 Task: Search one way flight ticket for 5 adults, 2 children, 1 infant in seat and 1 infant on lap in economy from Jacksonville: Jacksonville International Airport to Gillette: Gillette Campbell County Airport on 5-1-2023. Choice of flights is Southwest. Number of bags: 2 checked bags. Price is upto 93000. Outbound departure time preference is 18:45.
Action: Mouse moved to (279, 267)
Screenshot: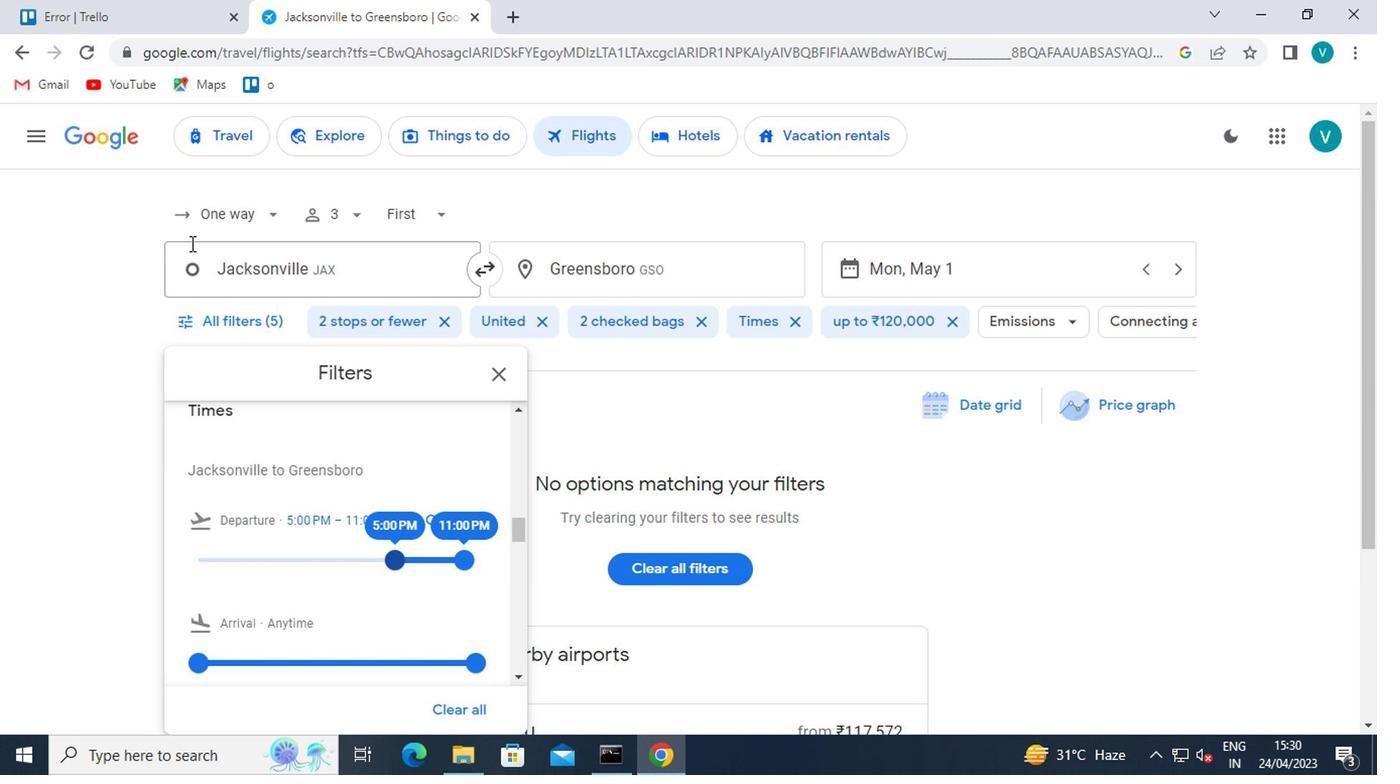 
Action: Mouse pressed left at (279, 267)
Screenshot: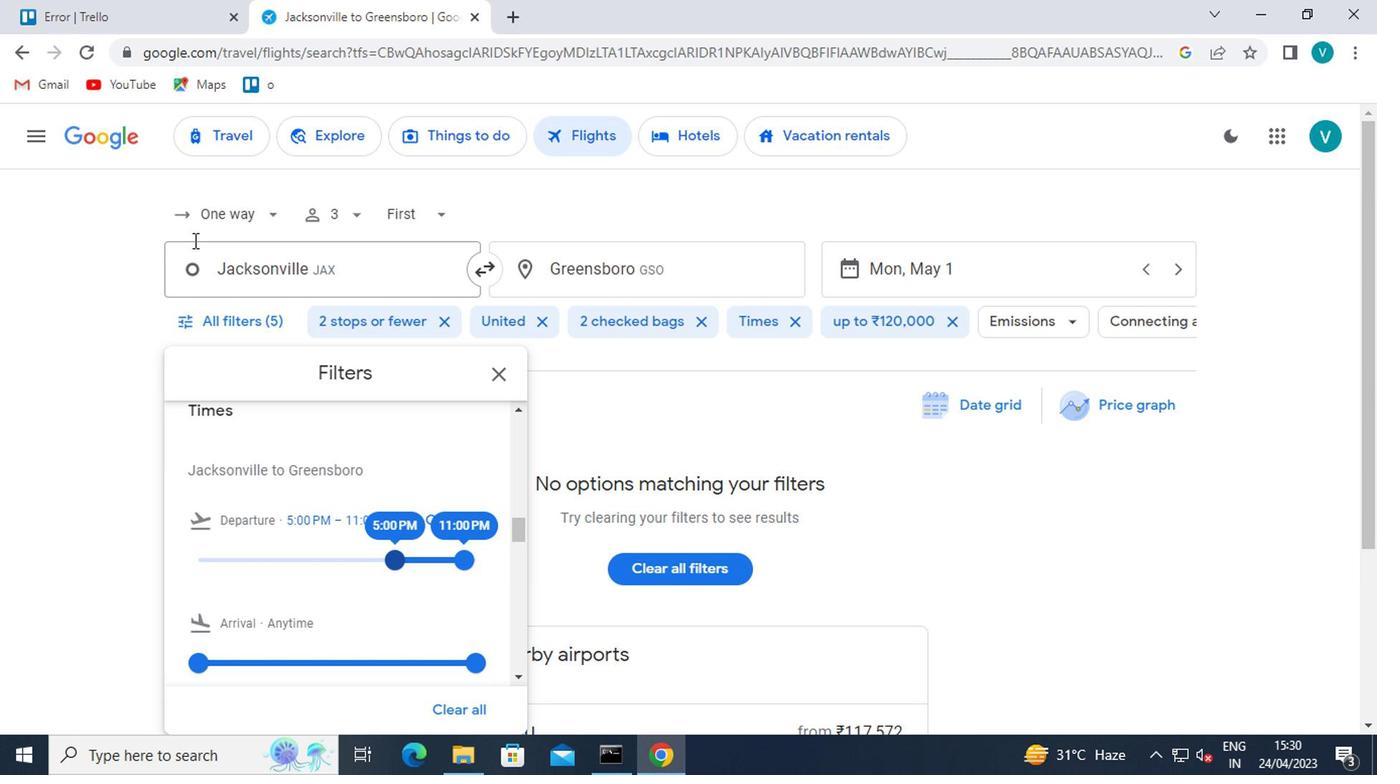 
Action: Mouse moved to (310, 338)
Screenshot: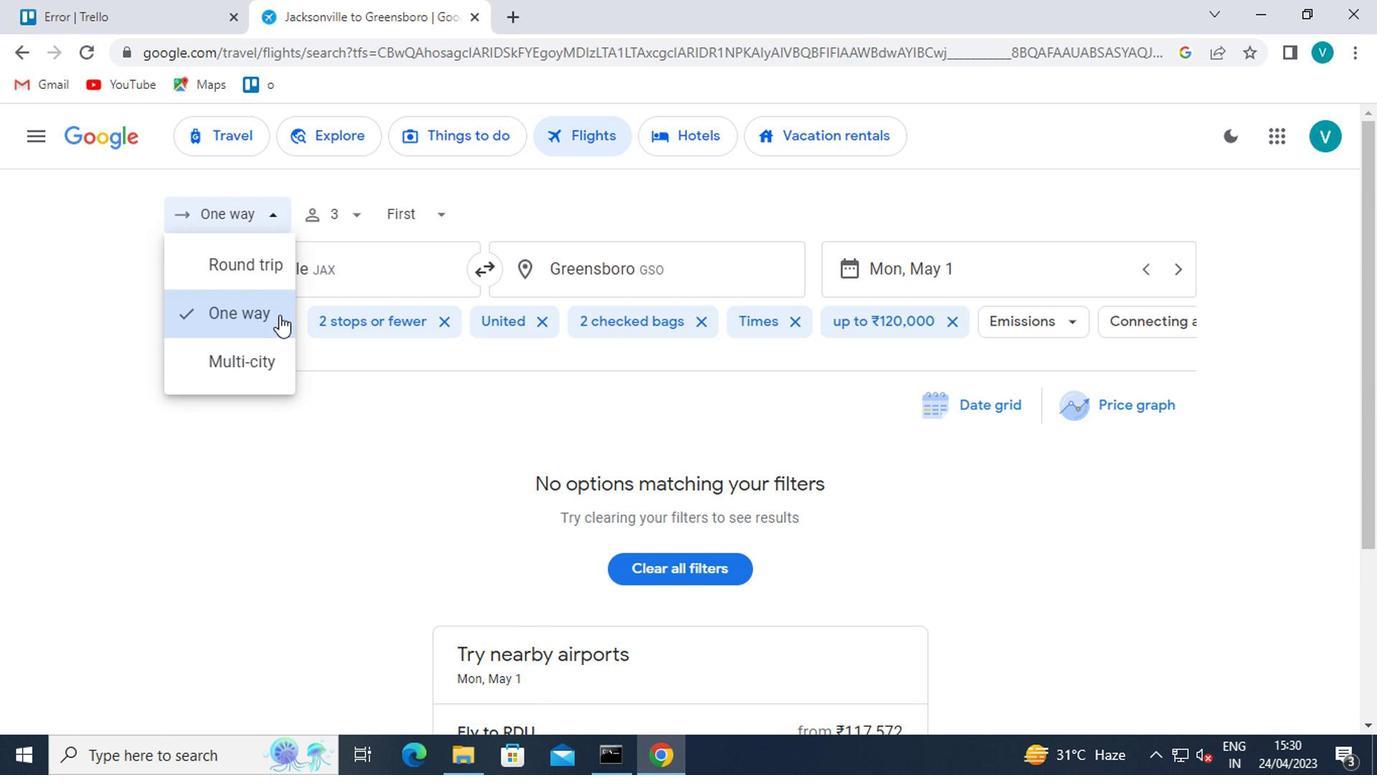 
Action: Mouse pressed left at (310, 338)
Screenshot: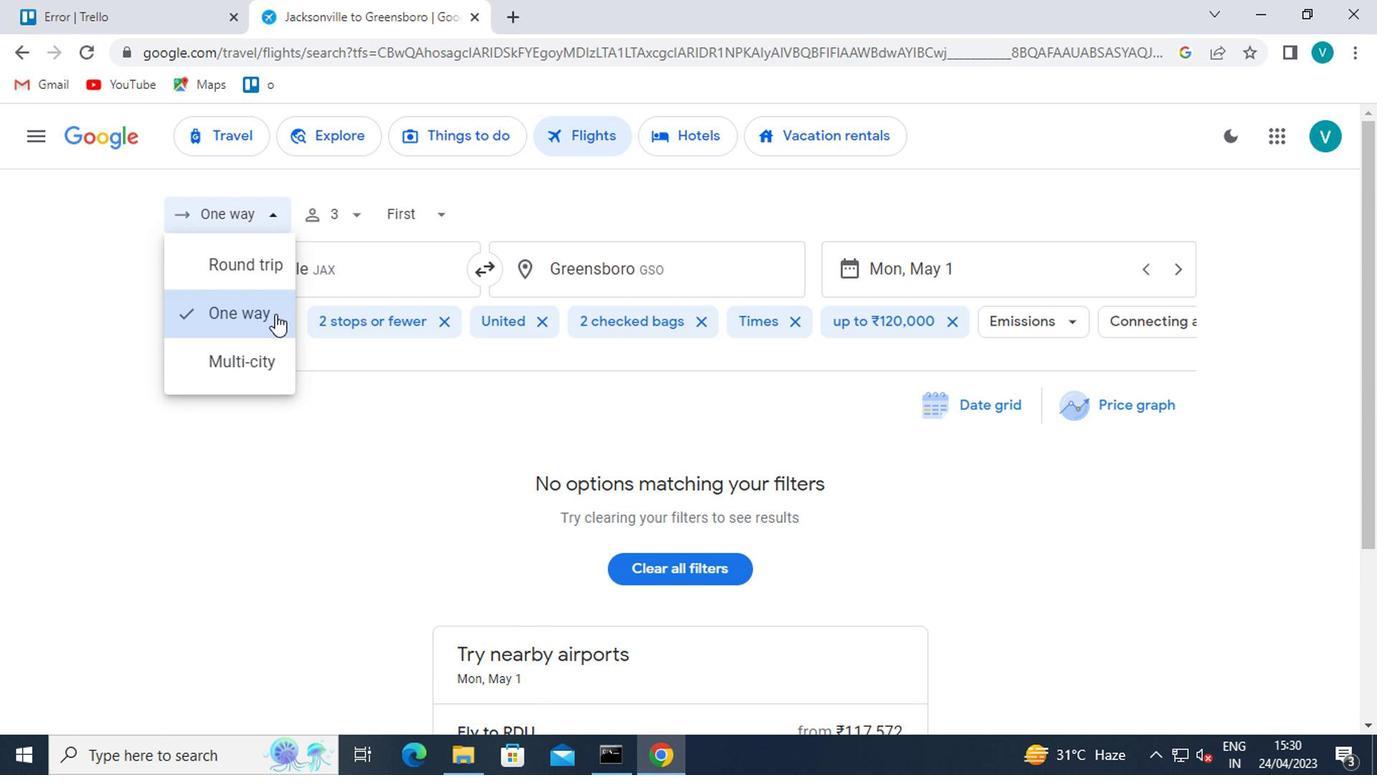 
Action: Mouse moved to (373, 277)
Screenshot: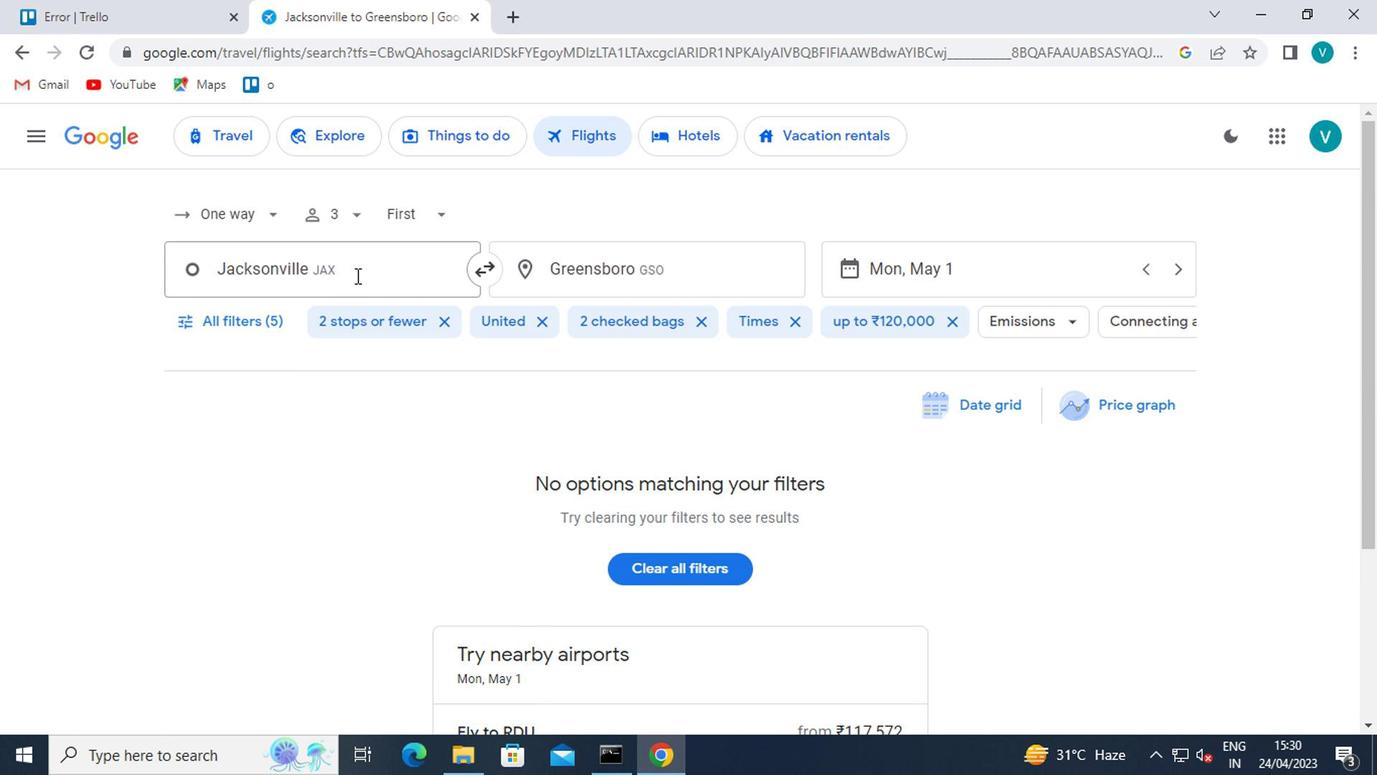 
Action: Mouse pressed left at (373, 277)
Screenshot: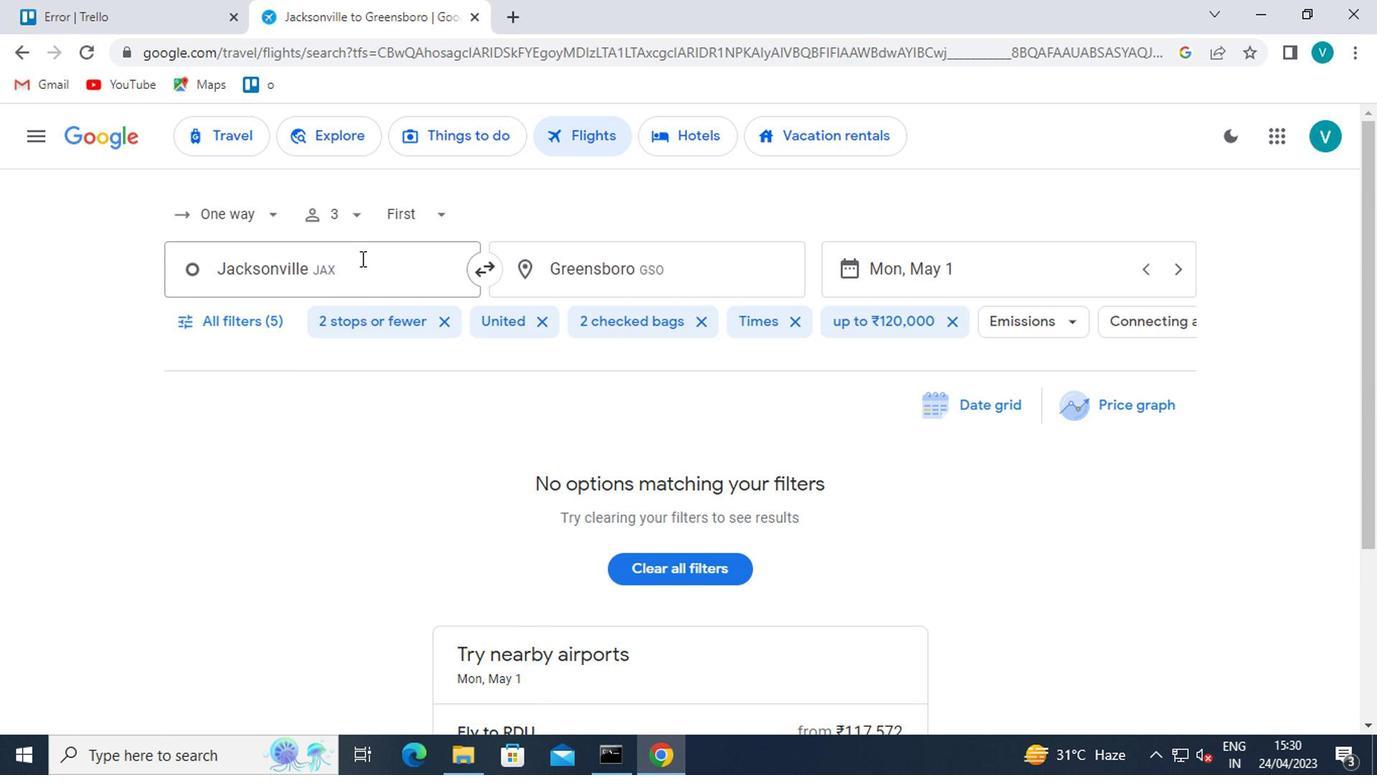 
Action: Mouse moved to (481, 310)
Screenshot: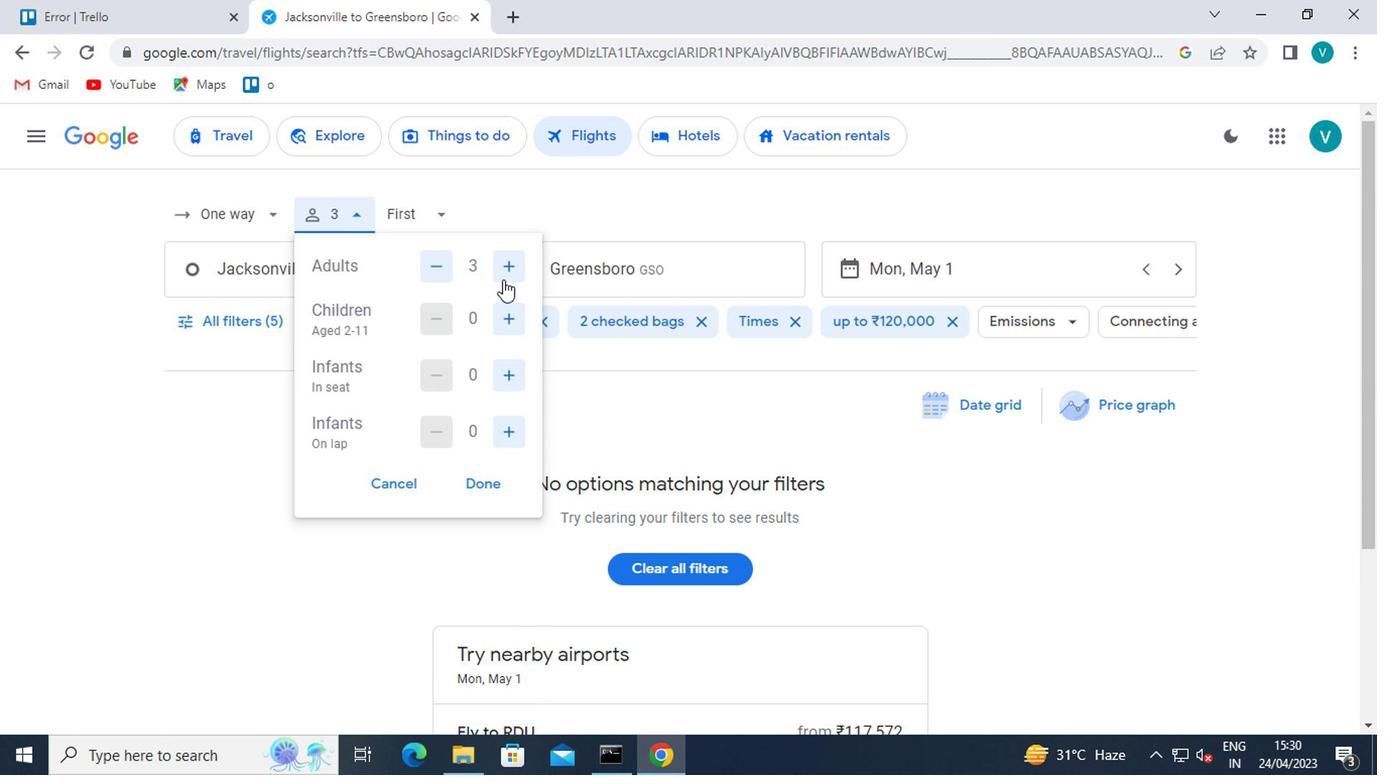 
Action: Mouse pressed left at (481, 310)
Screenshot: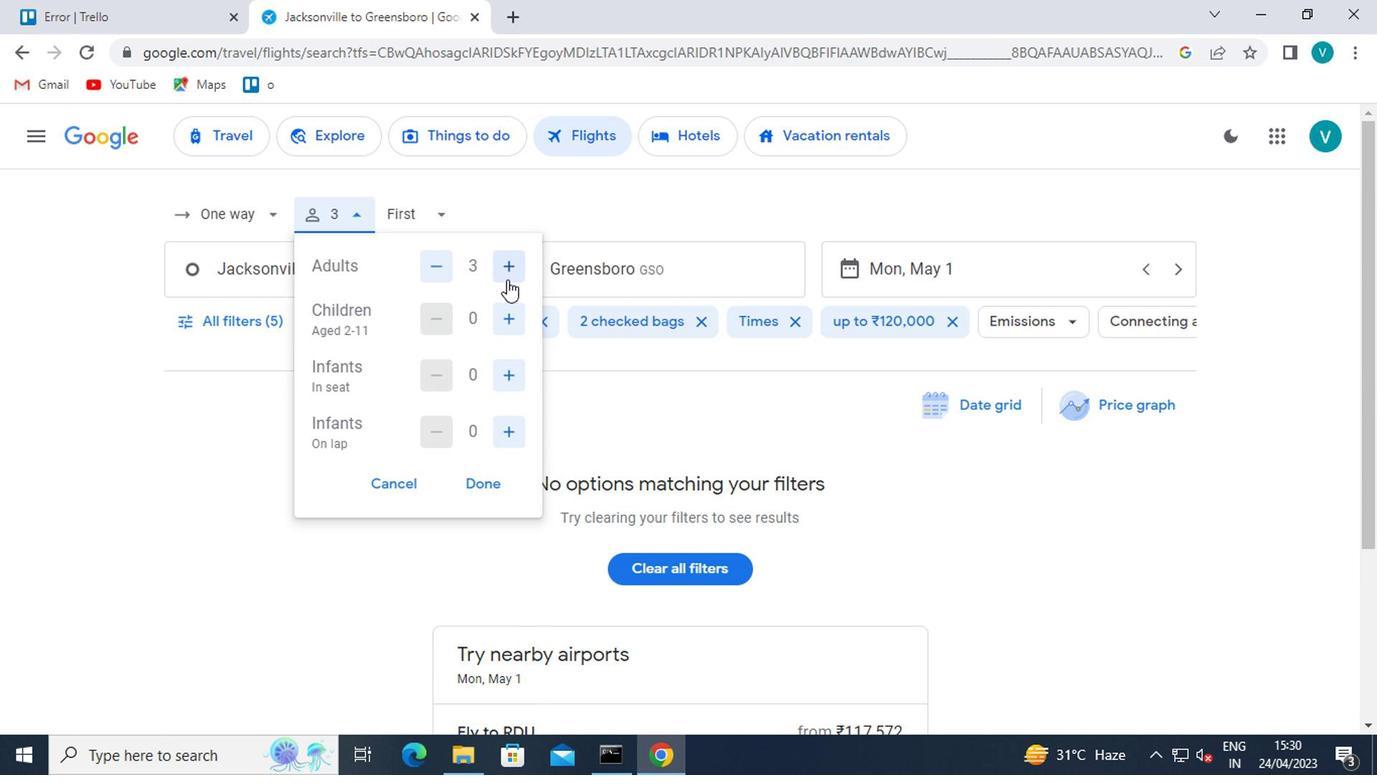 
Action: Mouse moved to (481, 310)
Screenshot: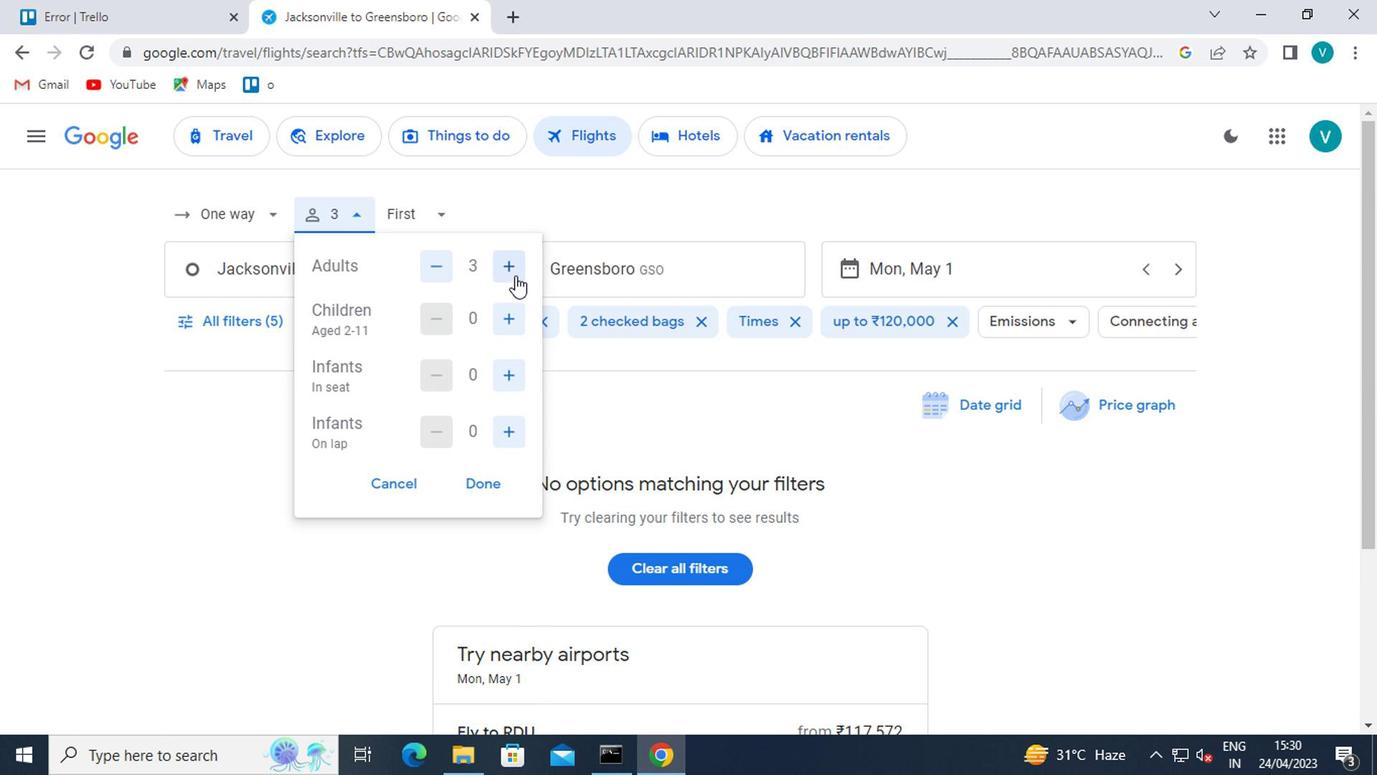 
Action: Mouse pressed left at (481, 310)
Screenshot: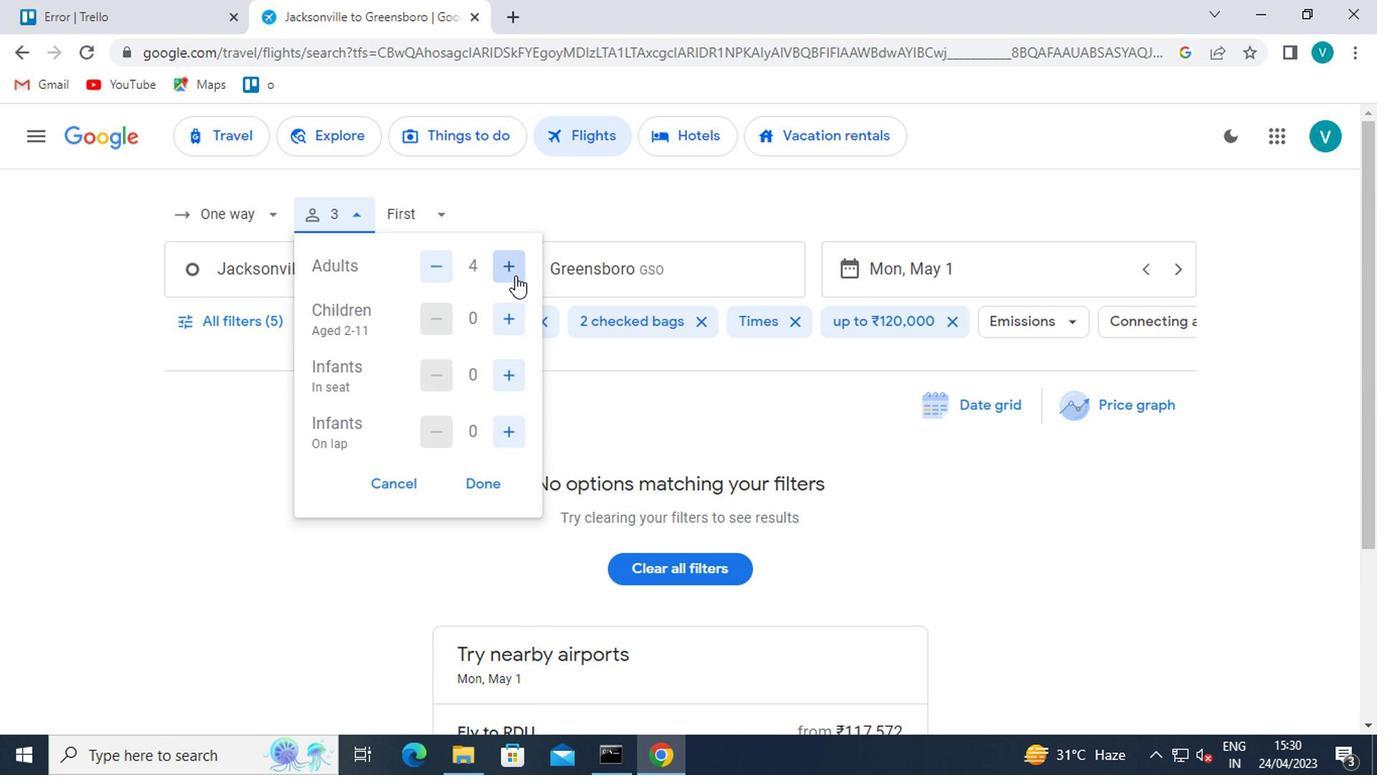 
Action: Mouse moved to (482, 343)
Screenshot: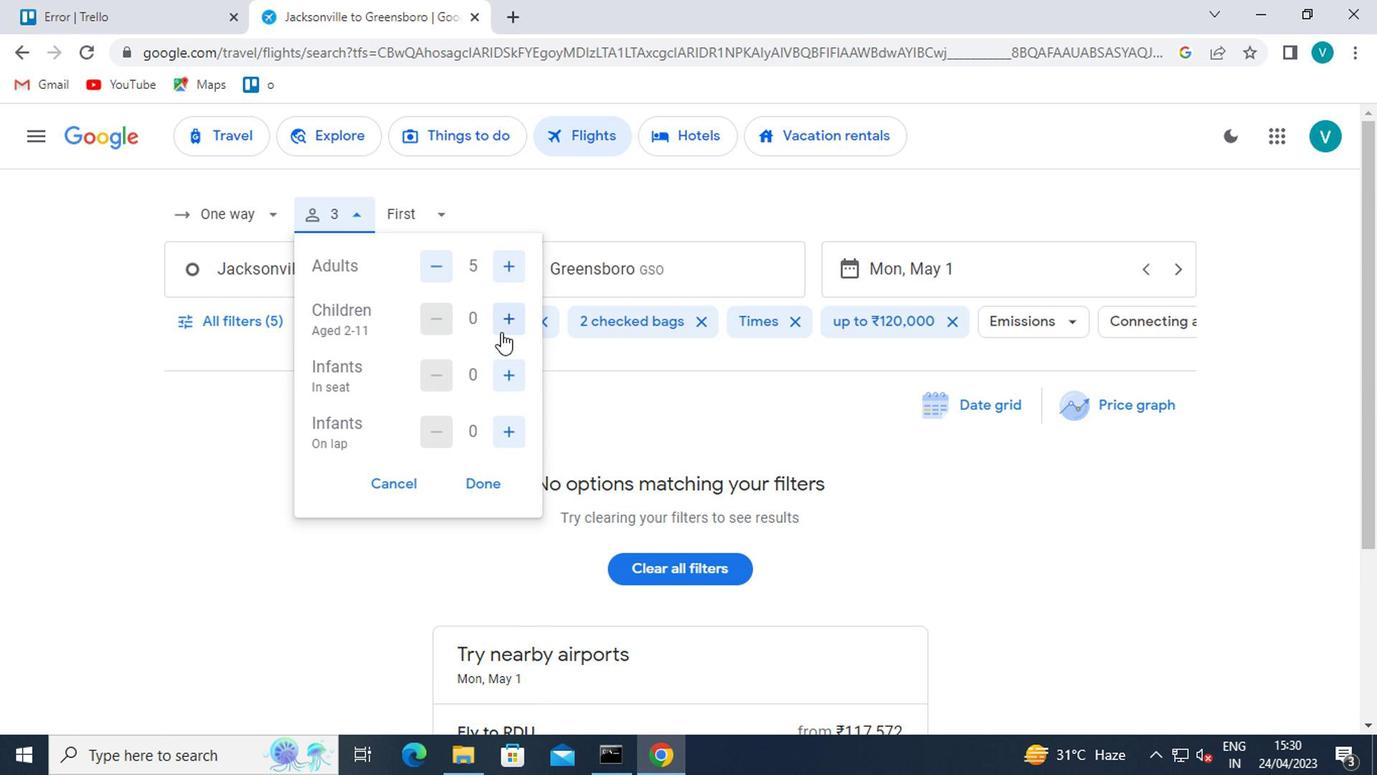 
Action: Mouse pressed left at (482, 343)
Screenshot: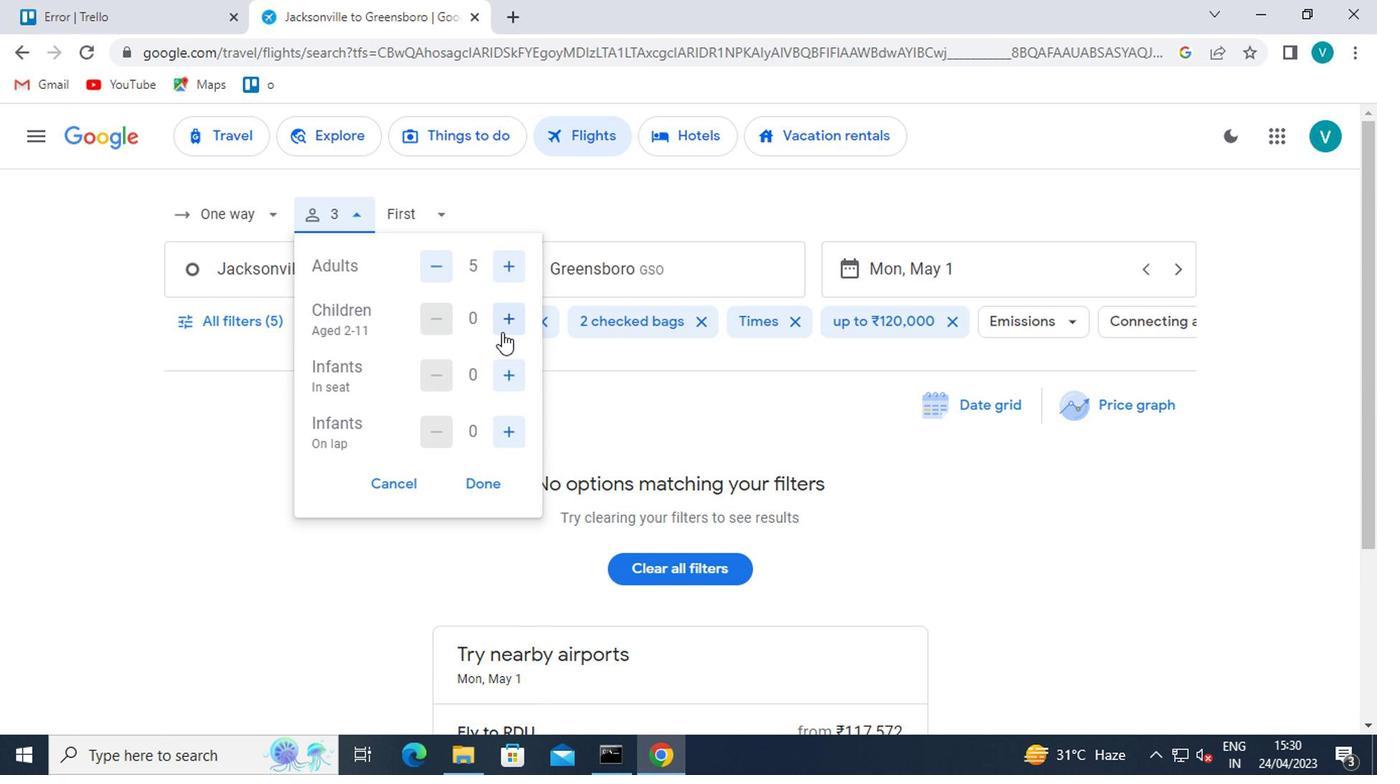 
Action: Mouse pressed left at (482, 343)
Screenshot: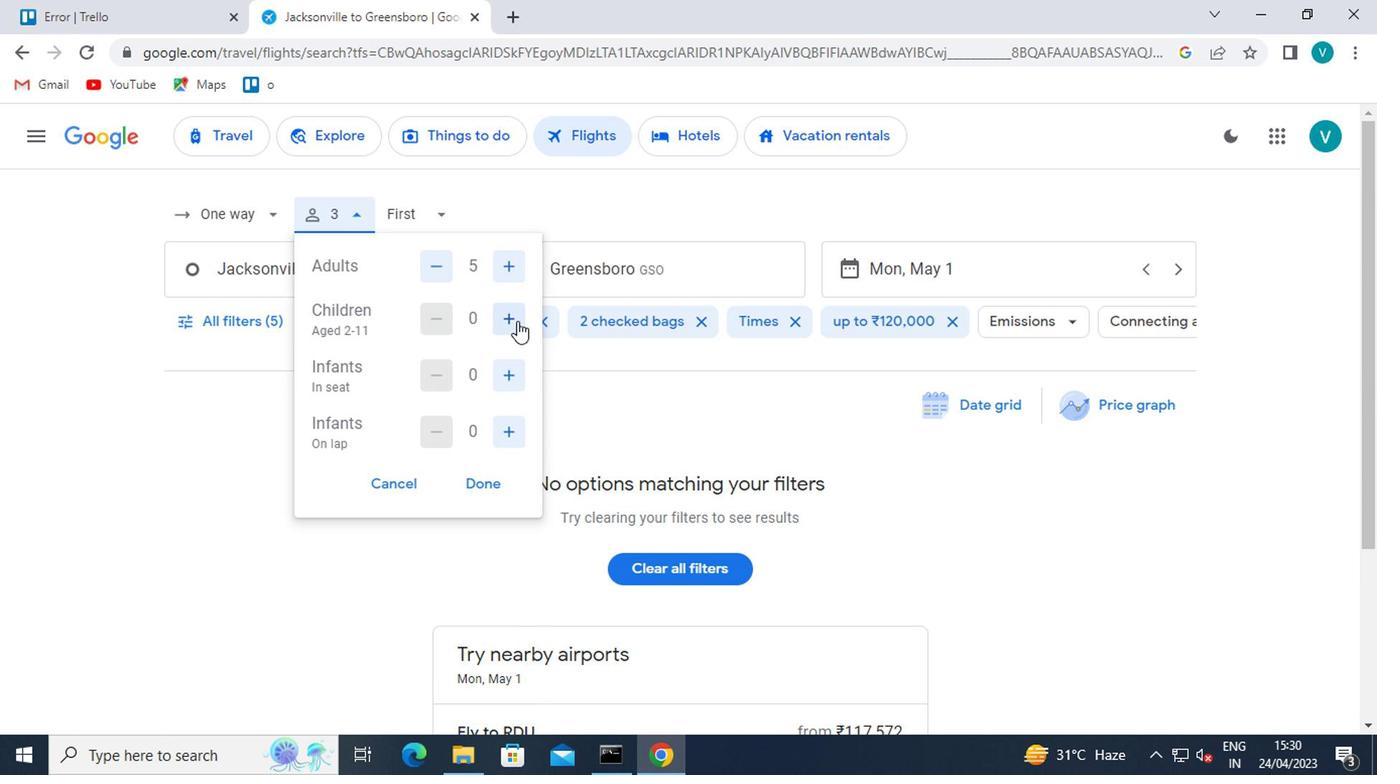 
Action: Mouse moved to (468, 382)
Screenshot: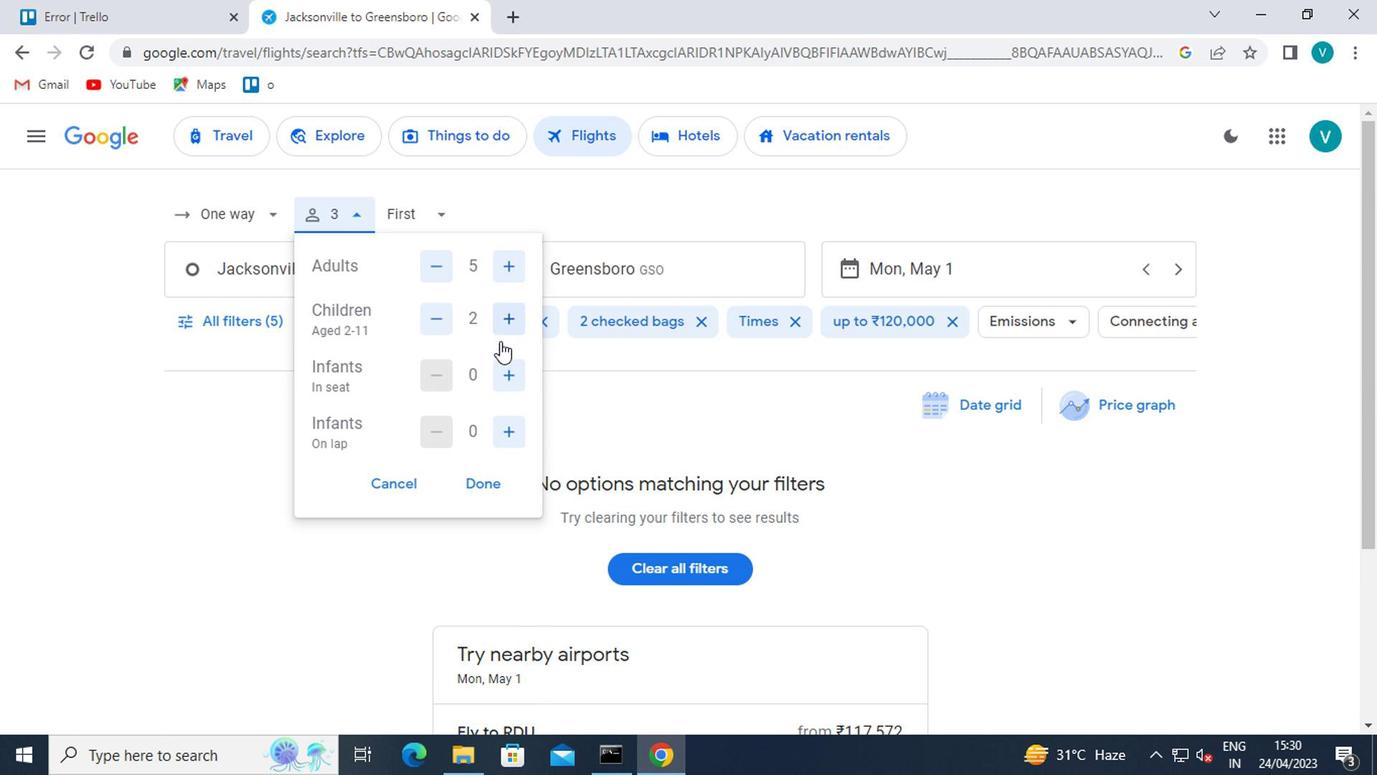 
Action: Mouse pressed left at (468, 382)
Screenshot: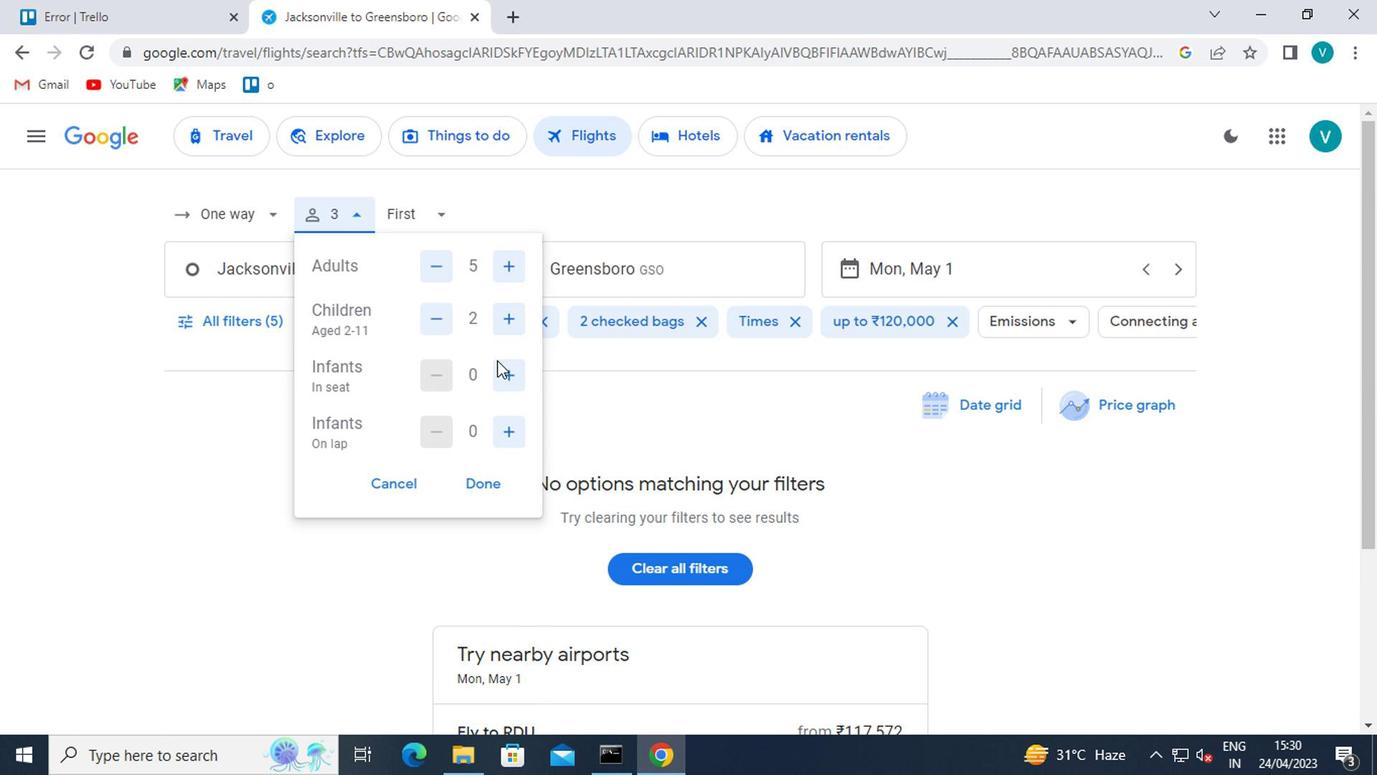 
Action: Mouse moved to (474, 407)
Screenshot: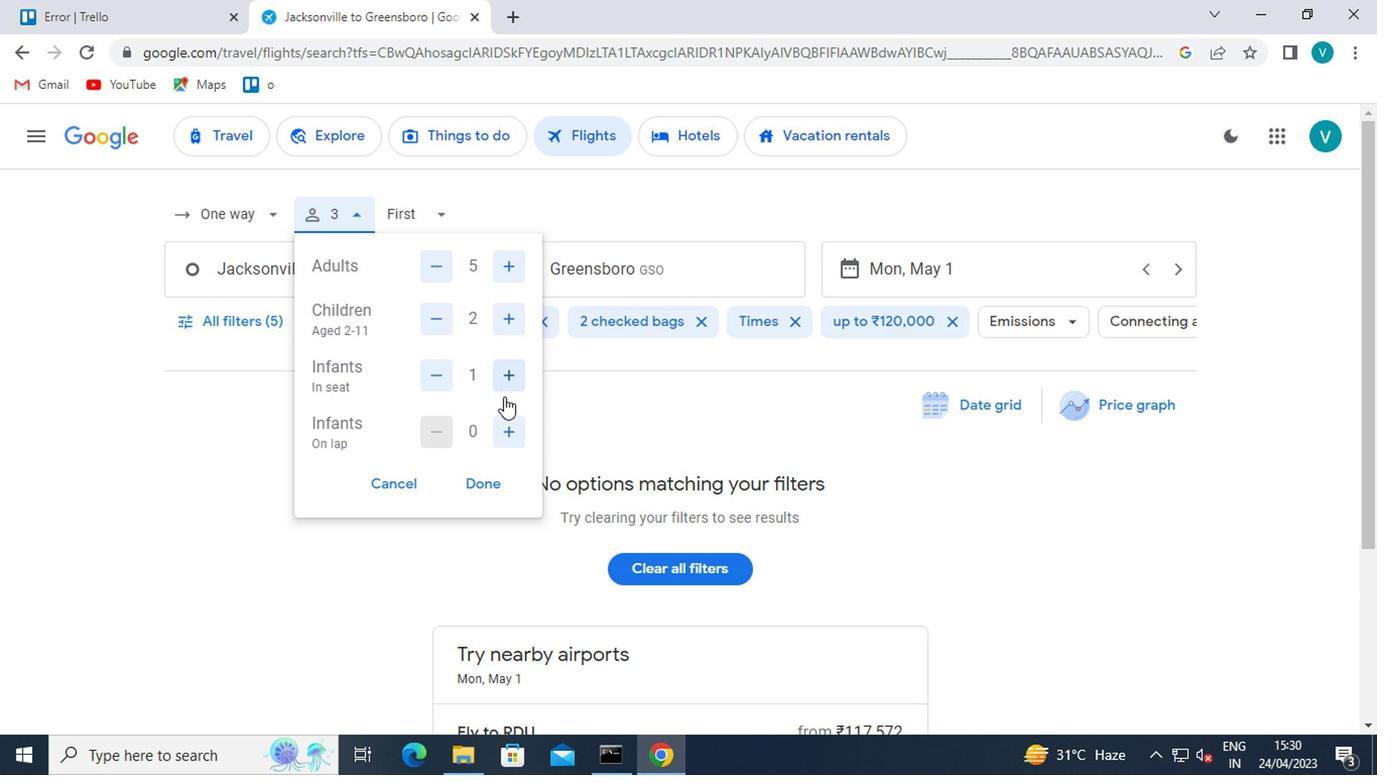 
Action: Mouse pressed left at (474, 407)
Screenshot: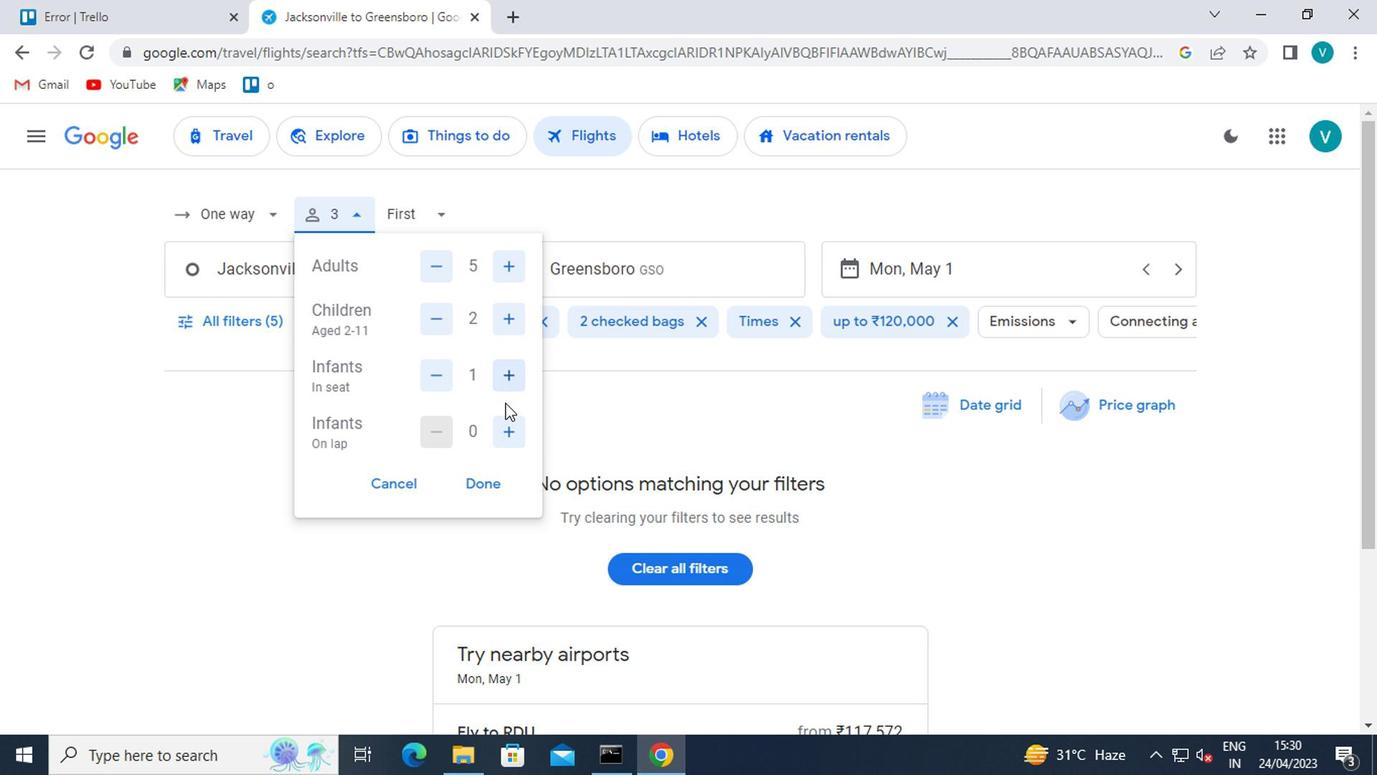 
Action: Mouse moved to (462, 459)
Screenshot: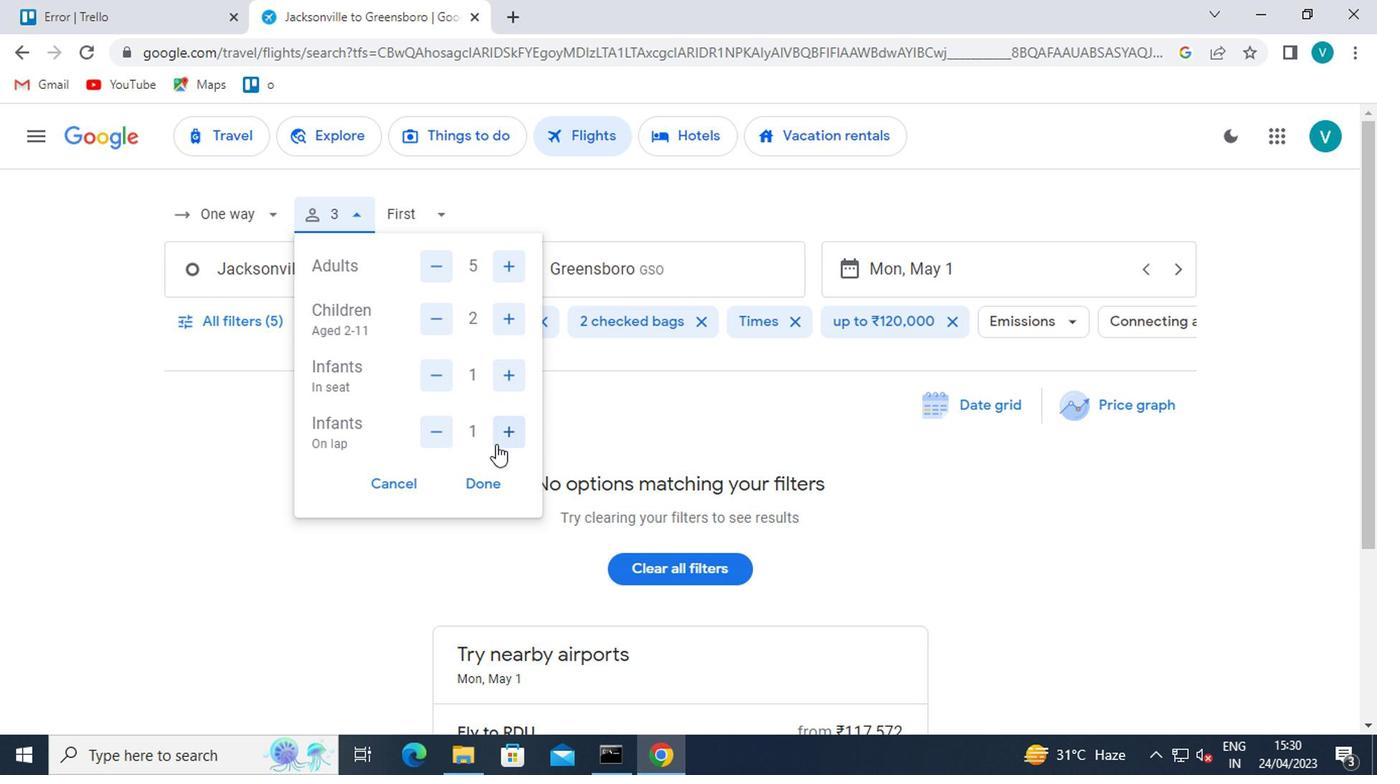 
Action: Mouse pressed left at (462, 459)
Screenshot: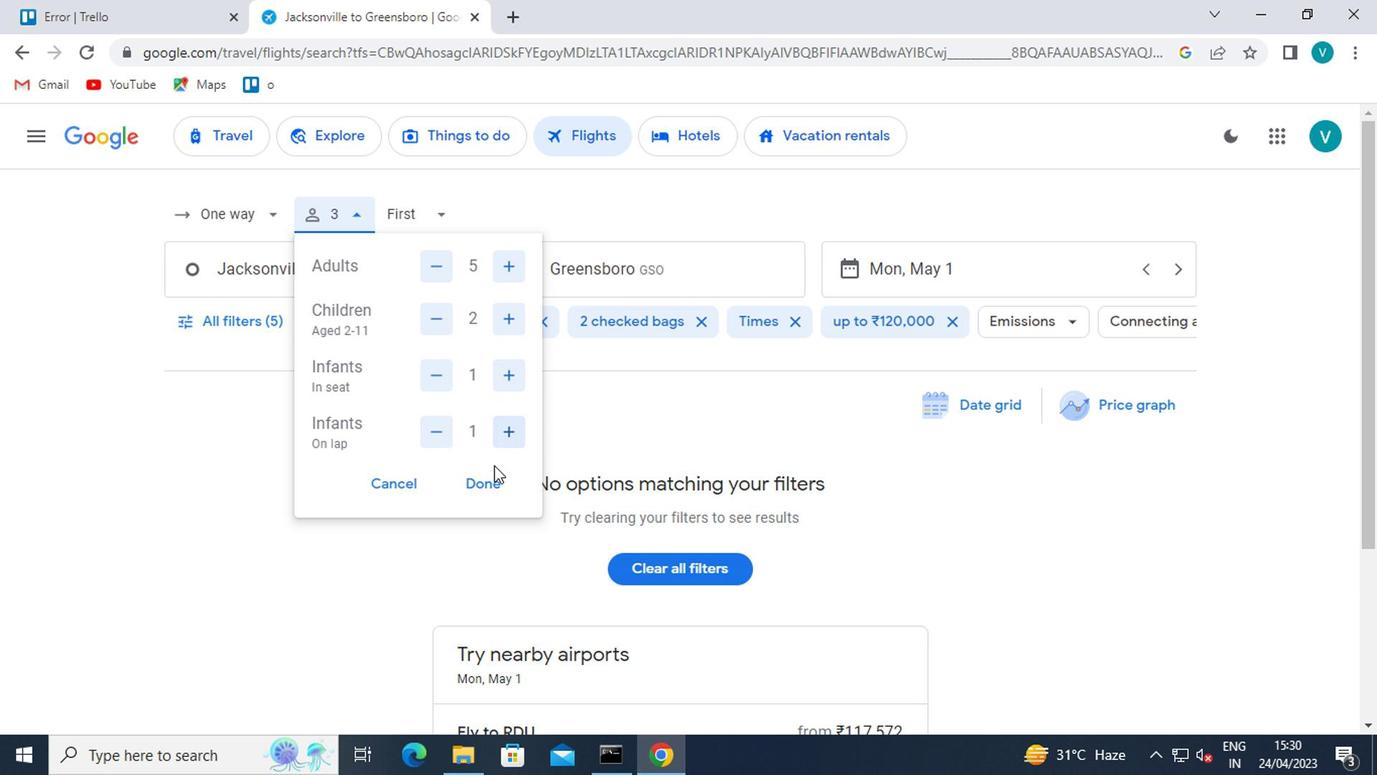
Action: Mouse moved to (426, 265)
Screenshot: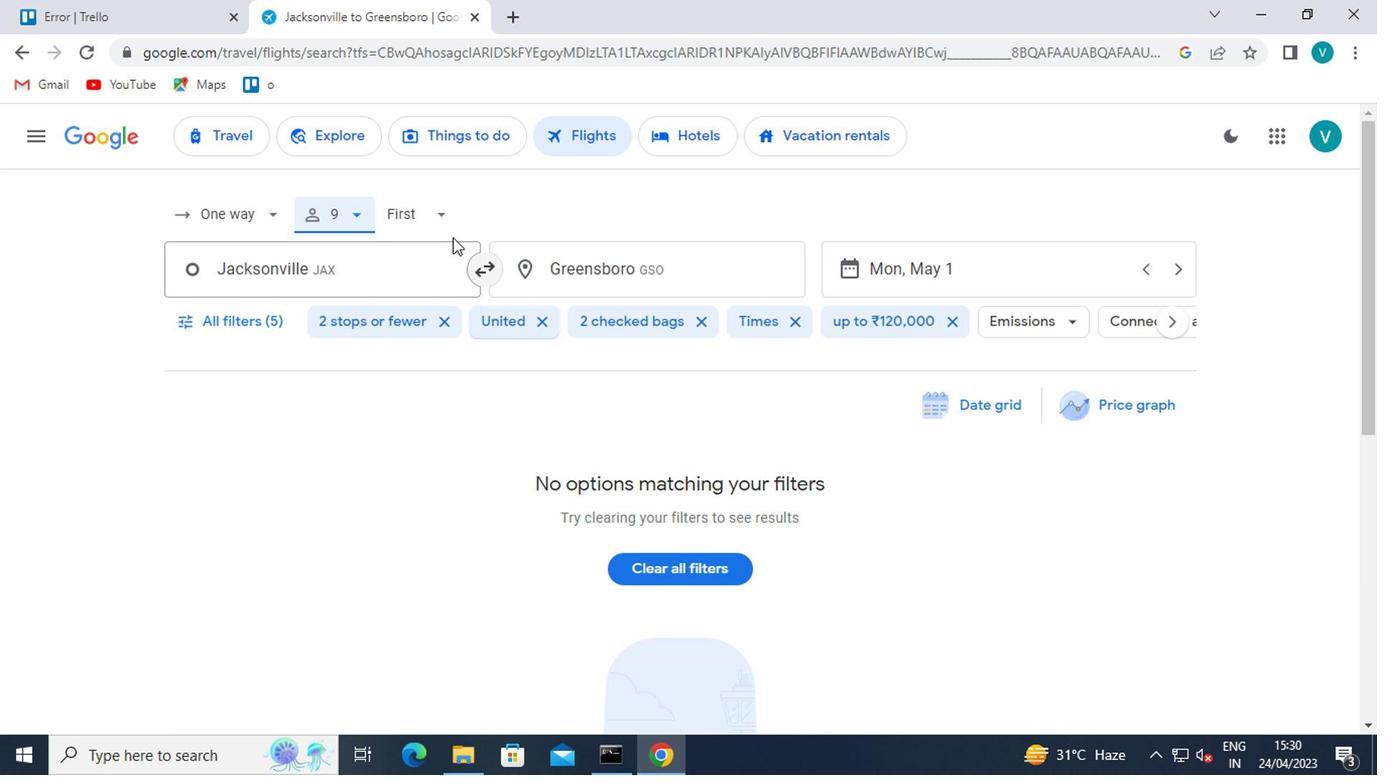
Action: Mouse pressed left at (426, 265)
Screenshot: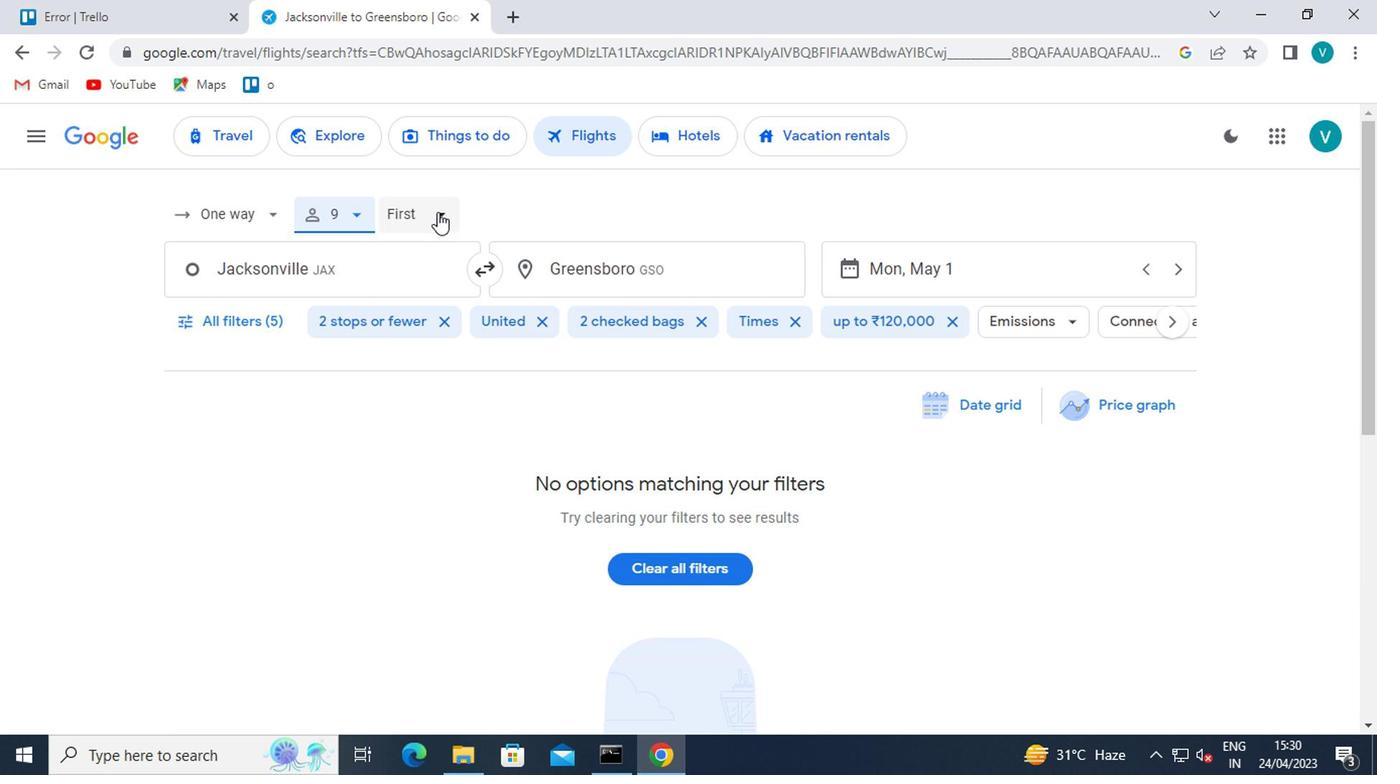 
Action: Mouse moved to (461, 300)
Screenshot: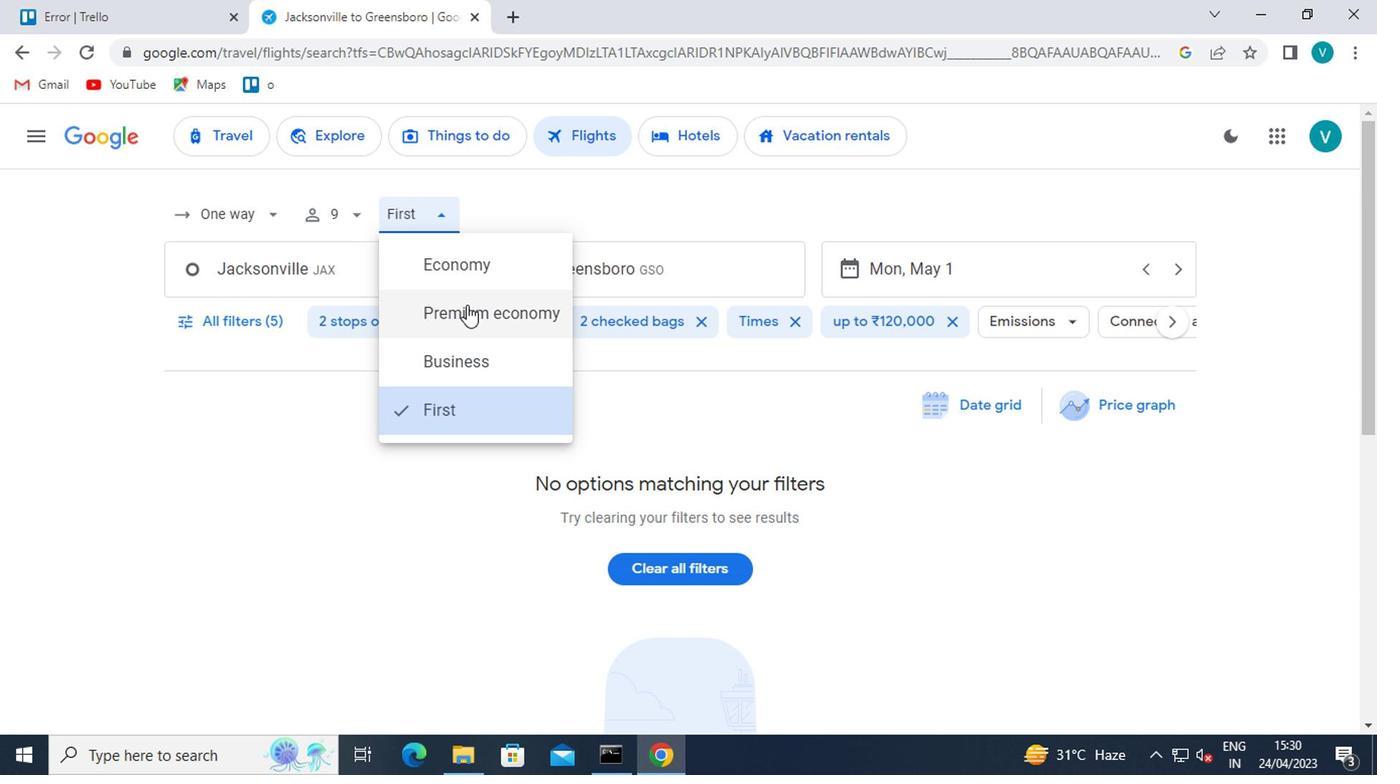 
Action: Mouse pressed left at (461, 300)
Screenshot: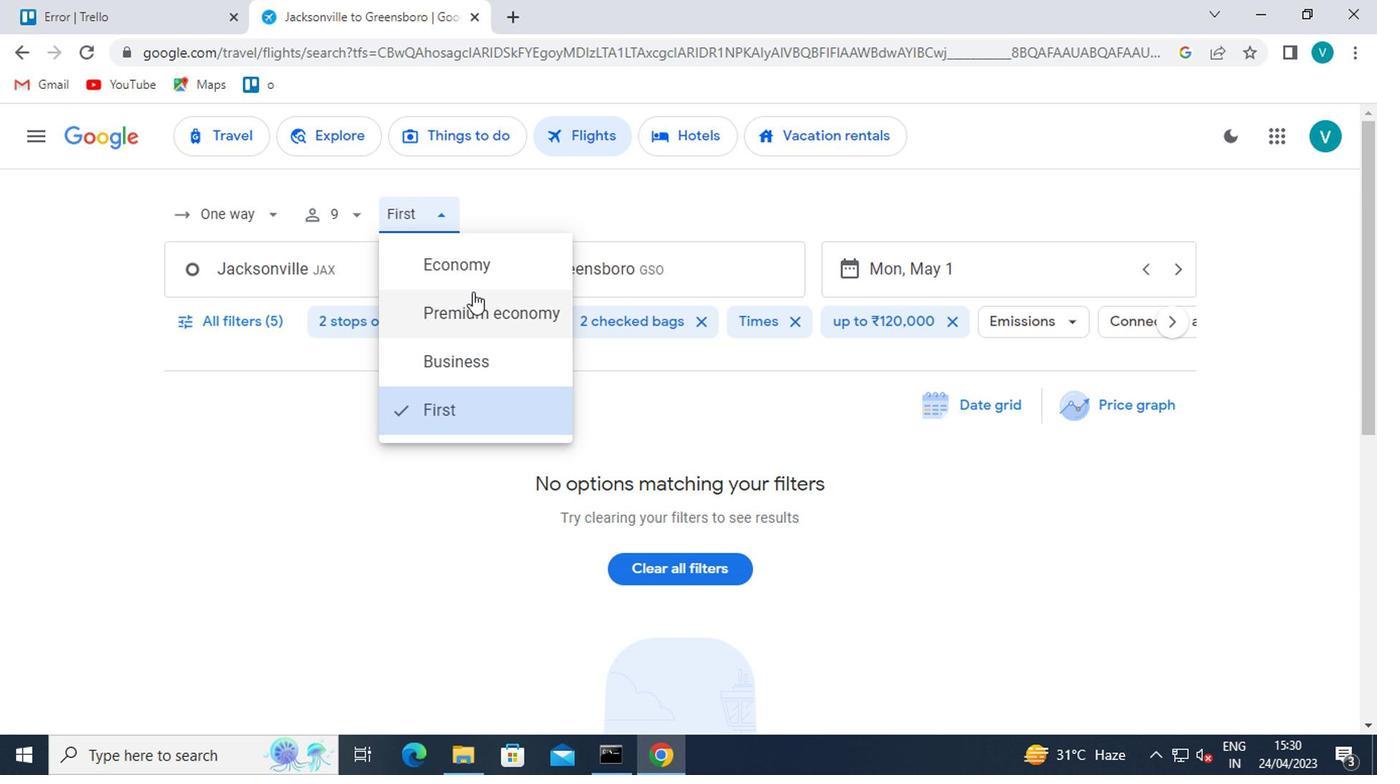 
Action: Mouse moved to (372, 307)
Screenshot: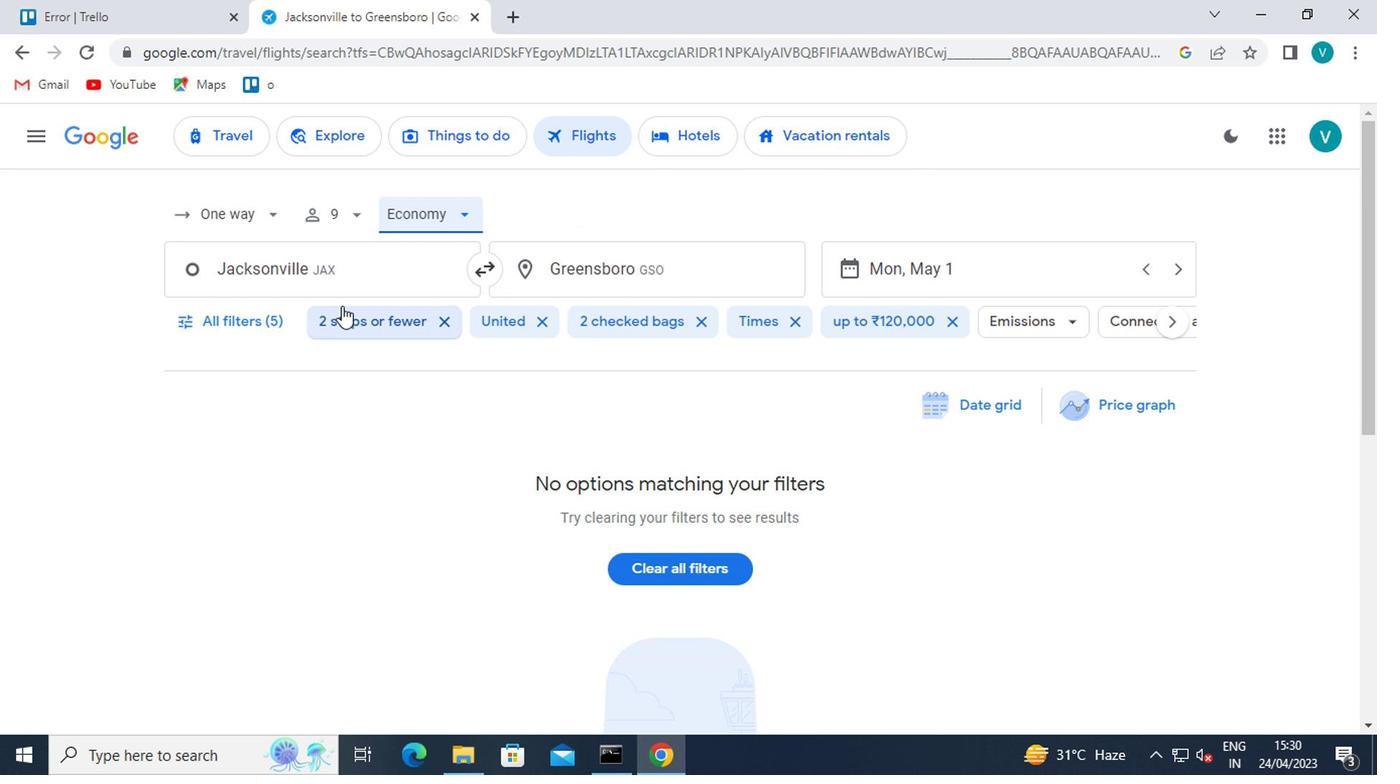 
Action: Mouse pressed left at (372, 307)
Screenshot: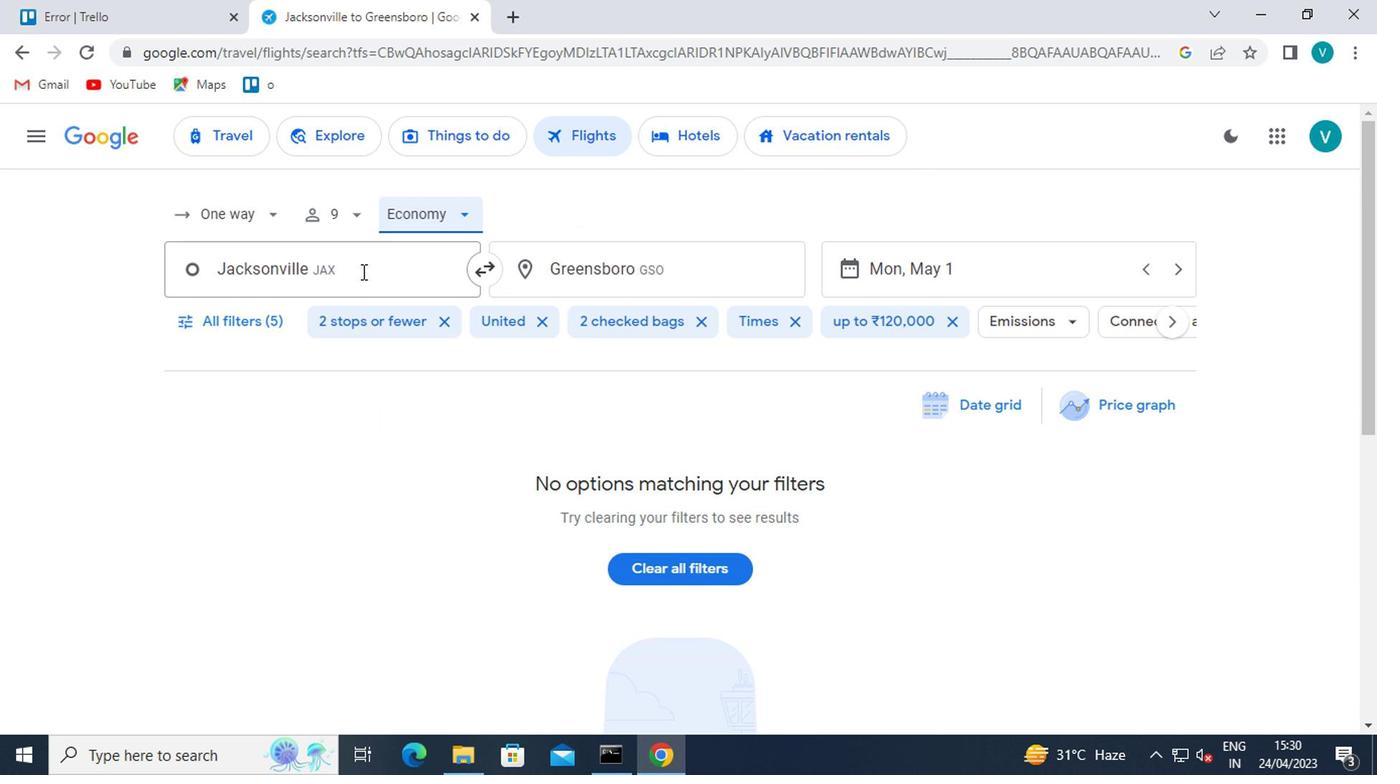 
Action: Mouse moved to (383, 380)
Screenshot: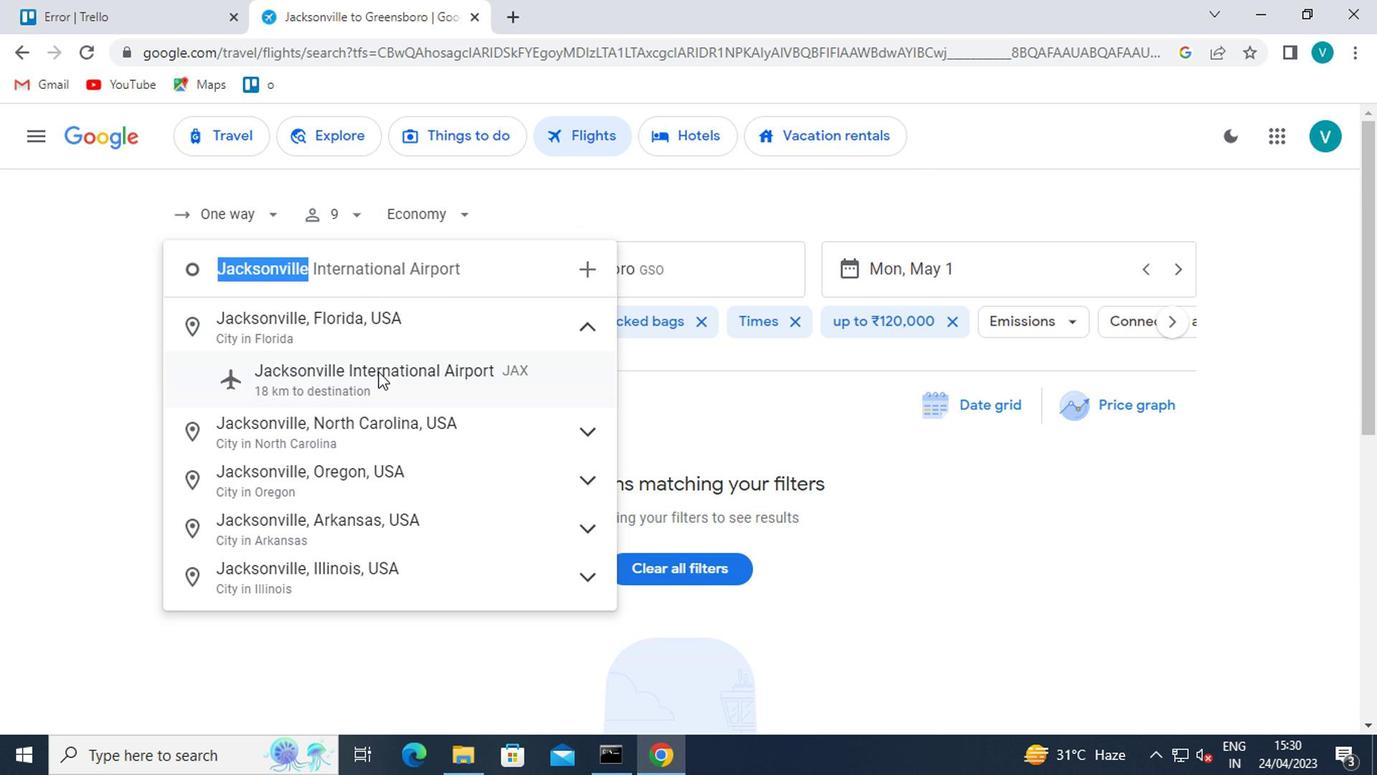 
Action: Mouse pressed left at (383, 380)
Screenshot: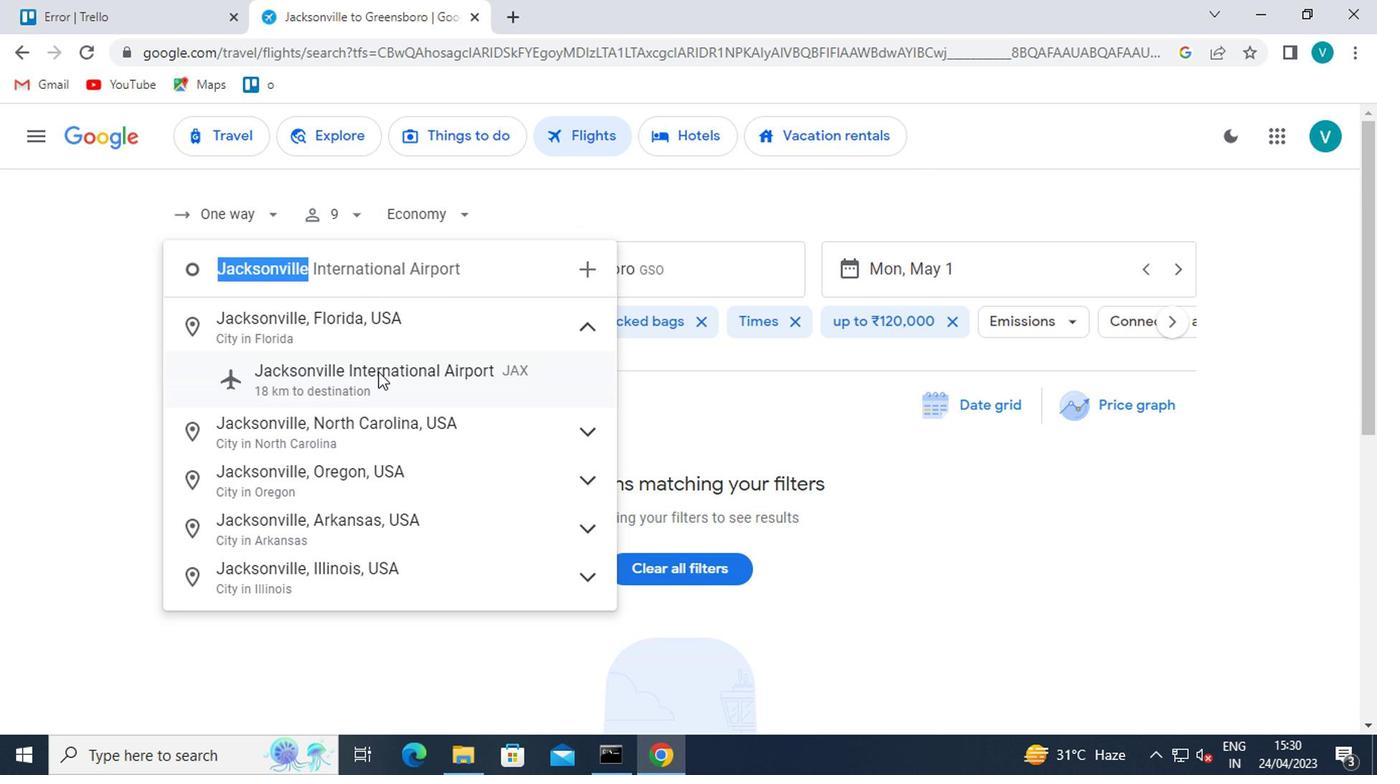 
Action: Mouse moved to (605, 305)
Screenshot: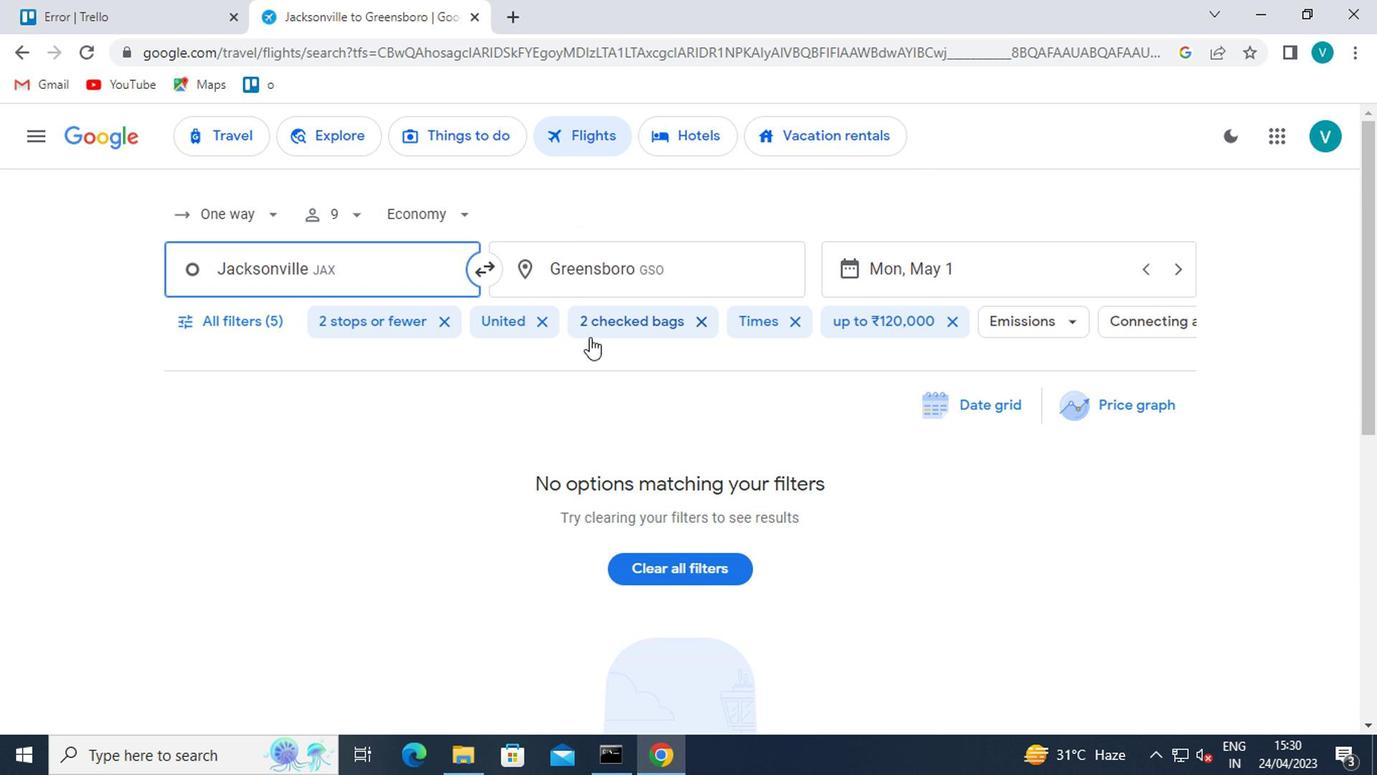 
Action: Mouse pressed left at (605, 305)
Screenshot: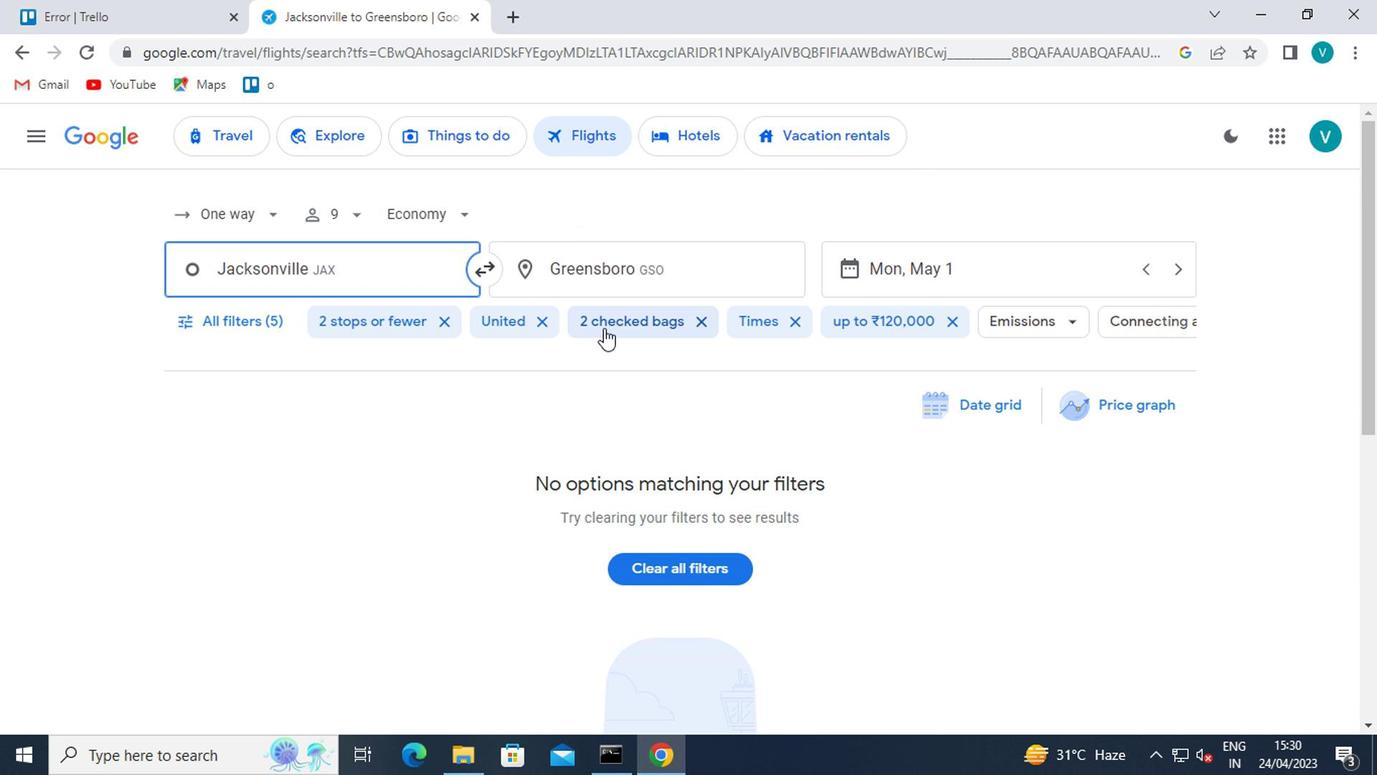 
Action: Mouse moved to (438, 225)
Screenshot: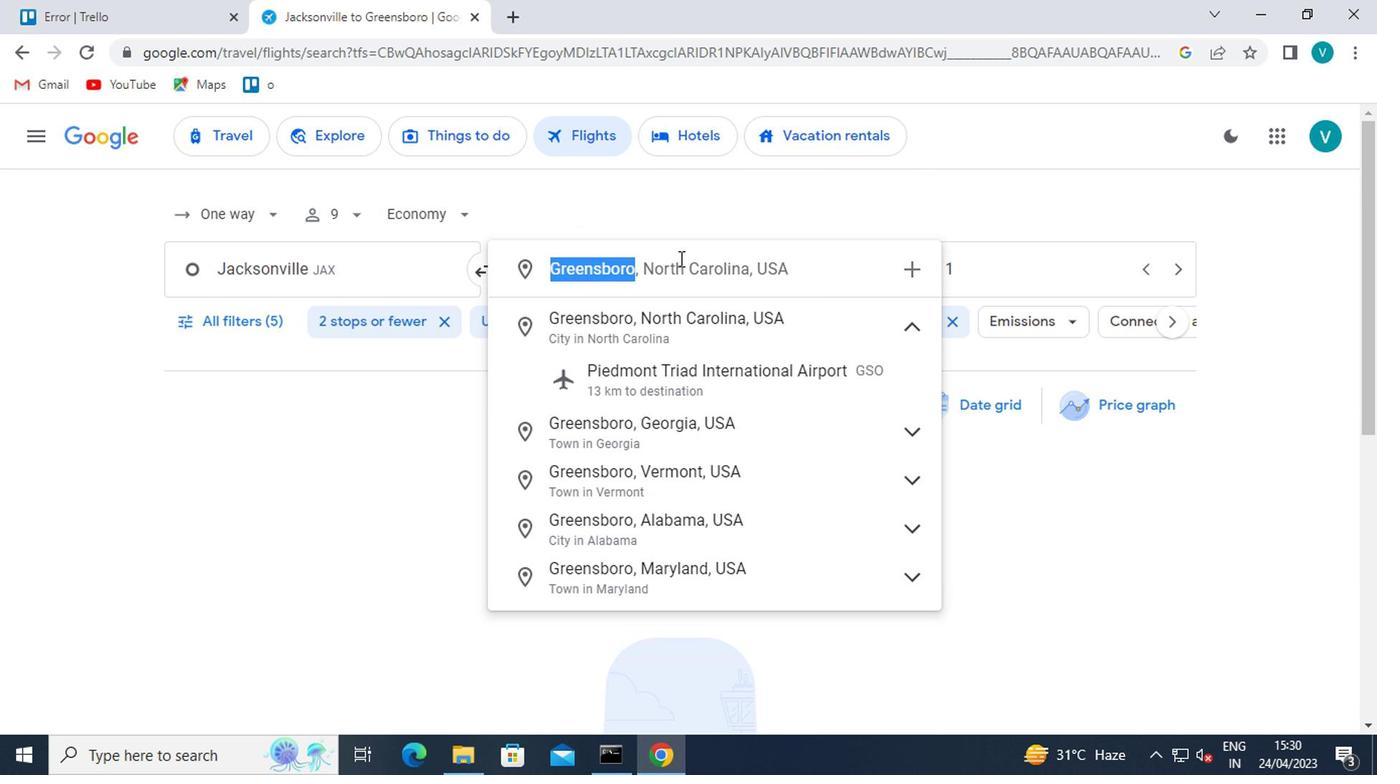 
Action: Key pressed <Key.shift>GILLETTE
Screenshot: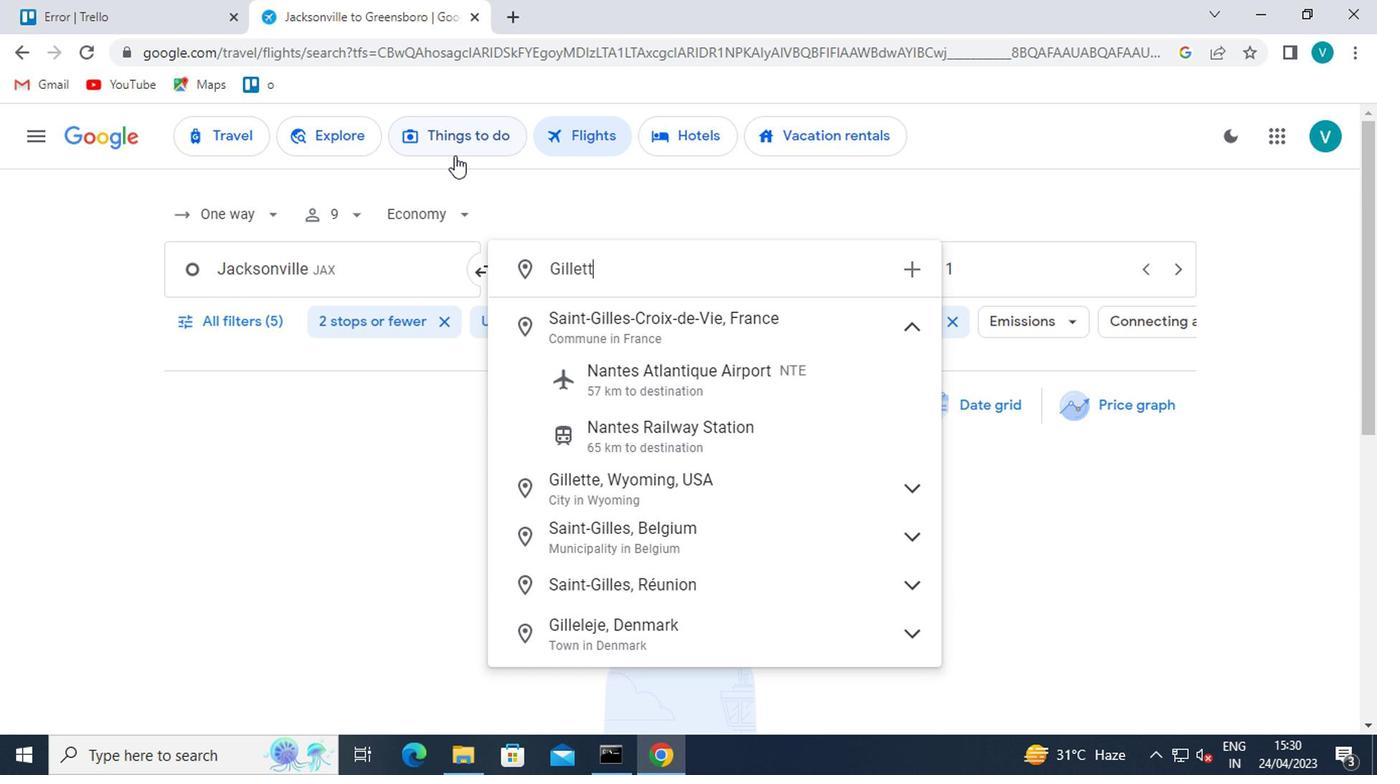 
Action: Mouse moved to (528, 150)
Screenshot: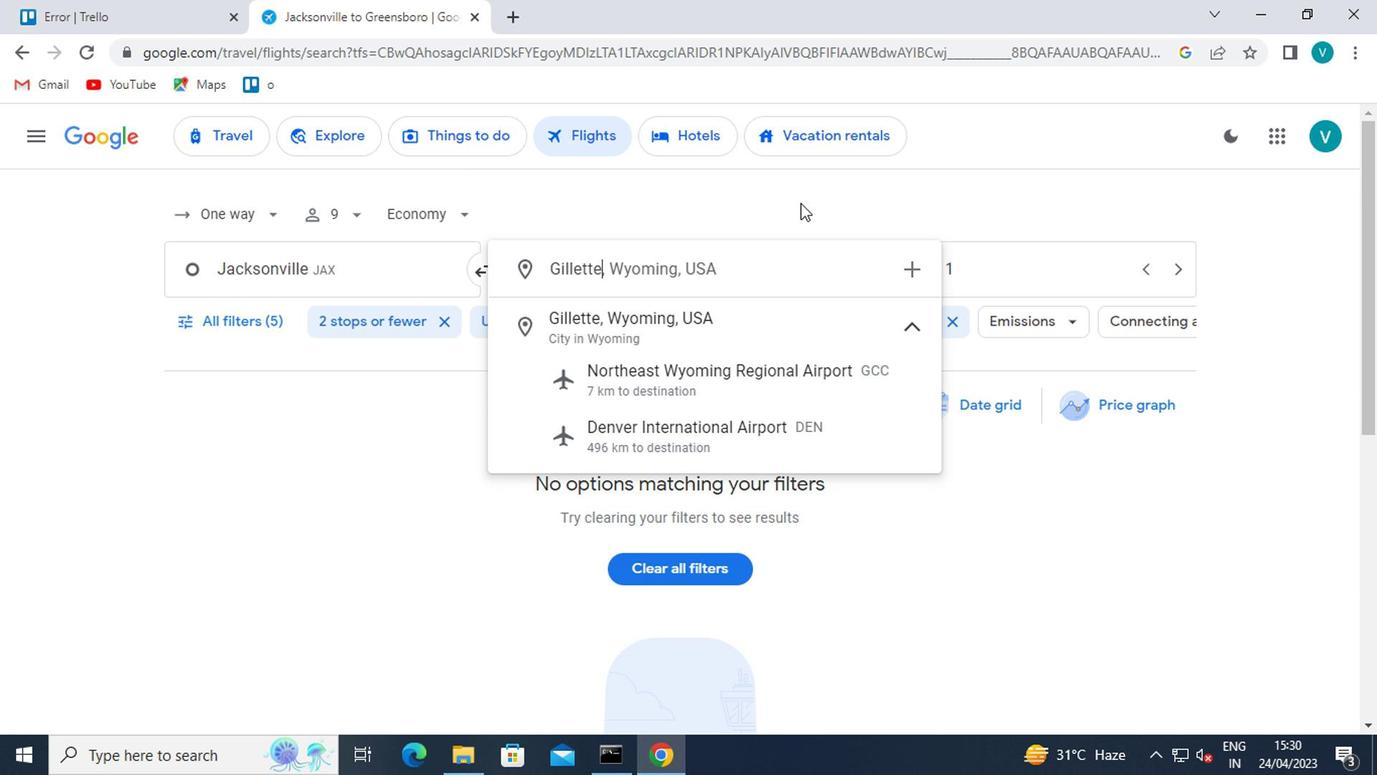 
Action: Key pressed <Key.enter>
Screenshot: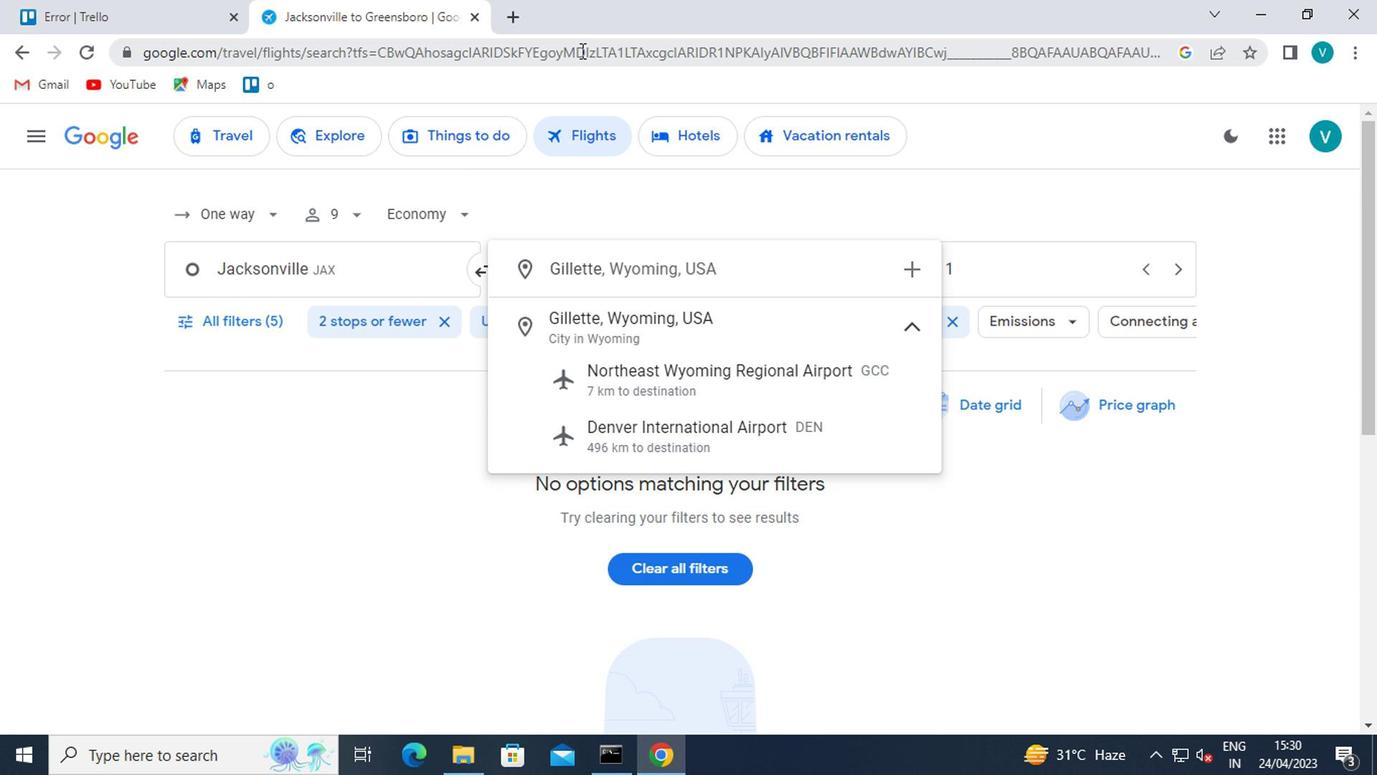 
Action: Mouse moved to (867, 312)
Screenshot: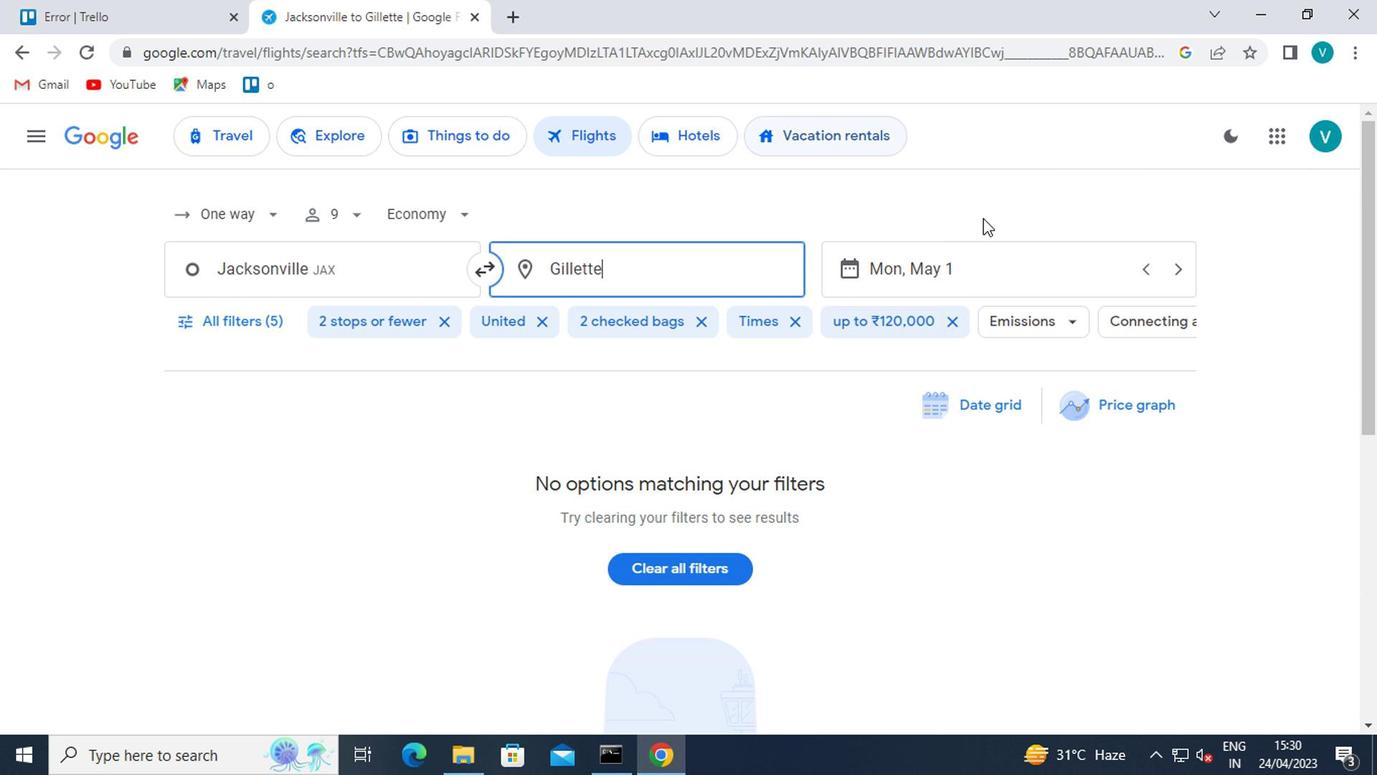 
Action: Mouse pressed left at (867, 312)
Screenshot: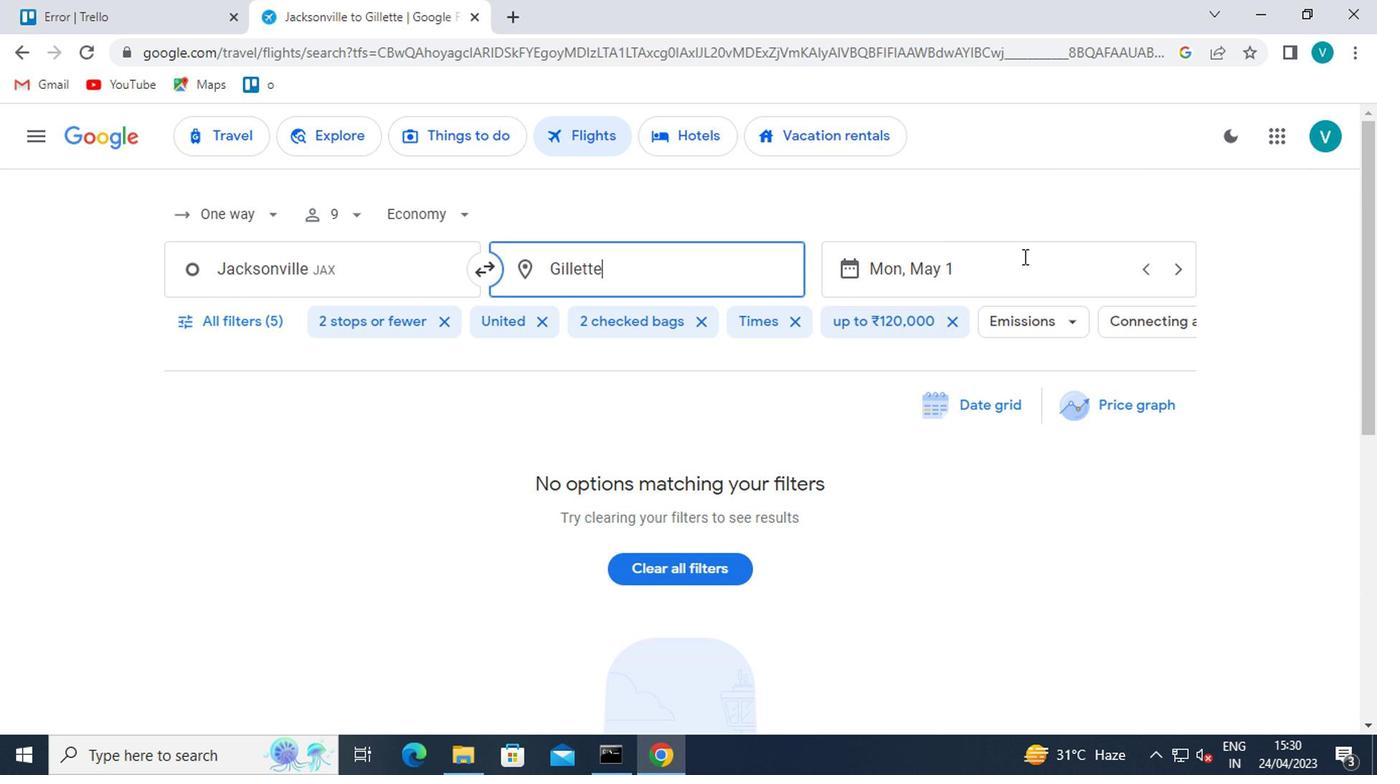 
Action: Mouse moved to (756, 377)
Screenshot: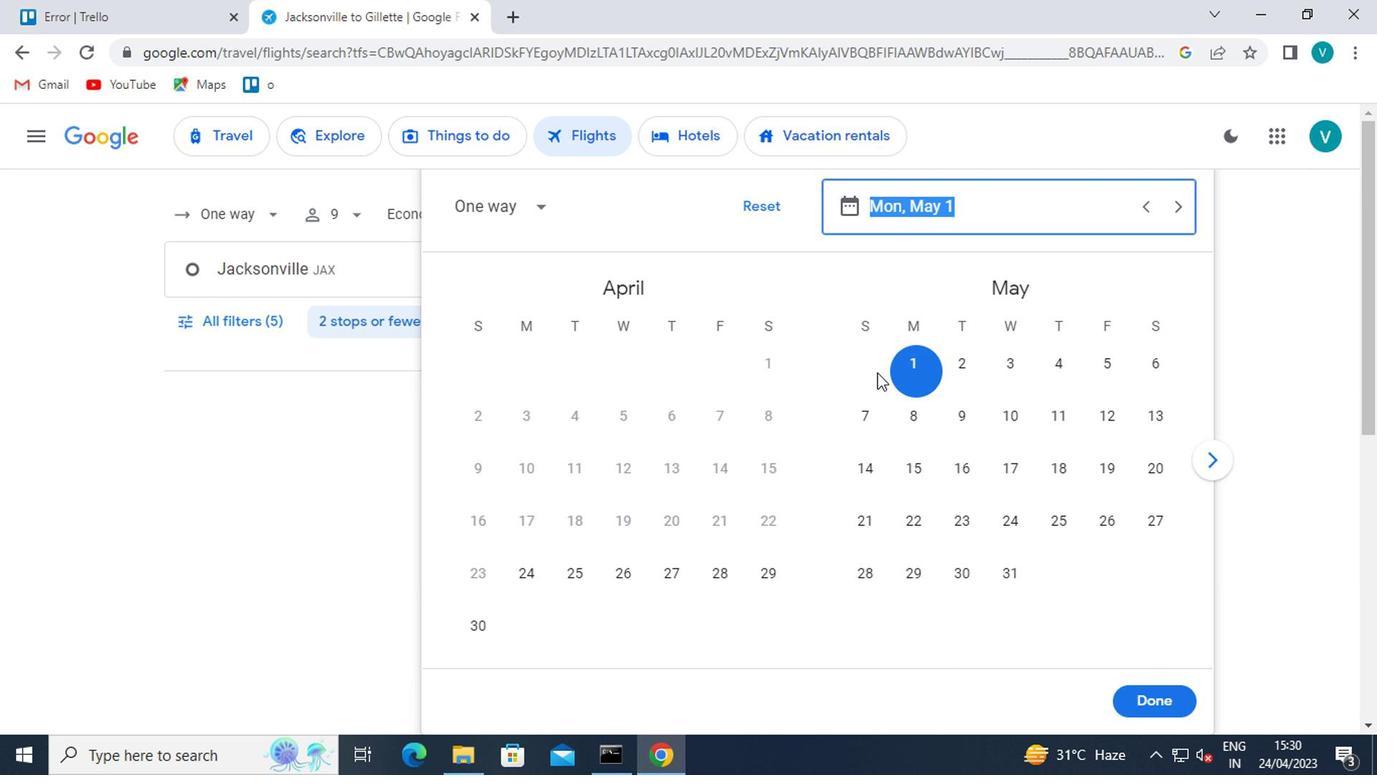 
Action: Mouse pressed left at (756, 377)
Screenshot: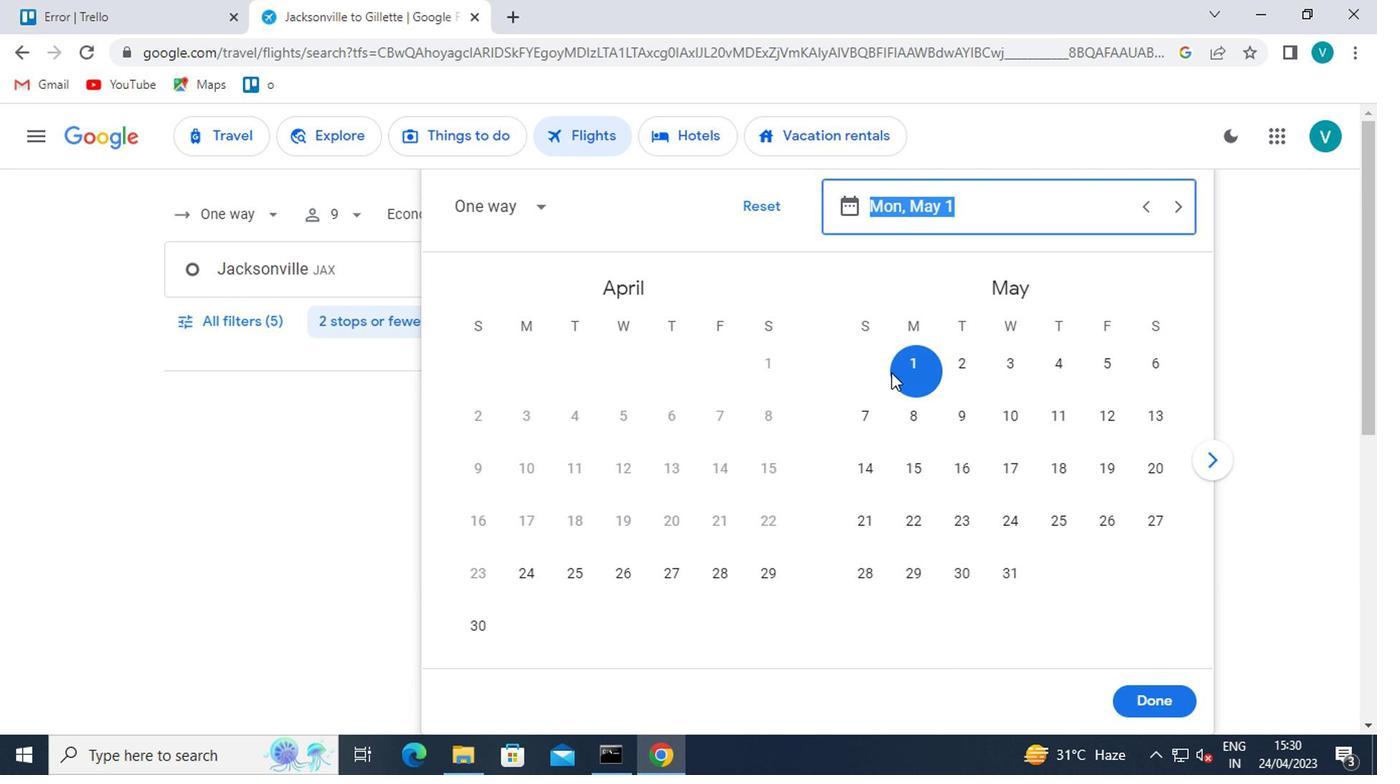 
Action: Mouse moved to (943, 610)
Screenshot: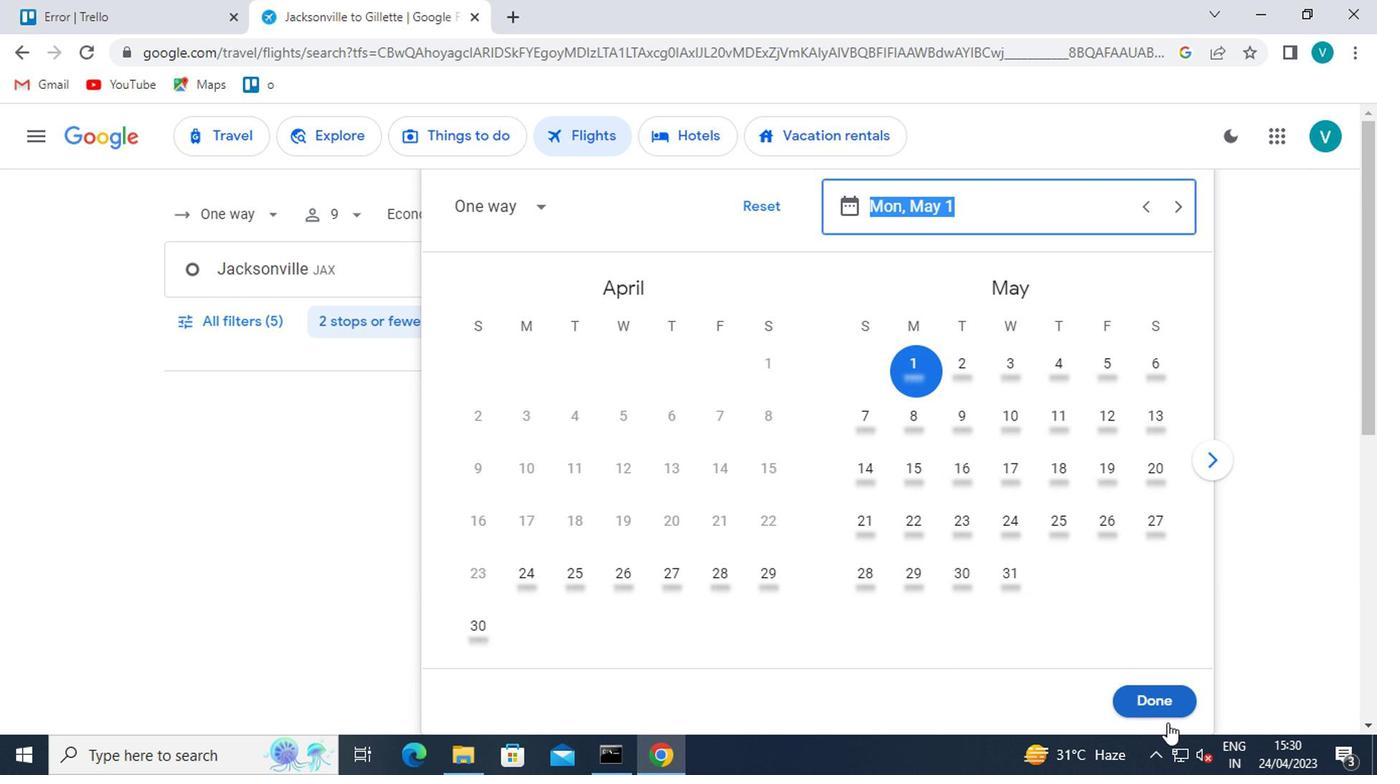 
Action: Mouse pressed left at (943, 610)
Screenshot: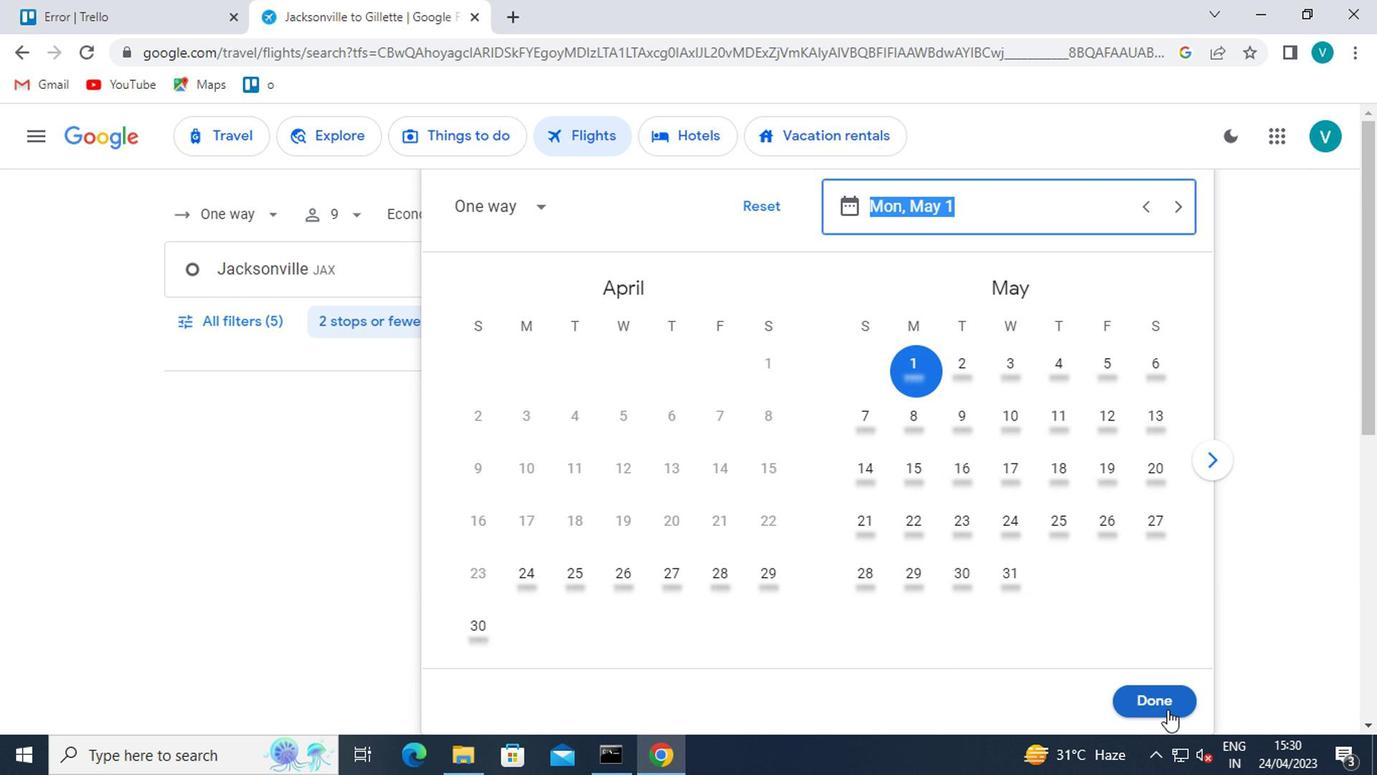 
Action: Mouse moved to (284, 342)
Screenshot: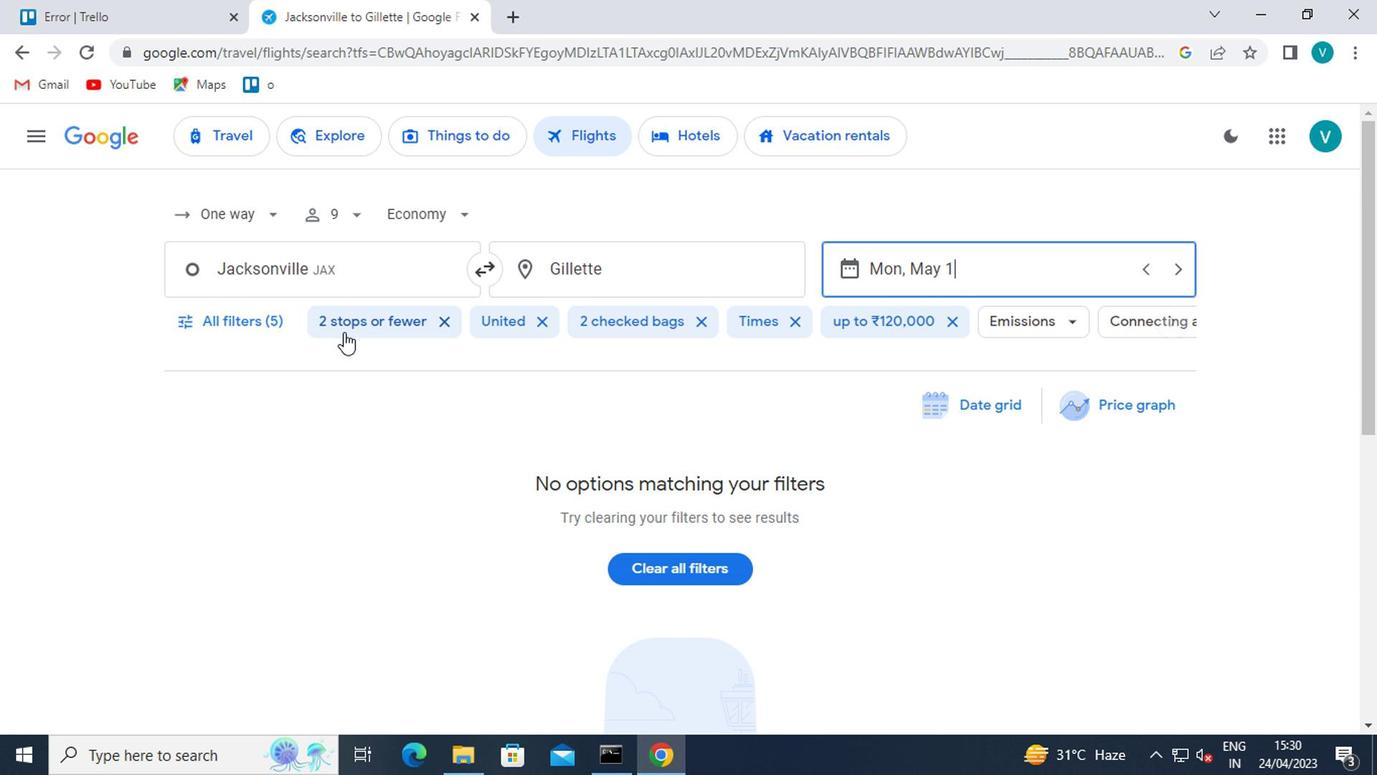 
Action: Mouse pressed left at (284, 342)
Screenshot: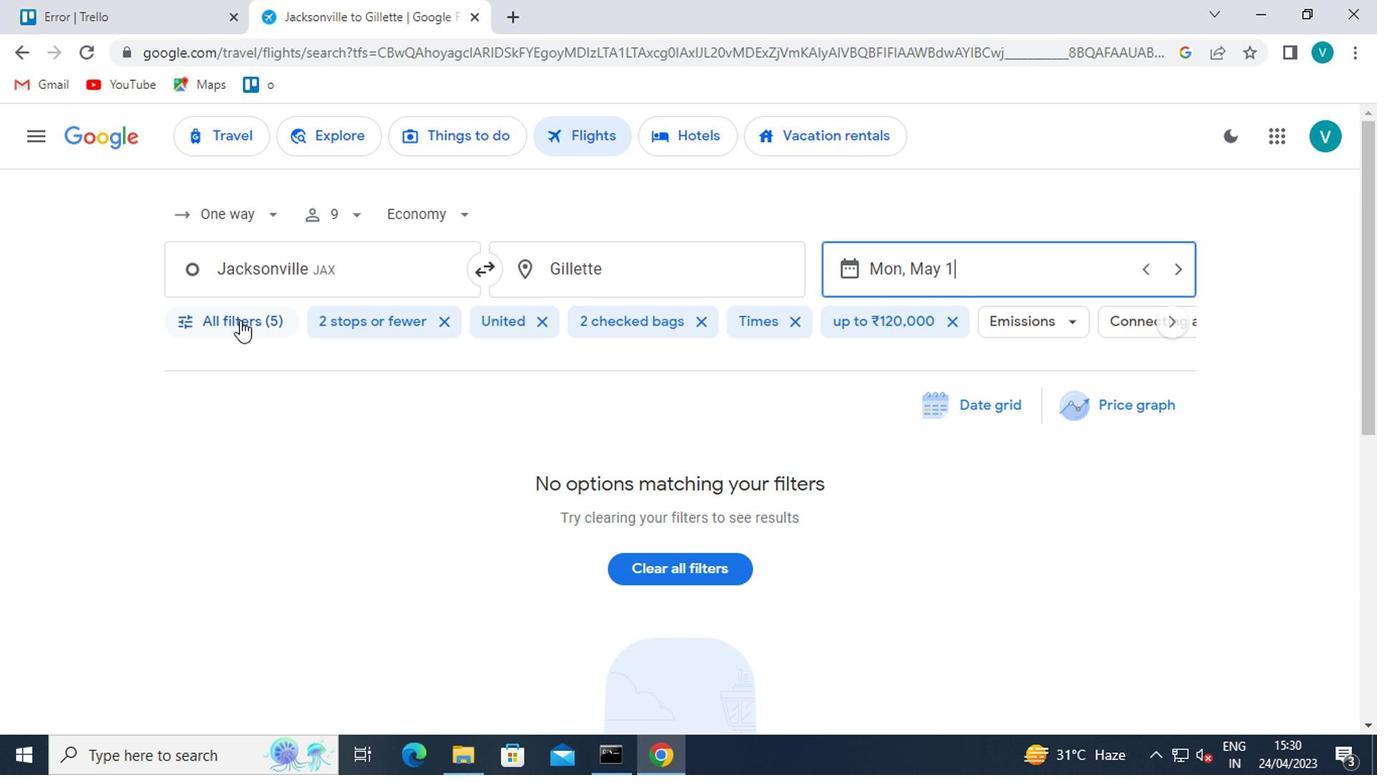 
Action: Mouse moved to (432, 492)
Screenshot: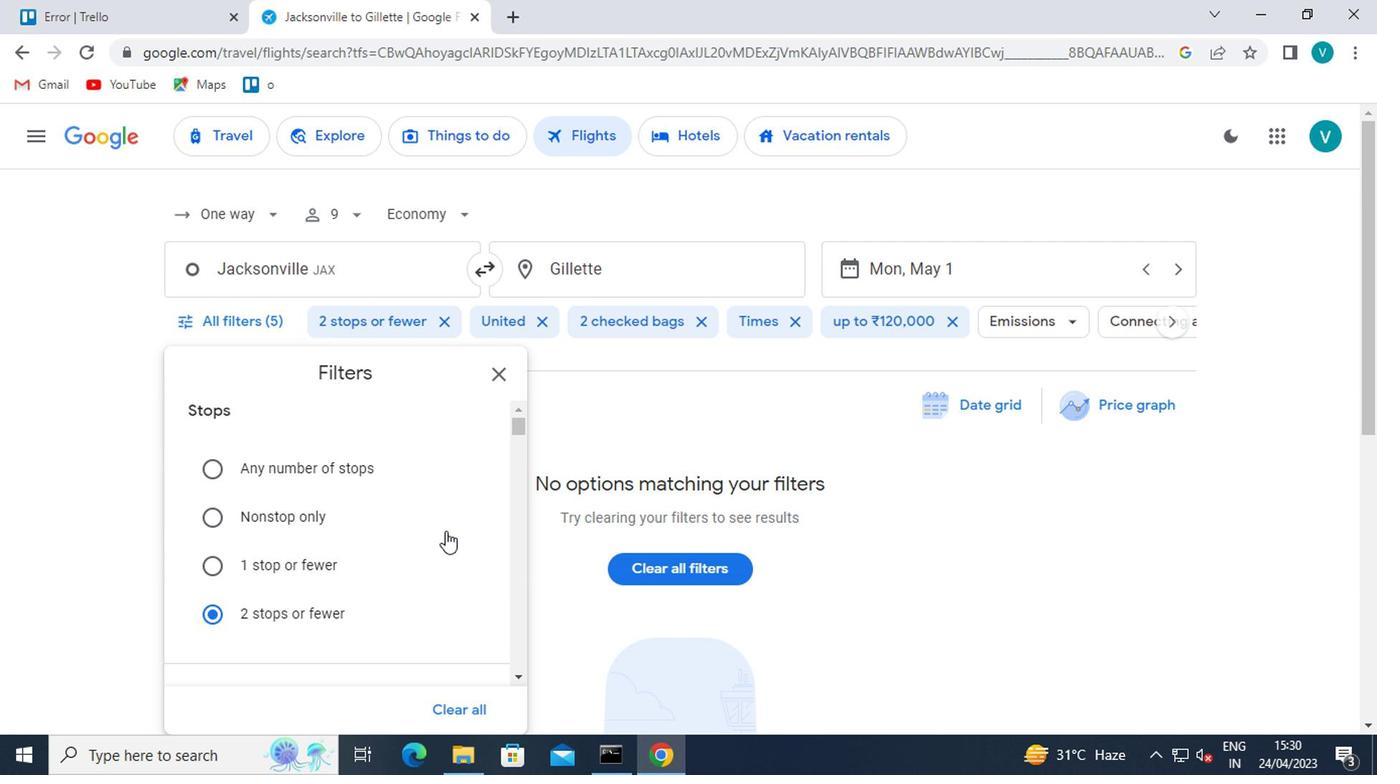 
Action: Mouse scrolled (432, 491) with delta (0, 0)
Screenshot: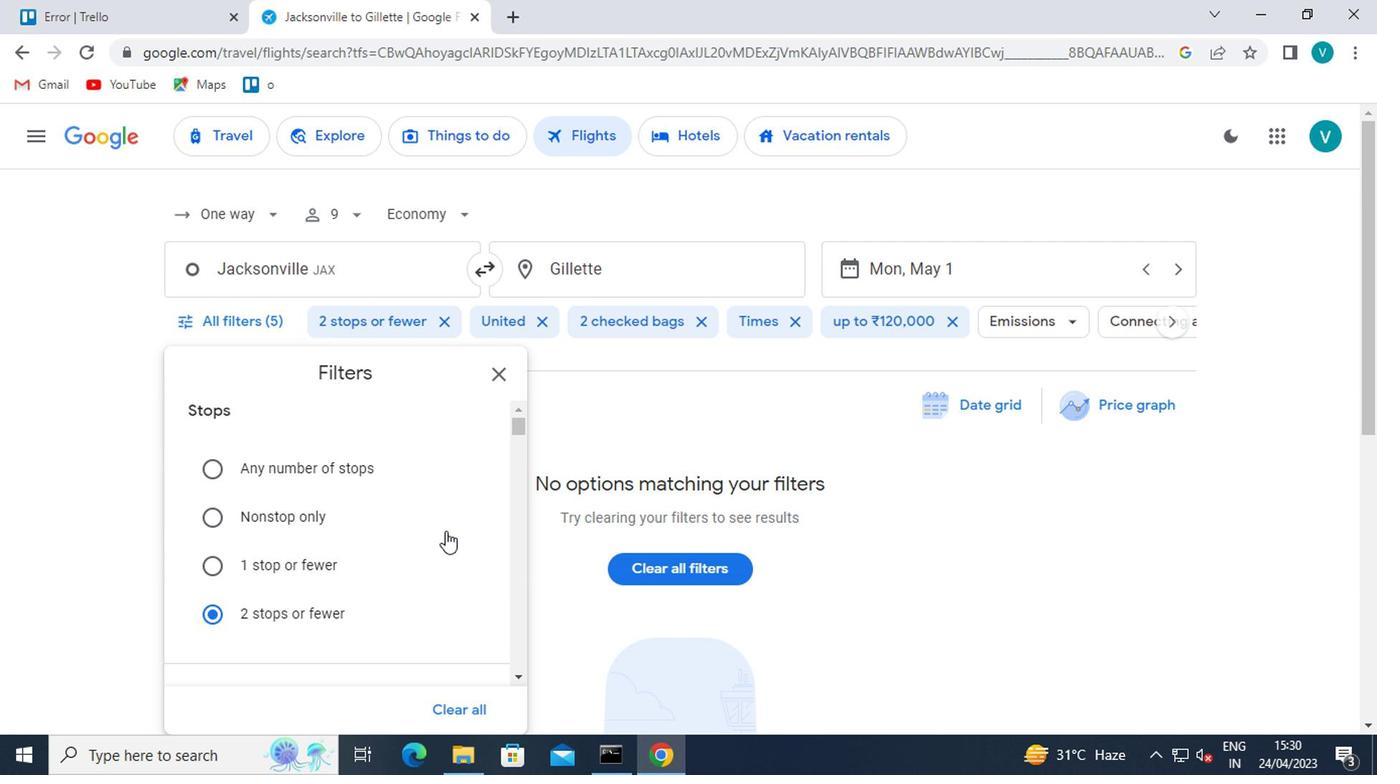 
Action: Mouse moved to (433, 493)
Screenshot: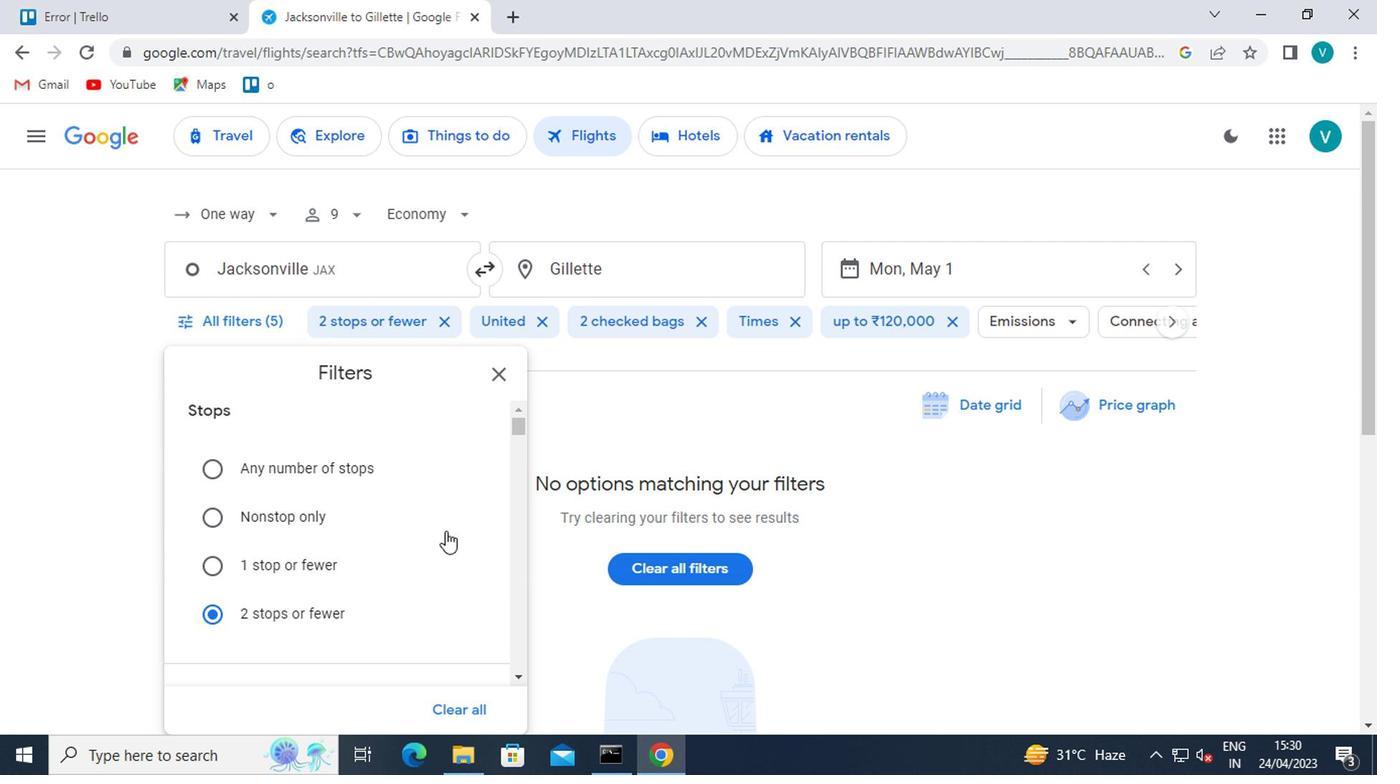 
Action: Mouse scrolled (433, 492) with delta (0, 0)
Screenshot: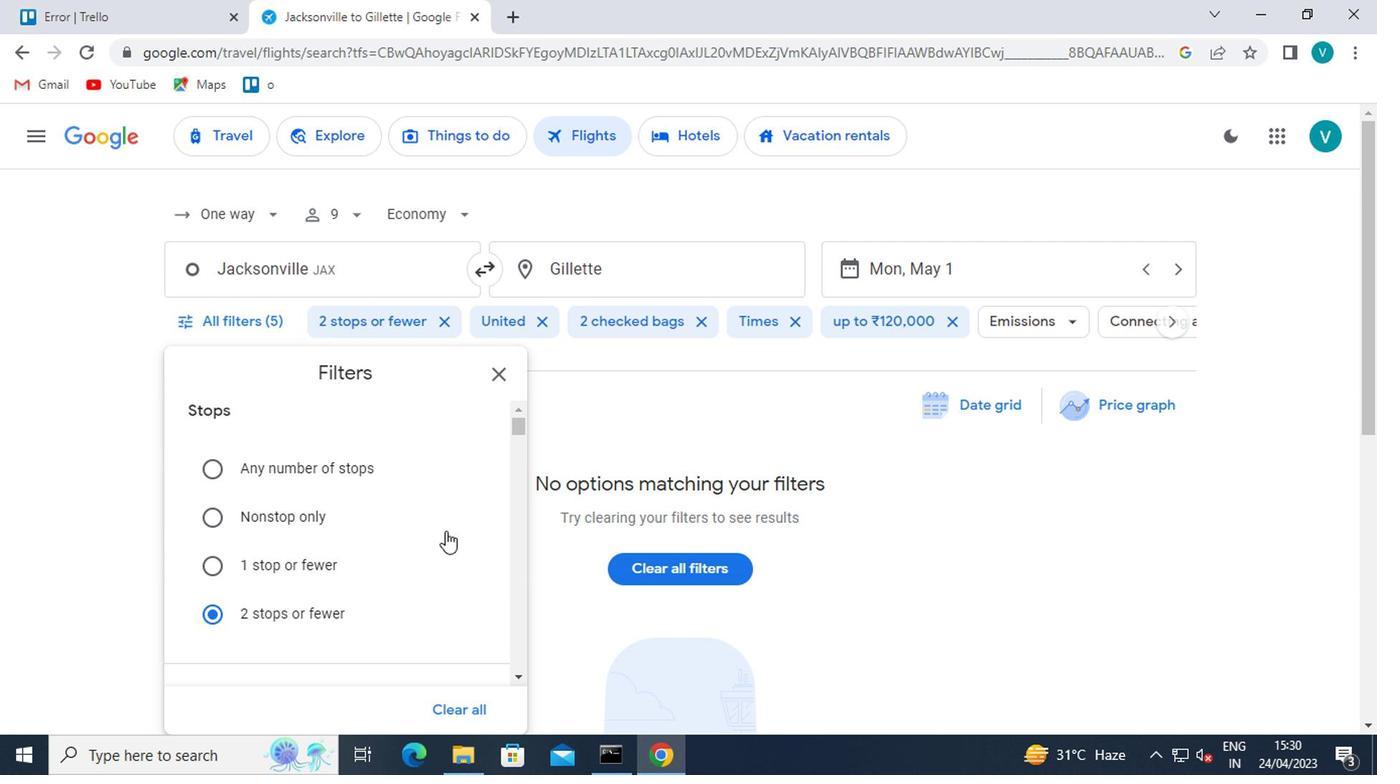 
Action: Mouse scrolled (433, 492) with delta (0, 0)
Screenshot: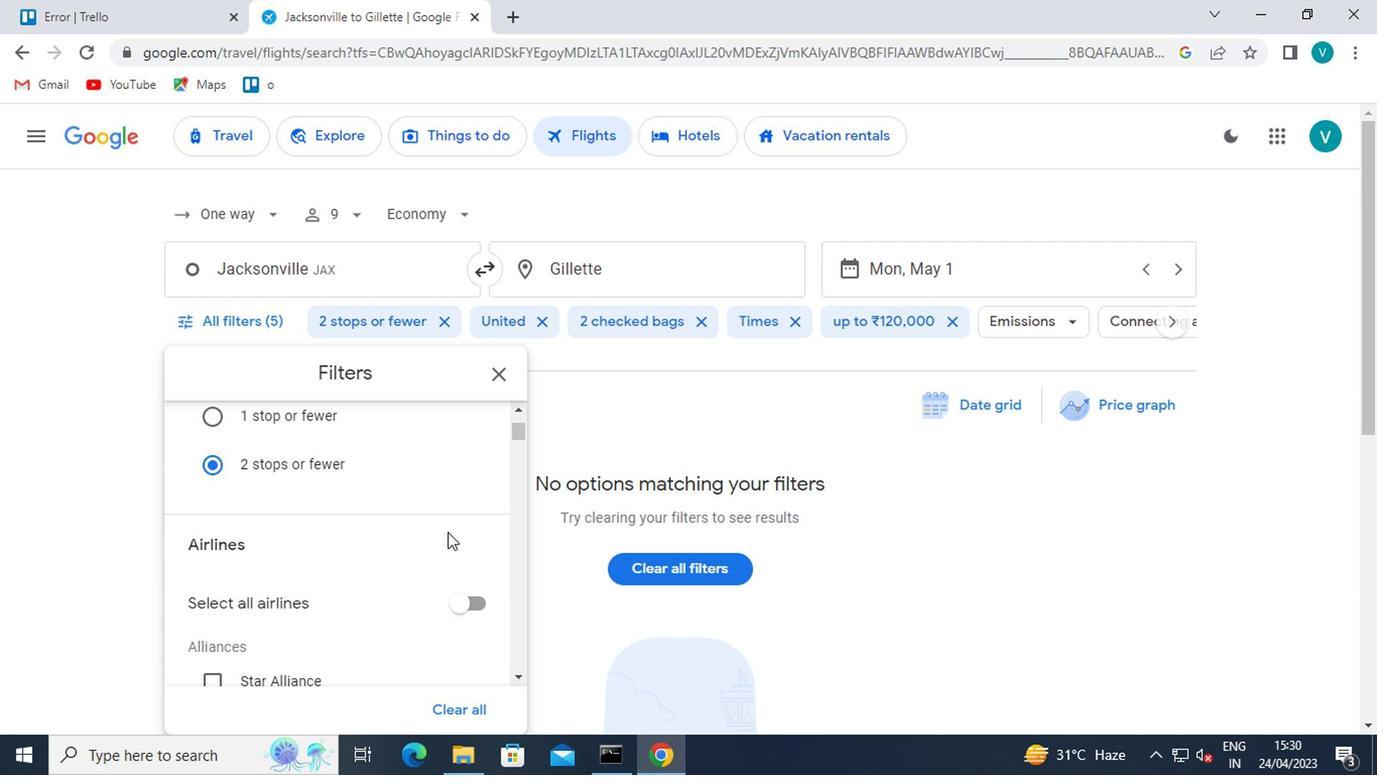 
Action: Mouse scrolled (433, 492) with delta (0, 0)
Screenshot: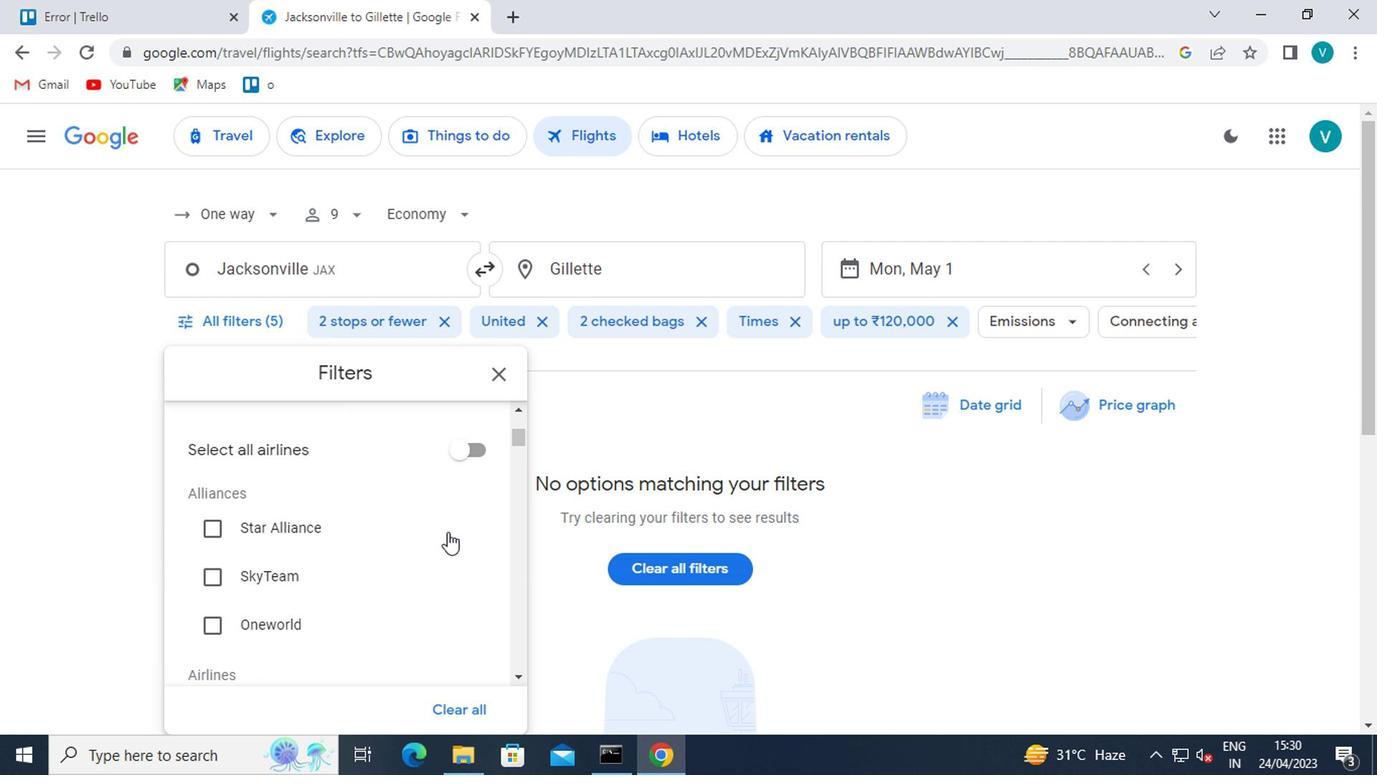 
Action: Mouse scrolled (433, 492) with delta (0, 0)
Screenshot: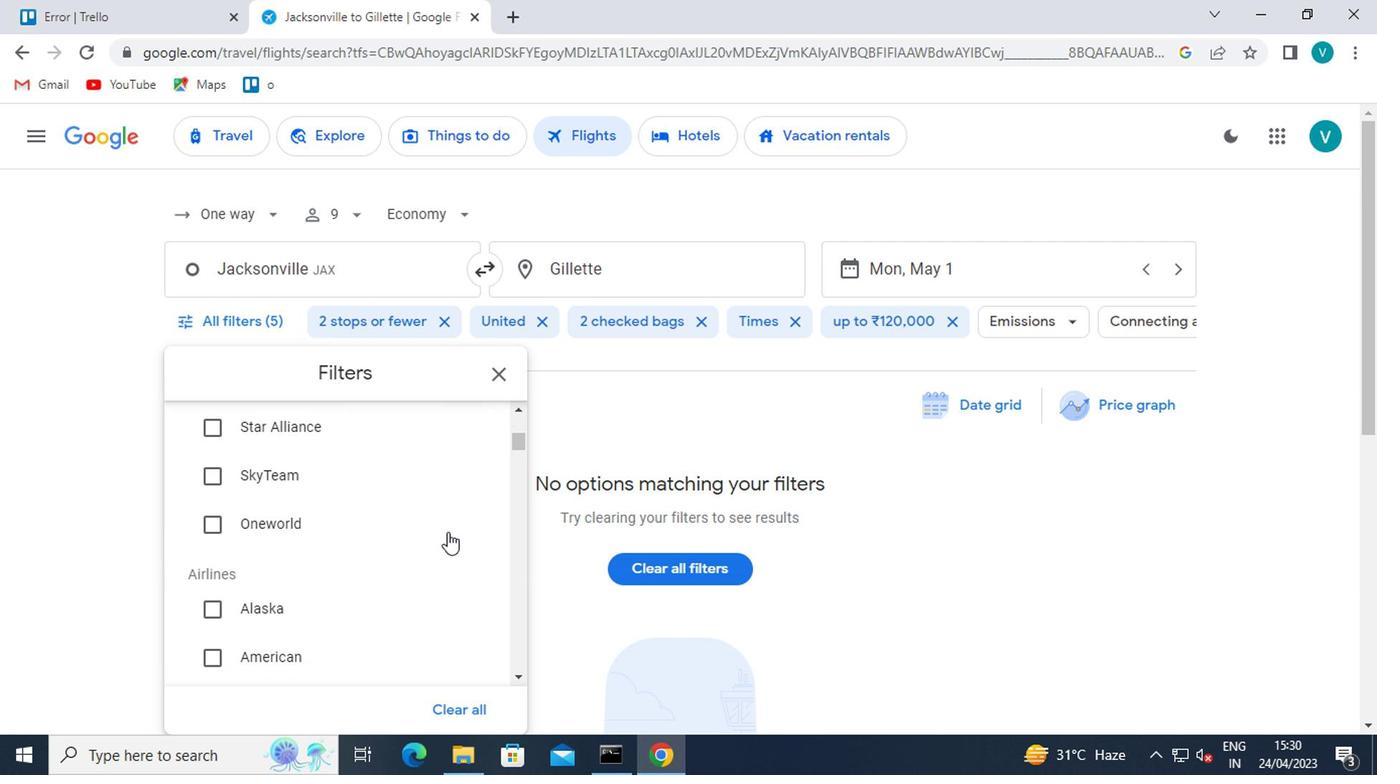 
Action: Mouse scrolled (433, 492) with delta (0, 0)
Screenshot: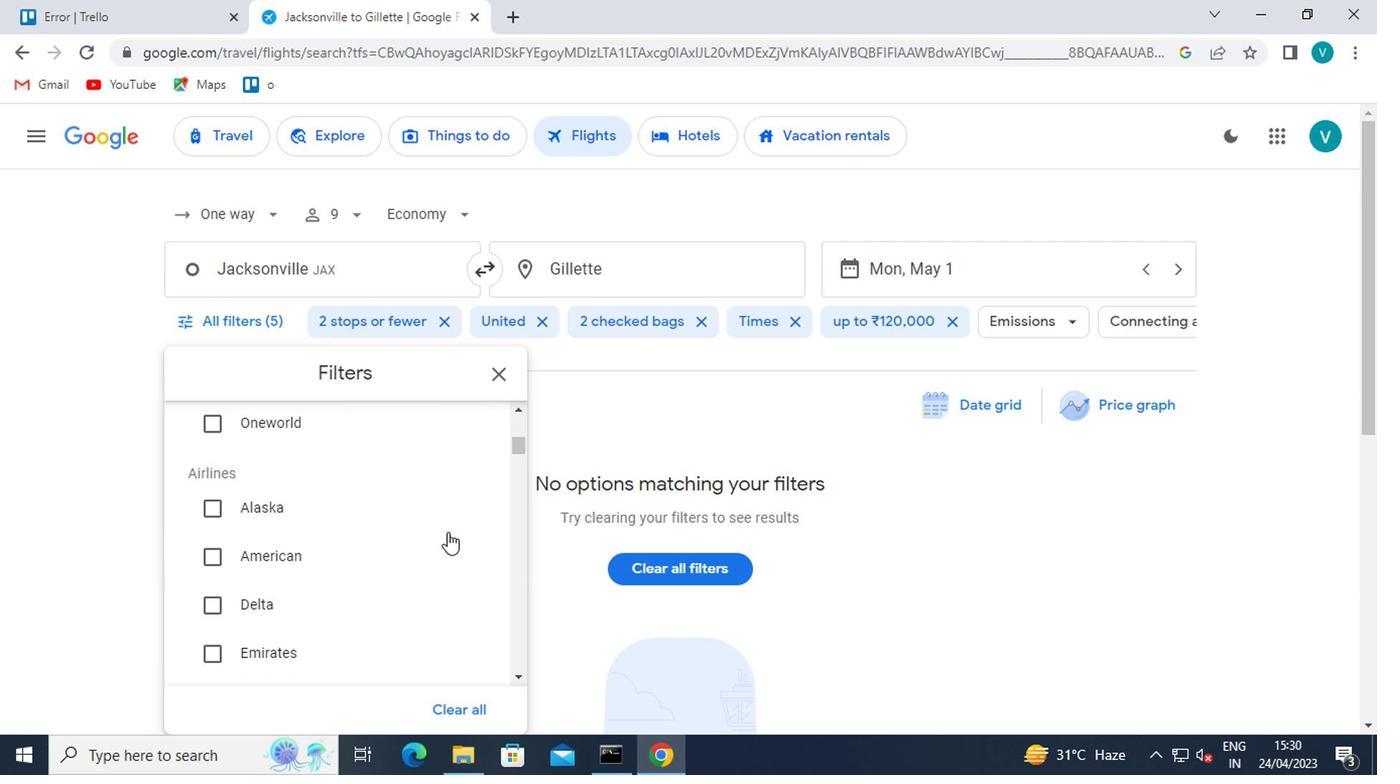 
Action: Mouse scrolled (433, 492) with delta (0, 0)
Screenshot: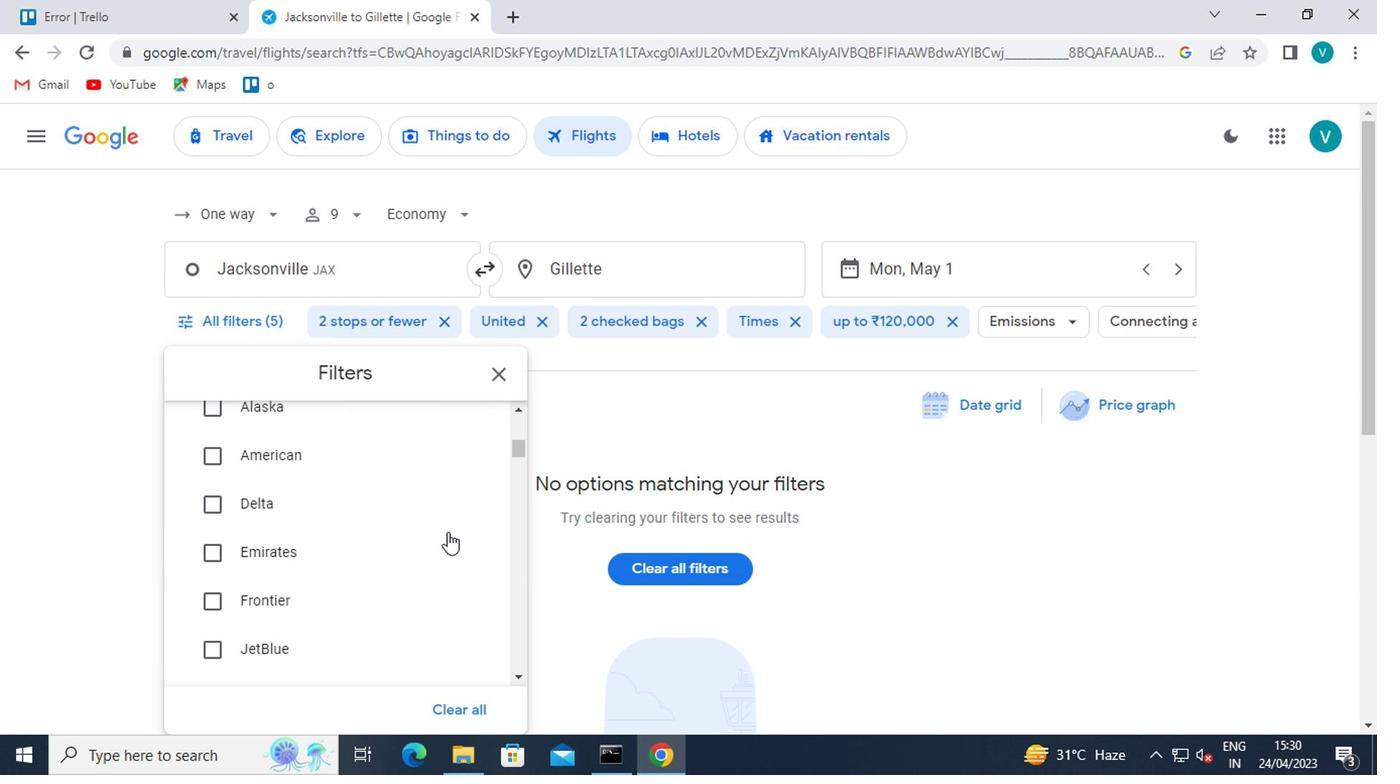 
Action: Mouse scrolled (433, 492) with delta (0, 0)
Screenshot: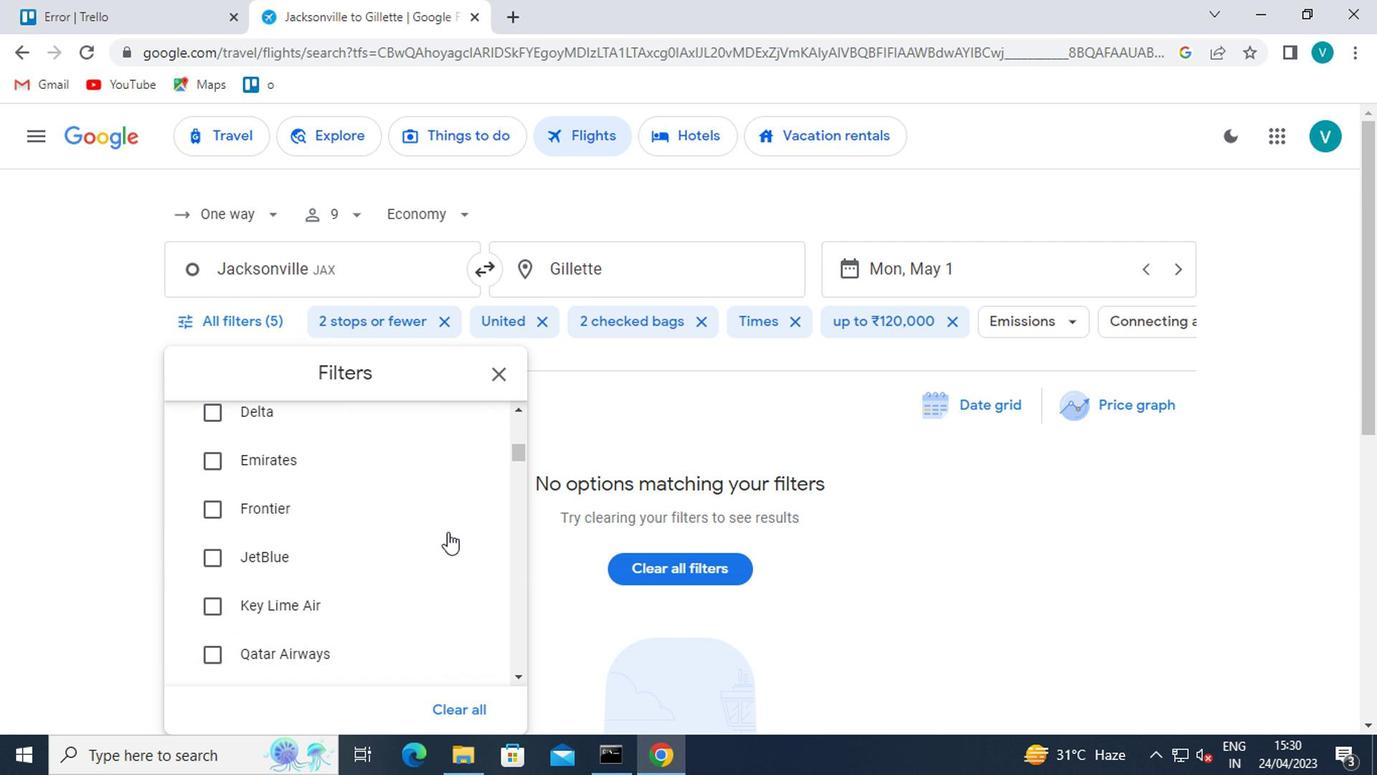 
Action: Mouse scrolled (433, 492) with delta (0, 0)
Screenshot: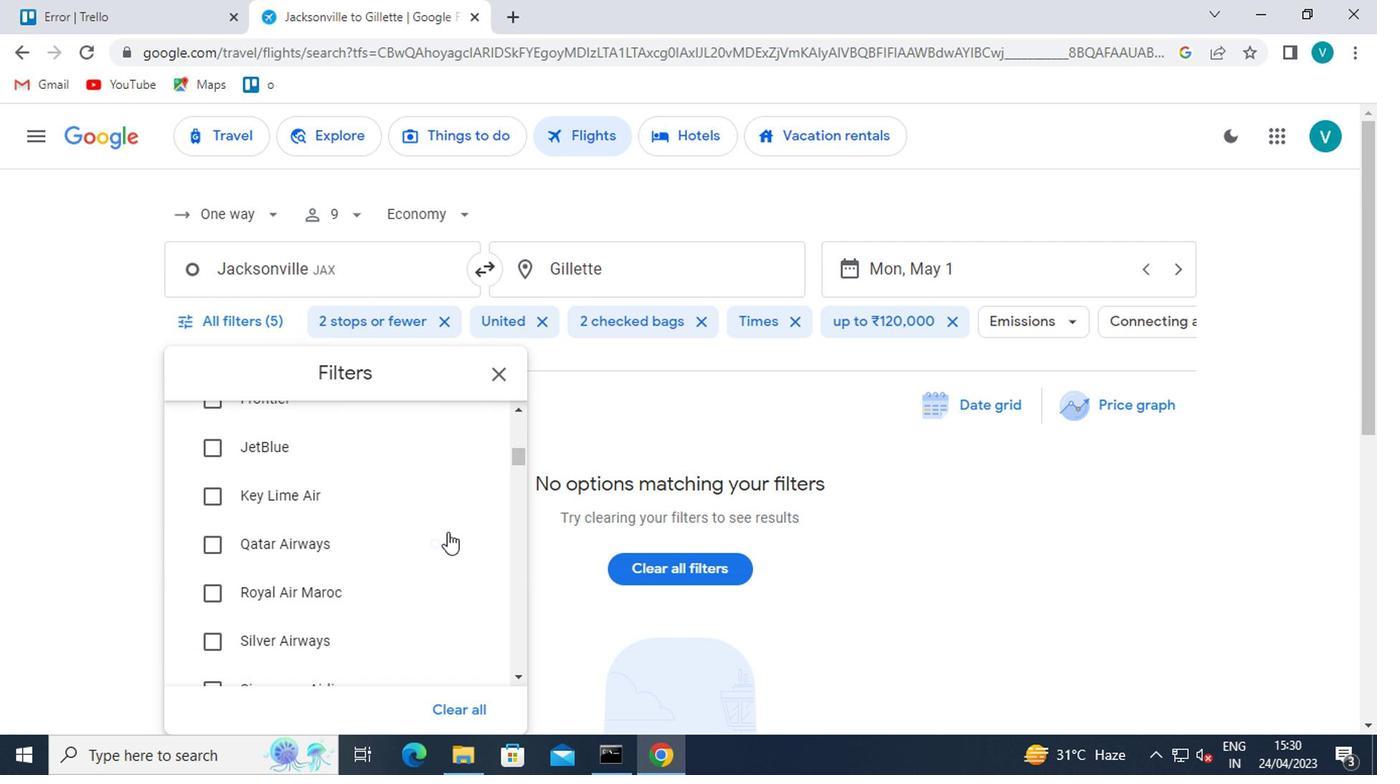 
Action: Mouse scrolled (433, 492) with delta (0, 0)
Screenshot: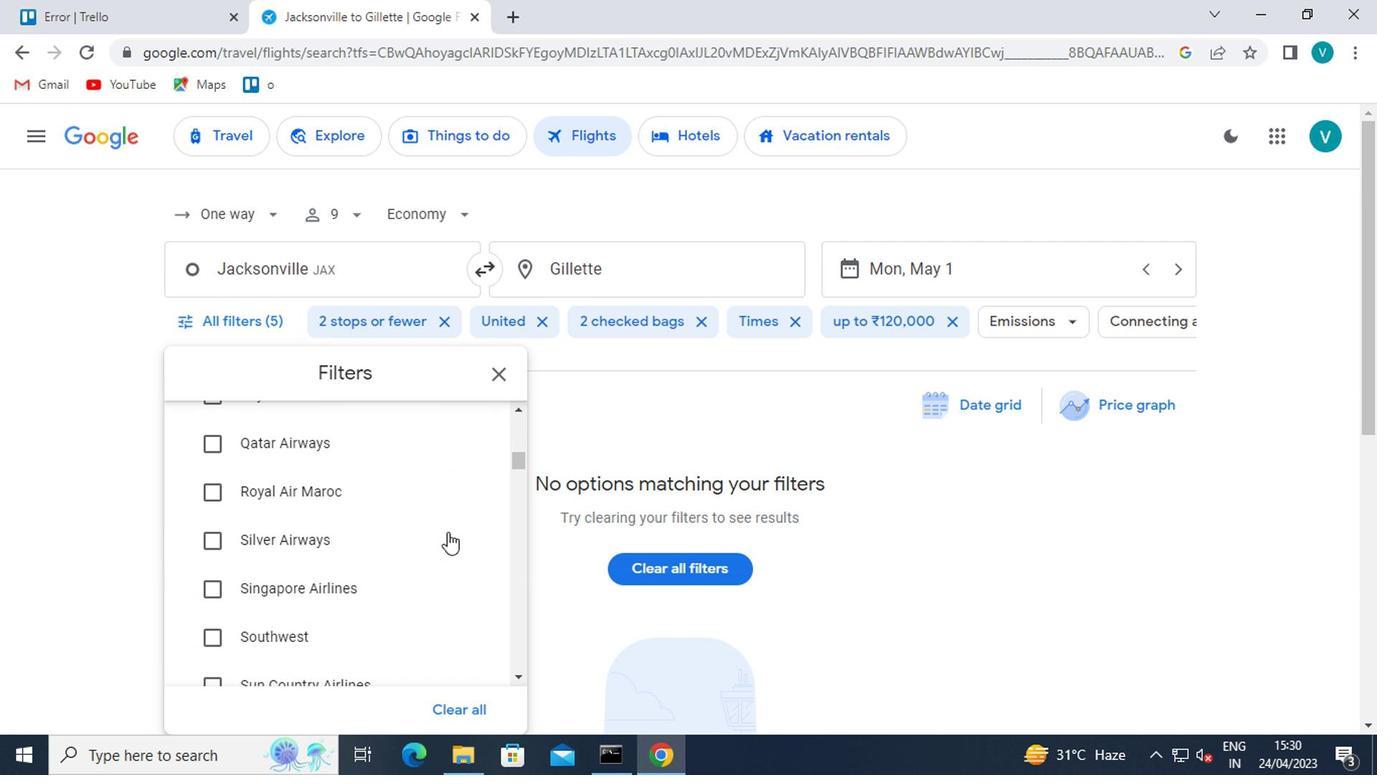 
Action: Mouse moved to (434, 492)
Screenshot: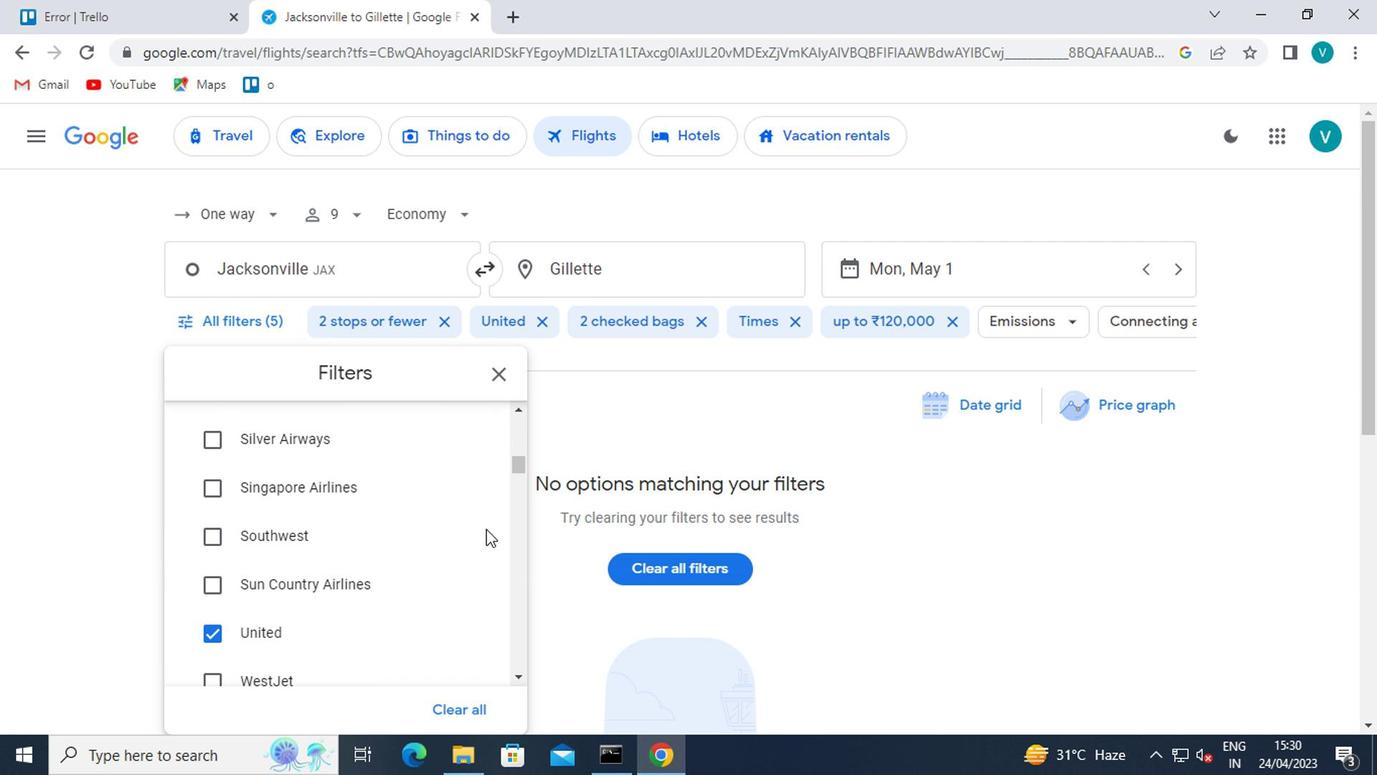 
Action: Mouse pressed left at (434, 492)
Screenshot: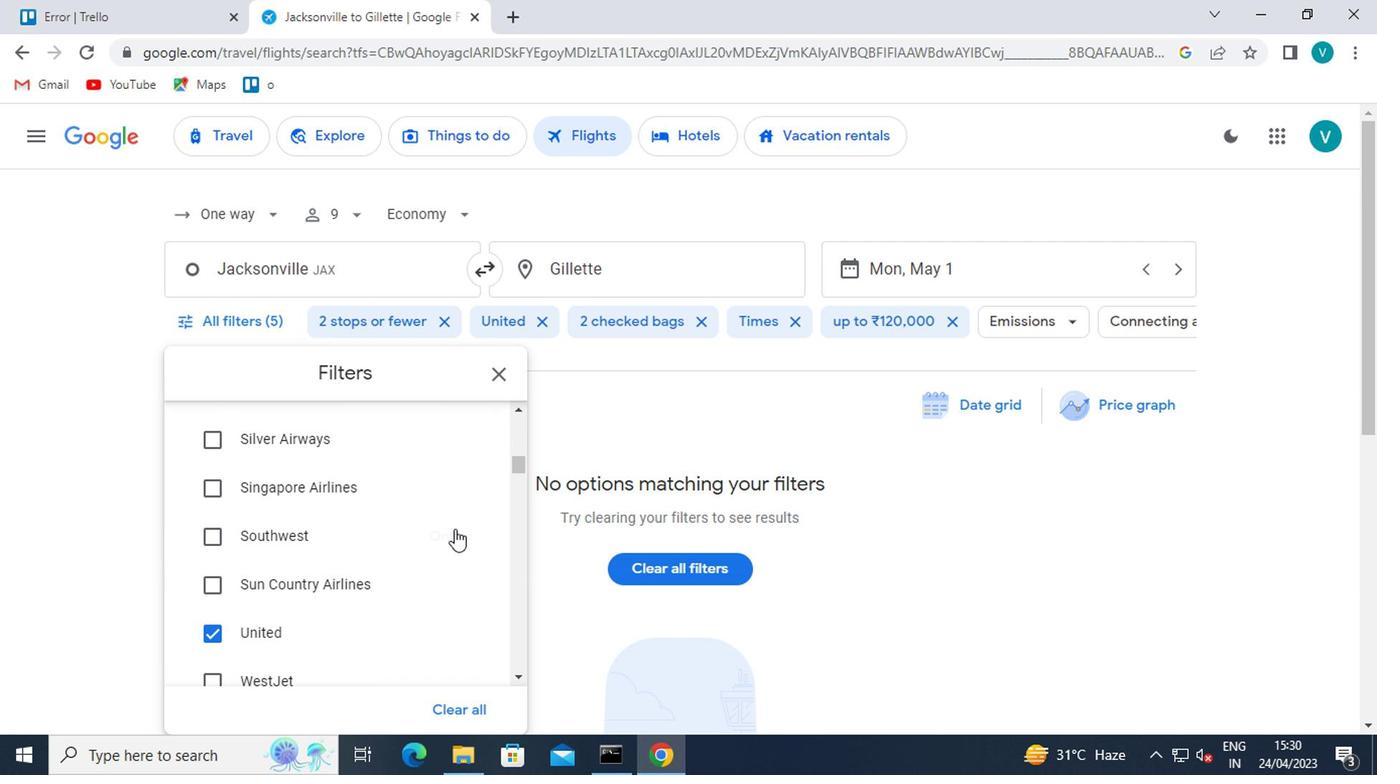 
Action: Mouse moved to (432, 492)
Screenshot: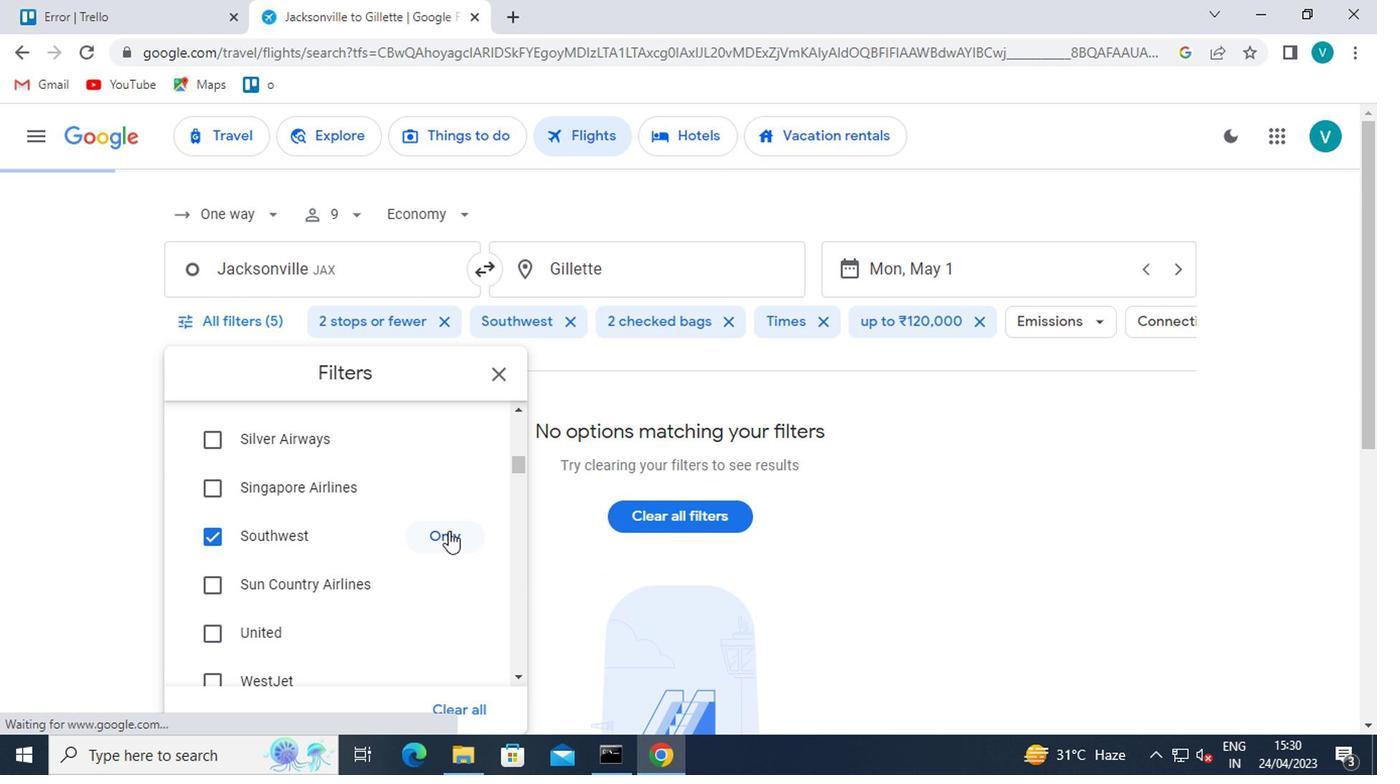 
Action: Mouse scrolled (432, 491) with delta (0, 0)
Screenshot: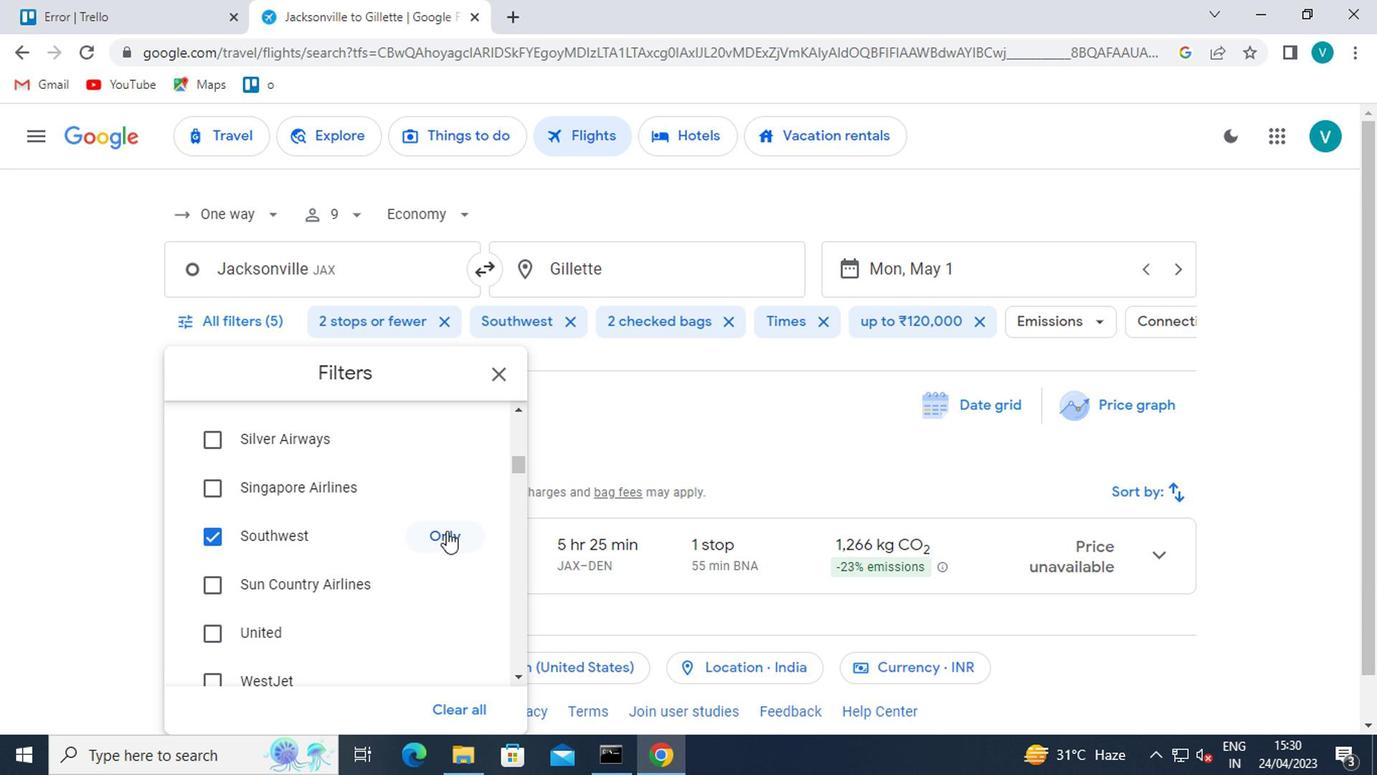 
Action: Mouse scrolled (432, 491) with delta (0, 0)
Screenshot: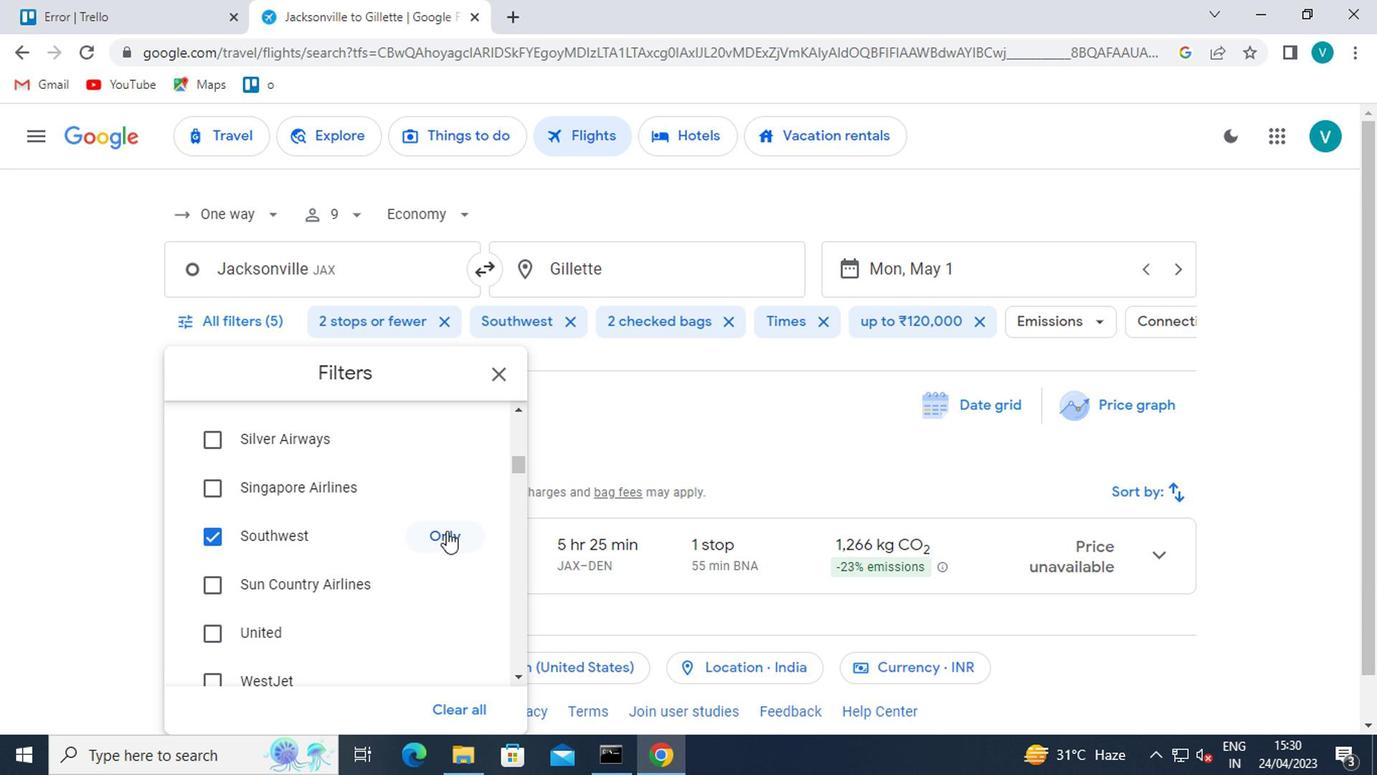 
Action: Mouse scrolled (432, 491) with delta (0, 0)
Screenshot: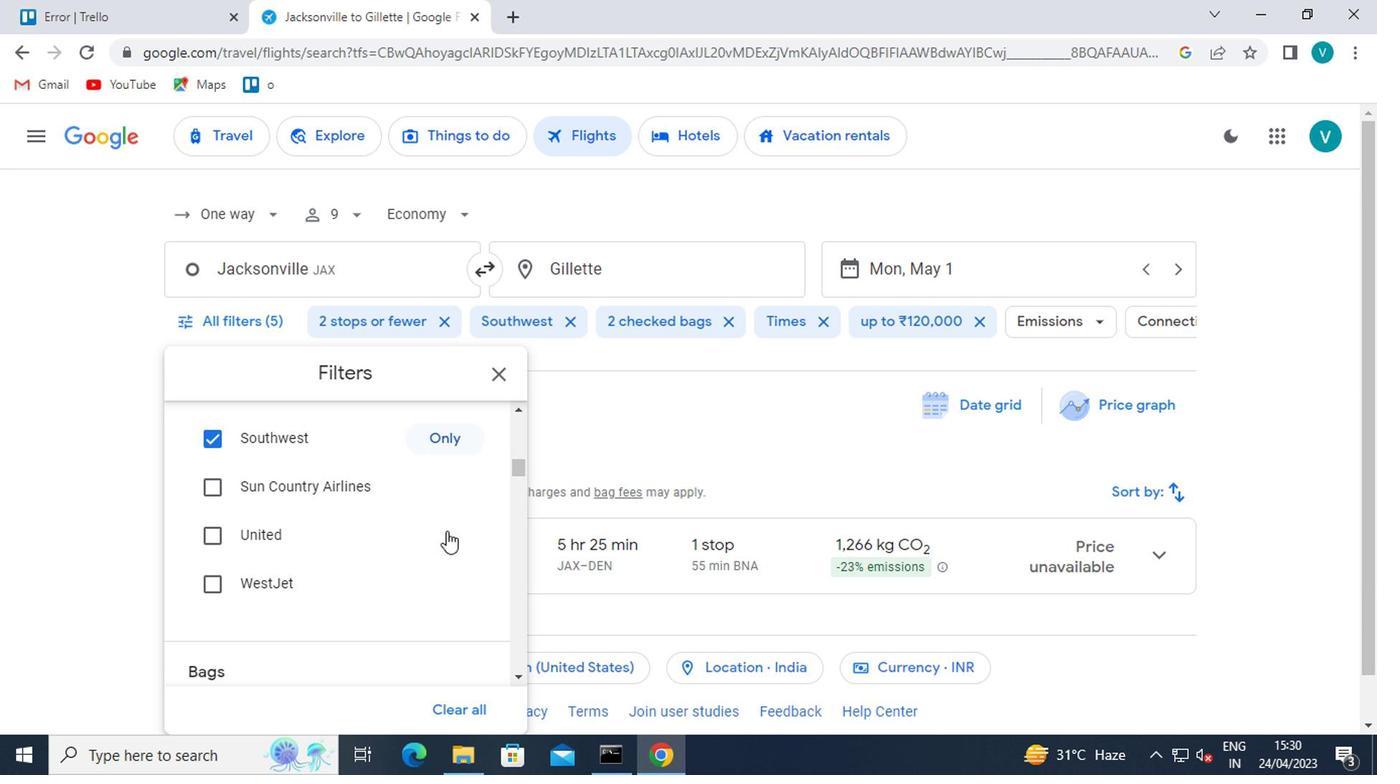 
Action: Mouse scrolled (432, 491) with delta (0, 0)
Screenshot: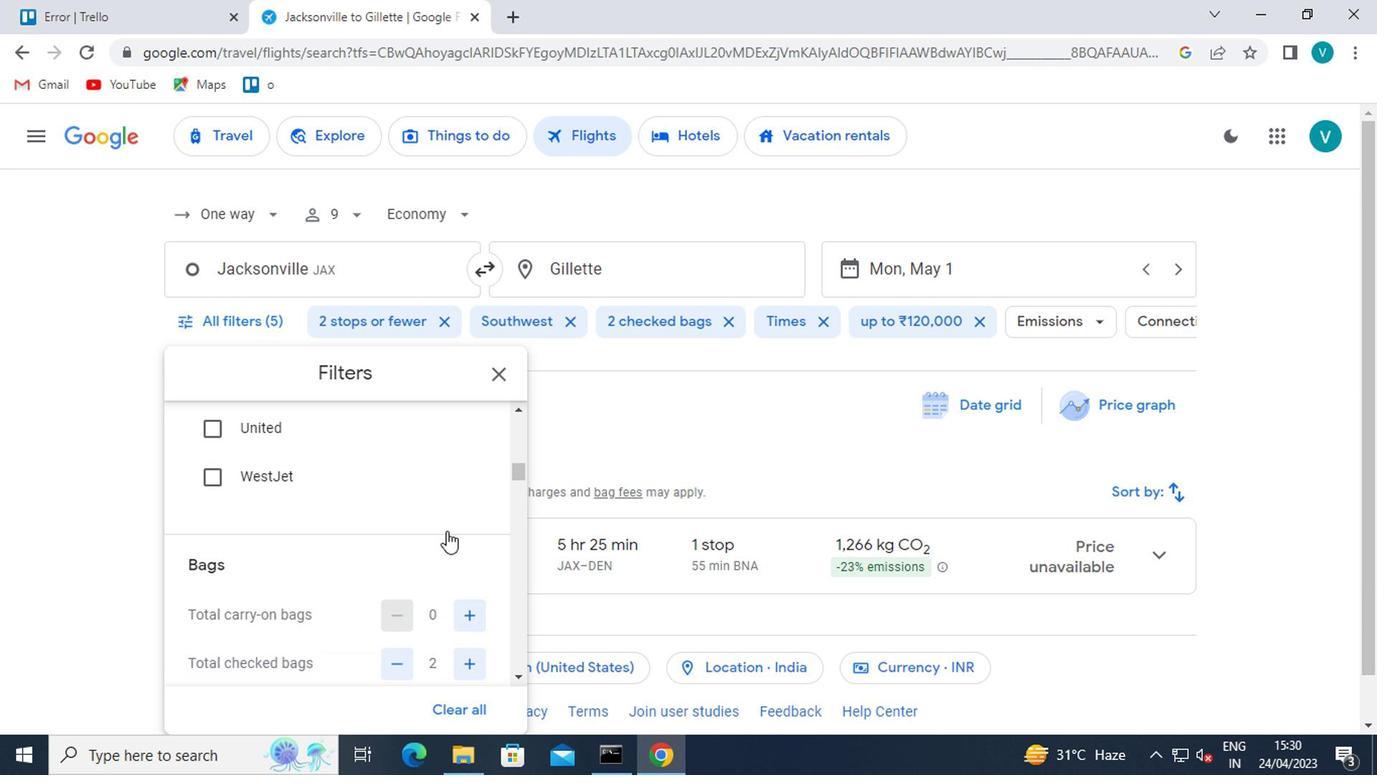 
Action: Mouse scrolled (432, 491) with delta (0, 0)
Screenshot: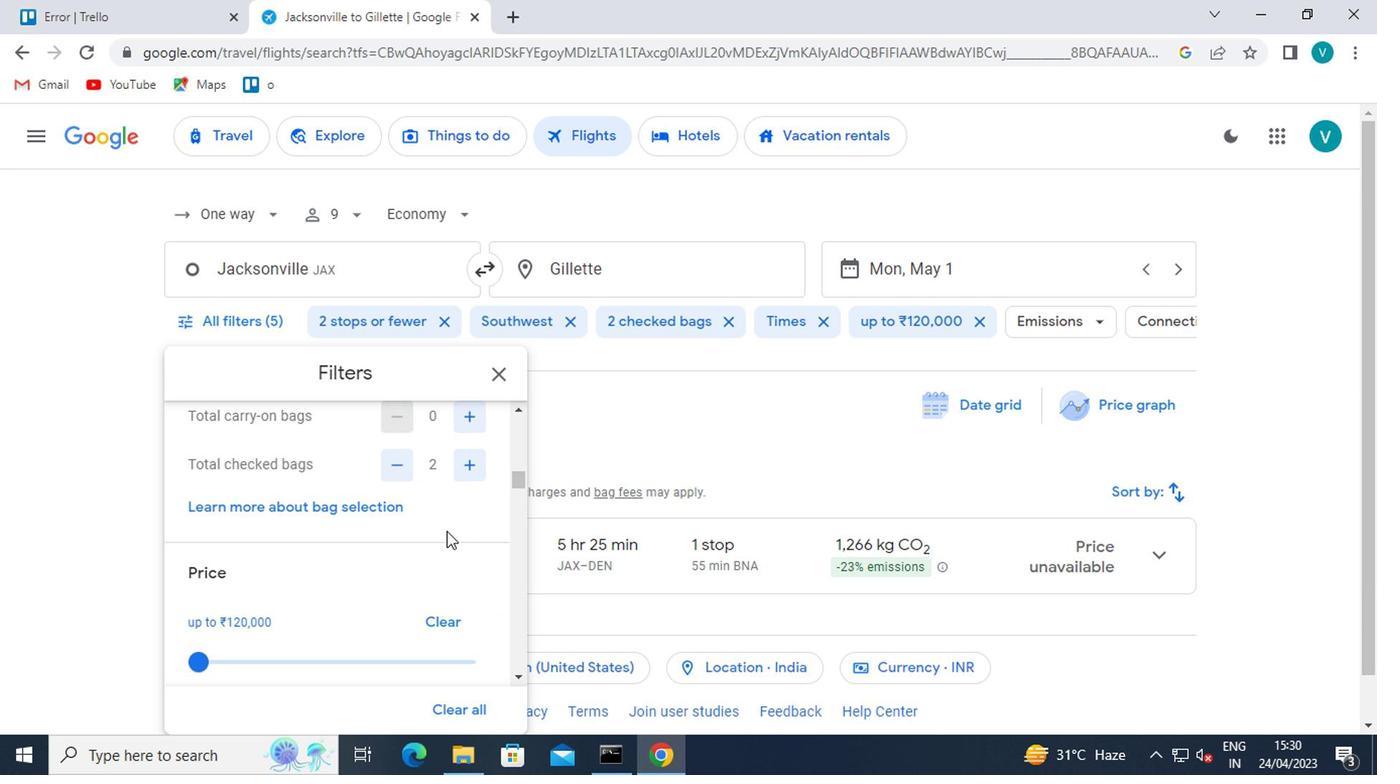 
Action: Mouse scrolled (432, 491) with delta (0, 0)
Screenshot: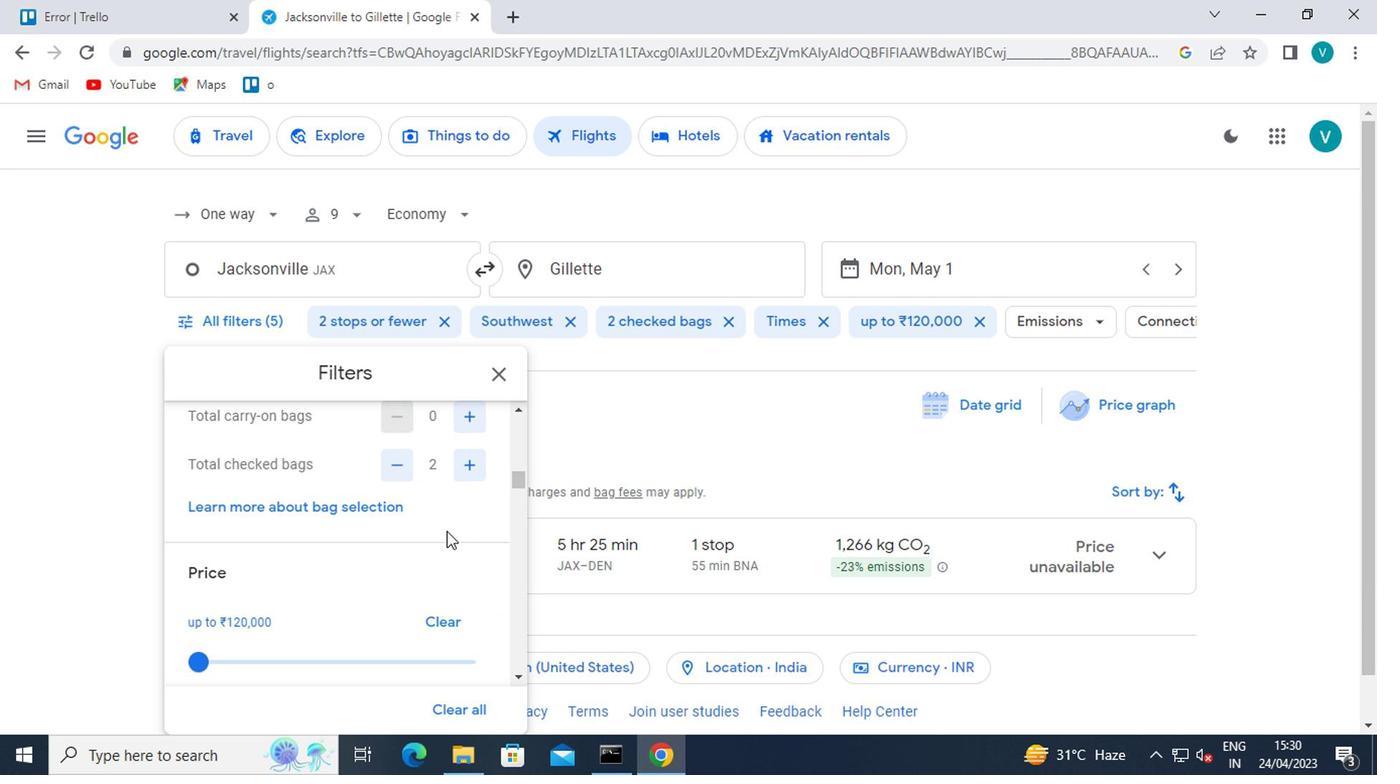 
Action: Mouse moved to (257, 439)
Screenshot: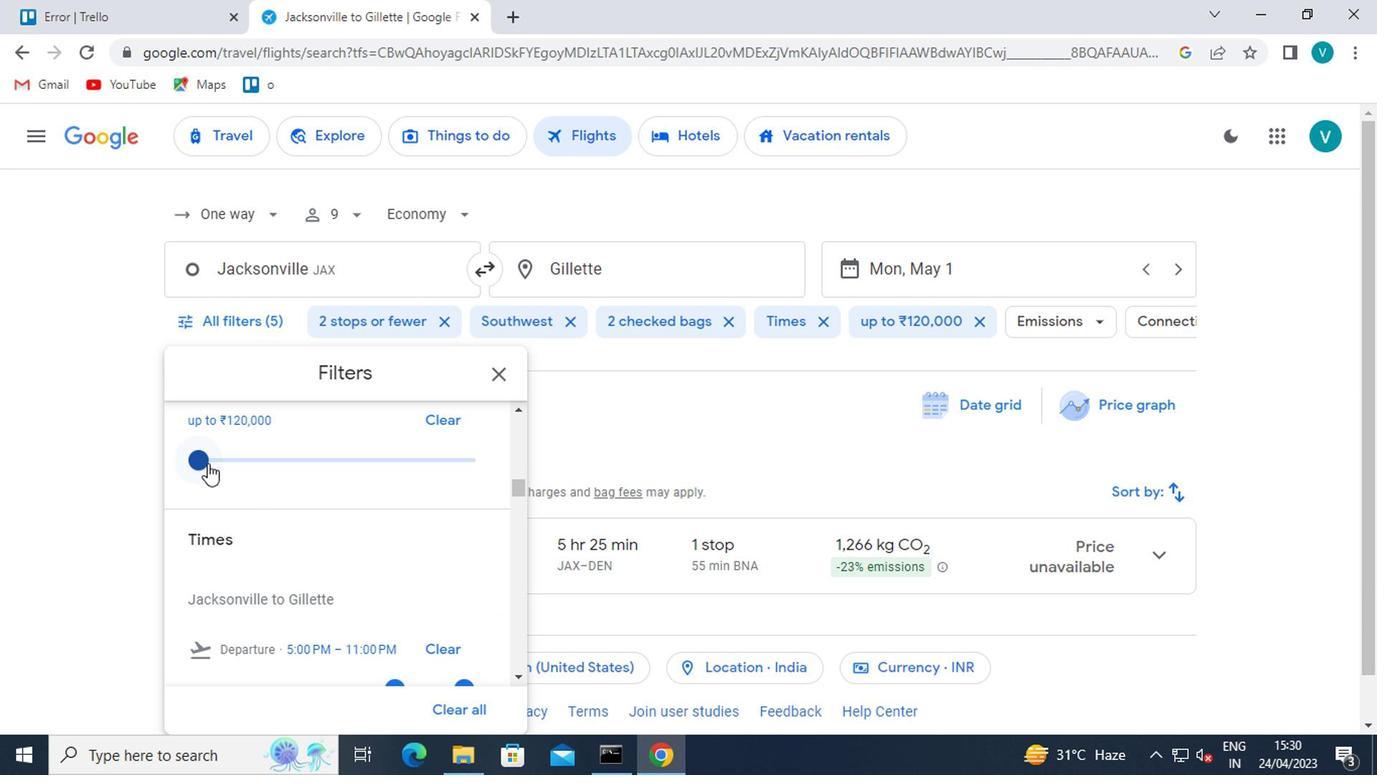 
Action: Mouse pressed left at (257, 439)
Screenshot: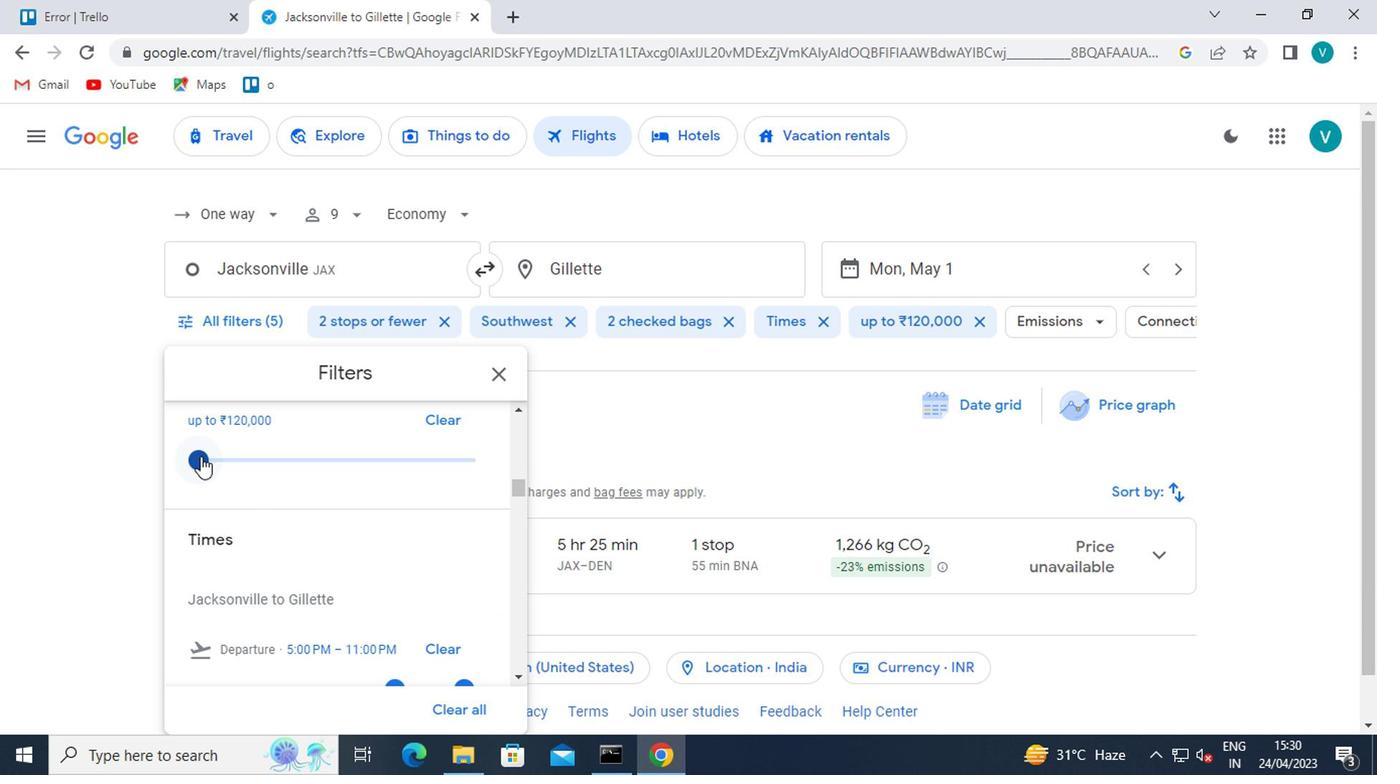 
Action: Mouse moved to (366, 478)
Screenshot: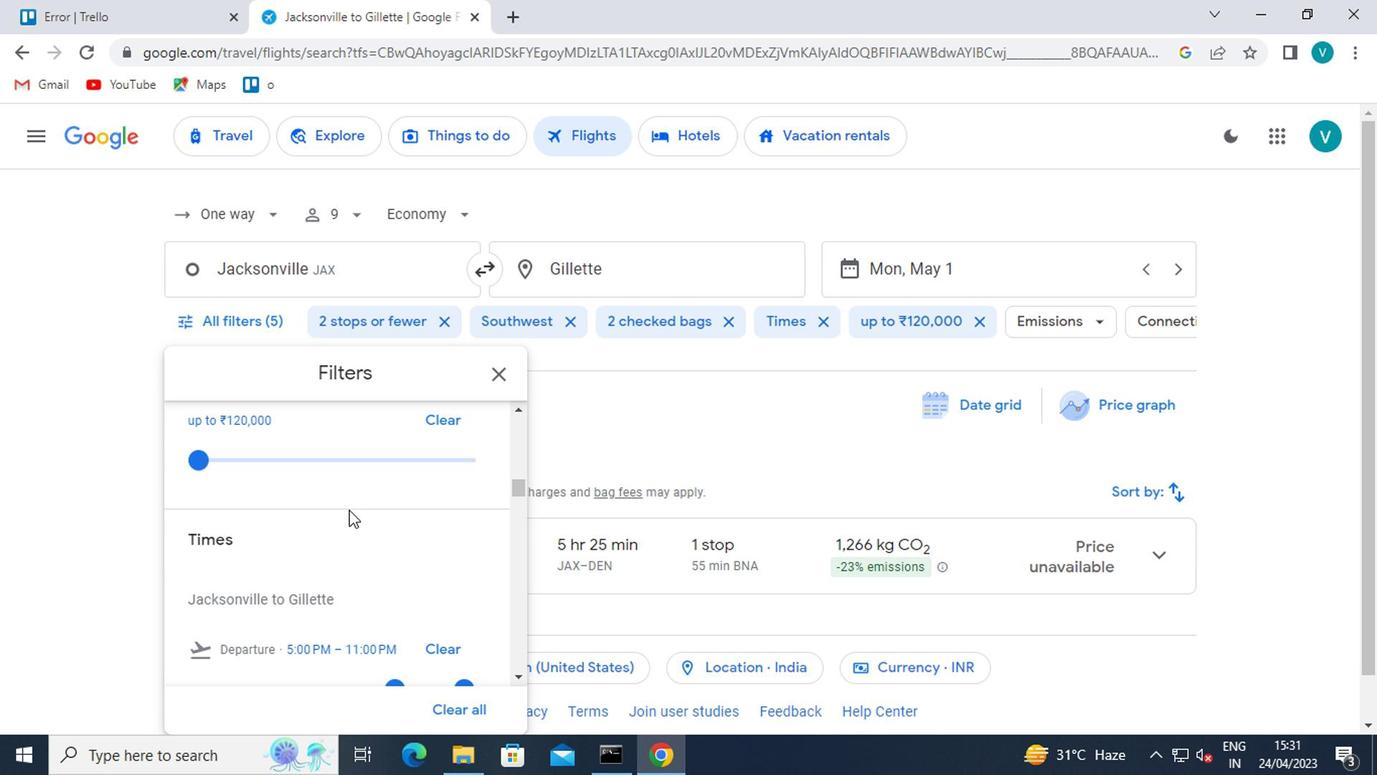 
Action: Mouse scrolled (366, 477) with delta (0, 0)
Screenshot: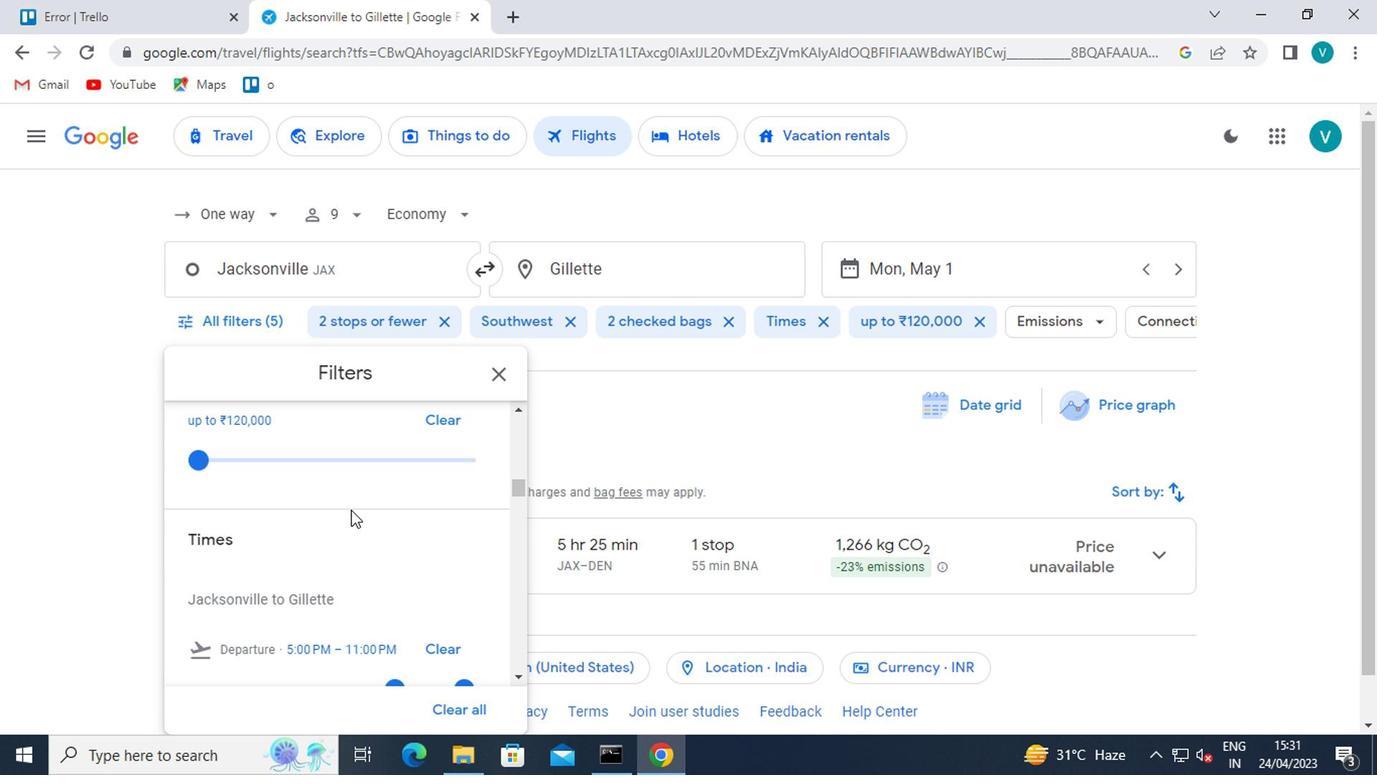 
Action: Mouse moved to (397, 528)
Screenshot: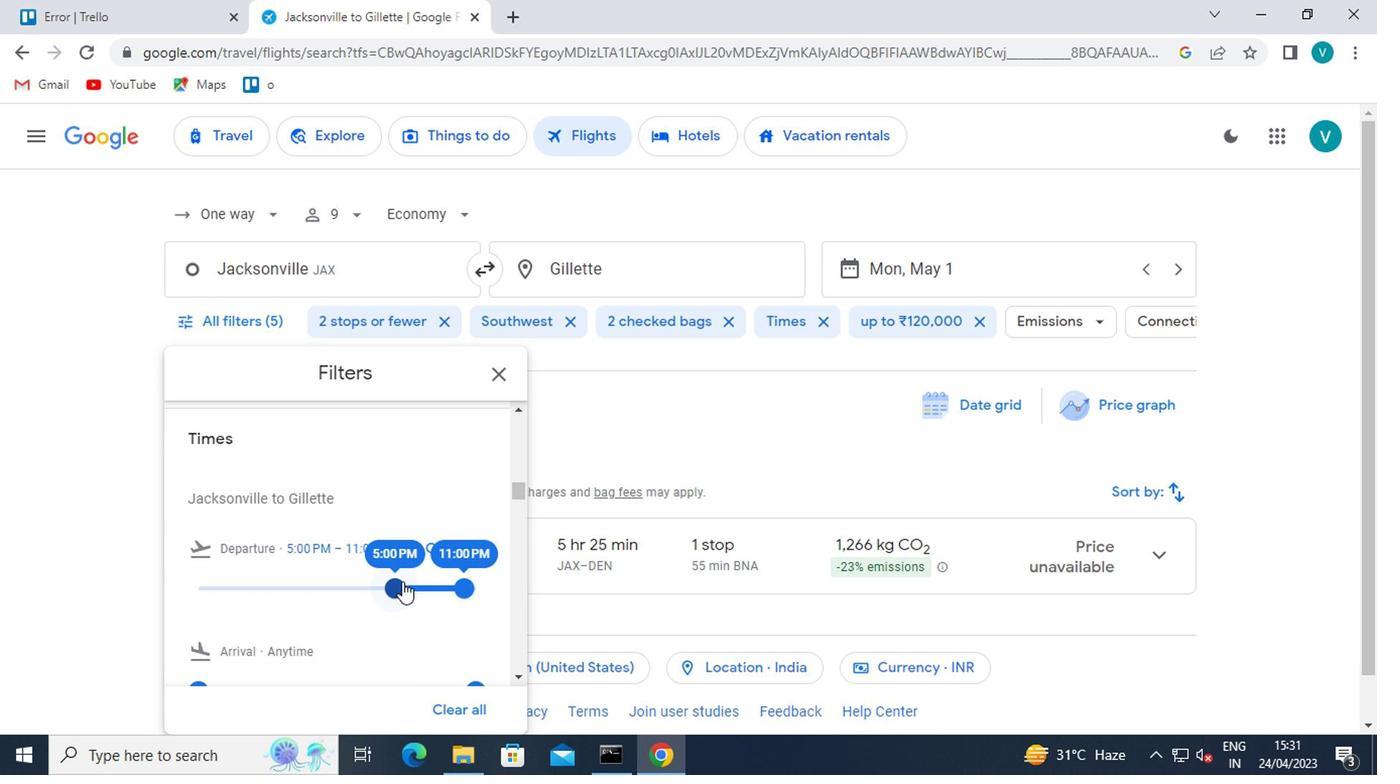 
Action: Mouse pressed left at (397, 528)
Screenshot: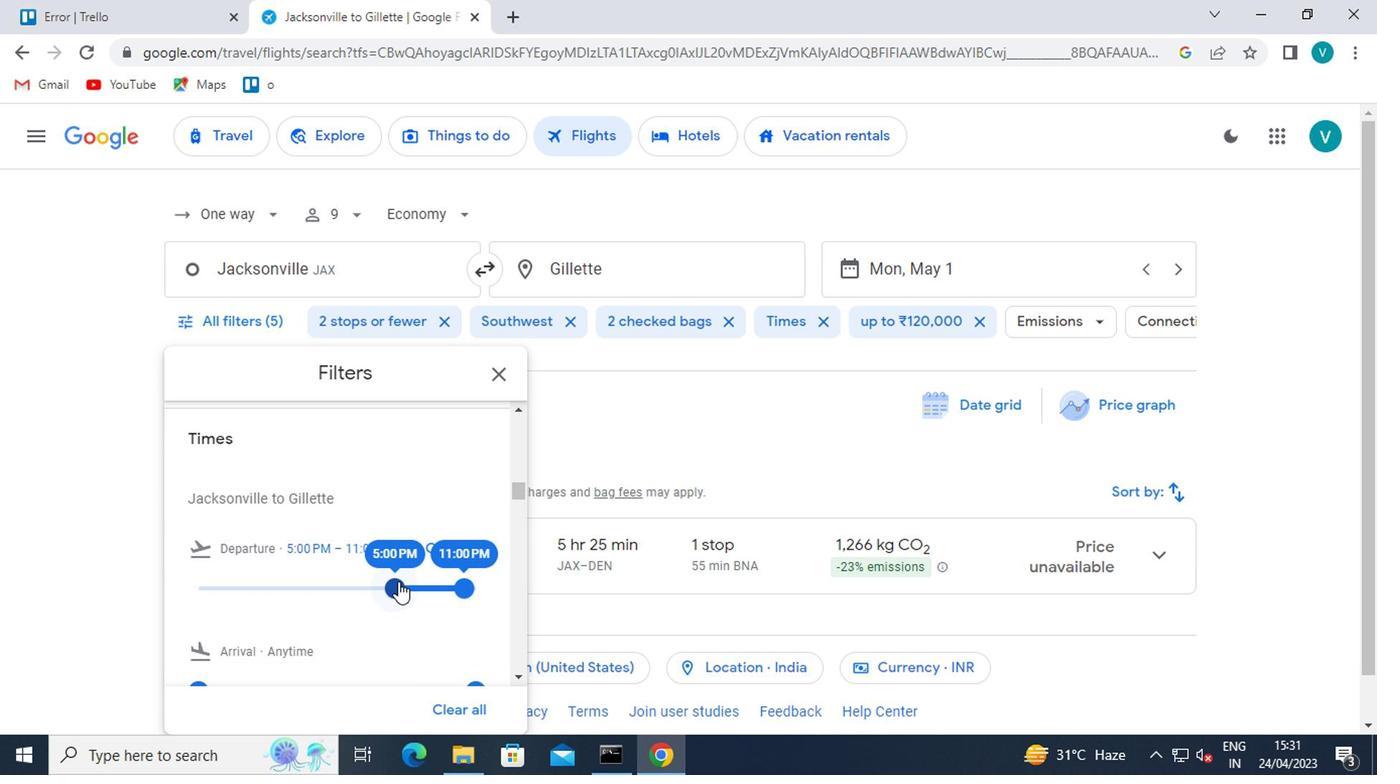 
Action: Mouse moved to (283, 441)
Screenshot: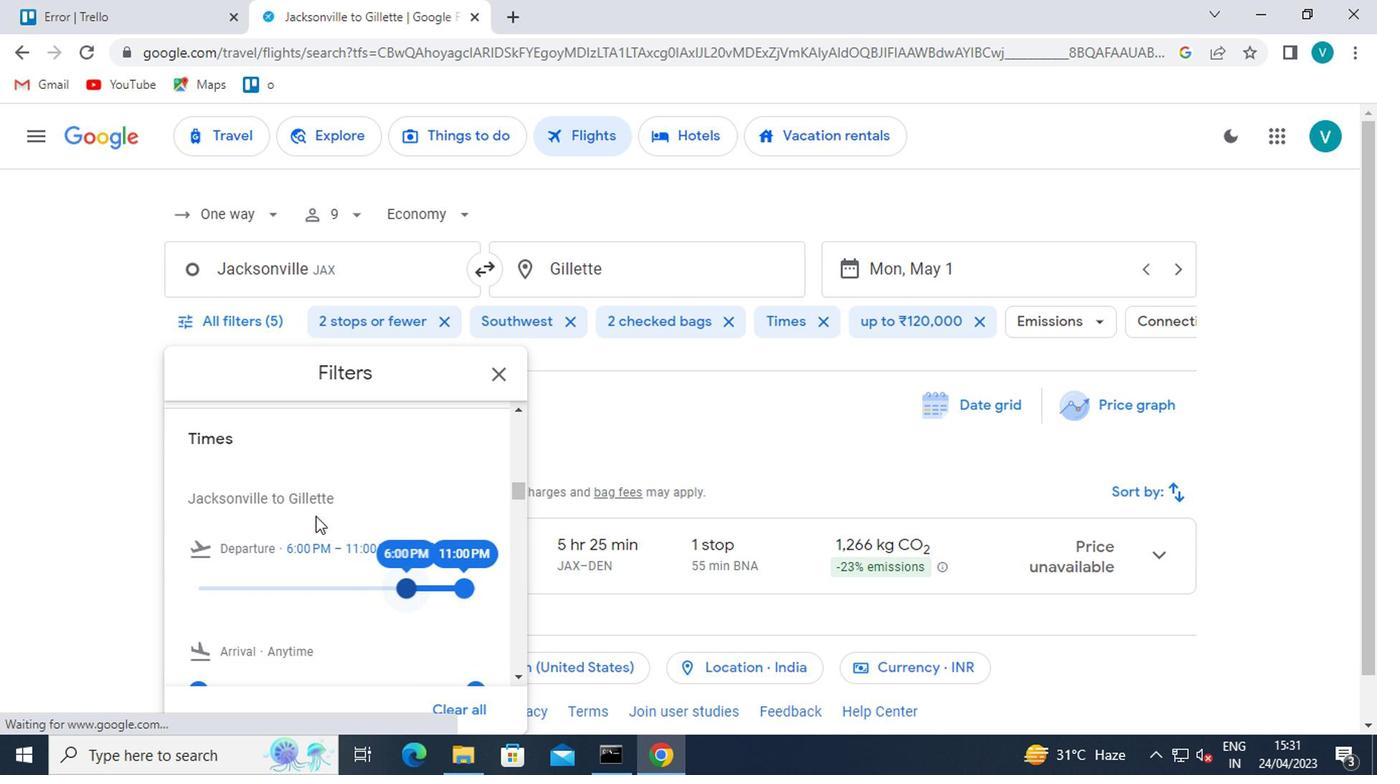 
